 Task: Set priority levels for tasks related to implementing data anonymization measures.
Action: Mouse moved to (109, 464)
Screenshot: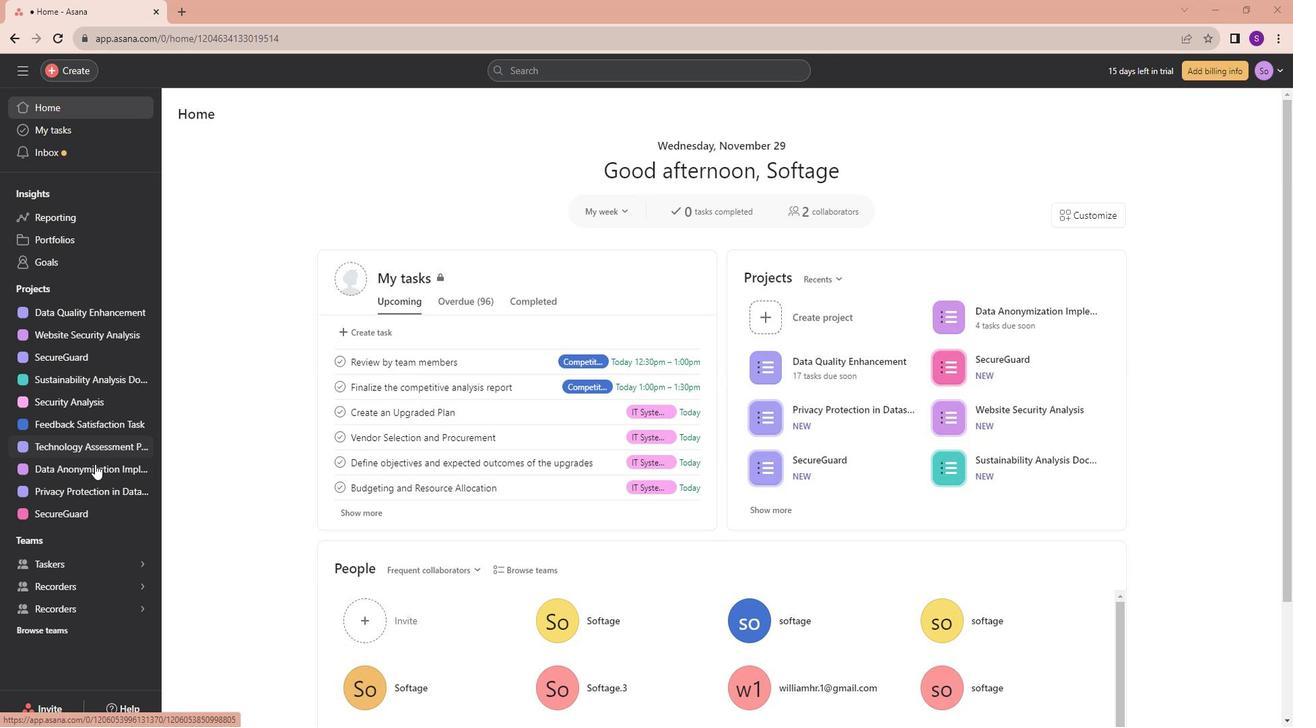 
Action: Mouse pressed left at (109, 464)
Screenshot: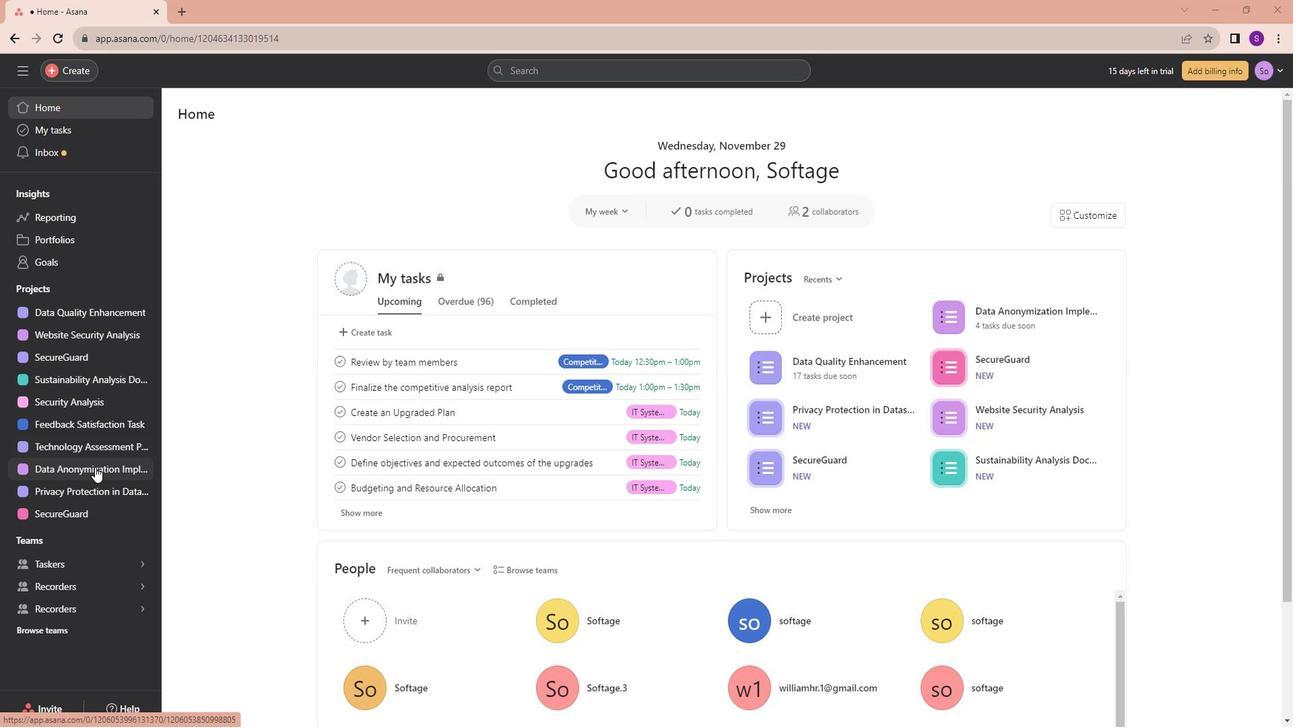 
Action: Mouse moved to (783, 219)
Screenshot: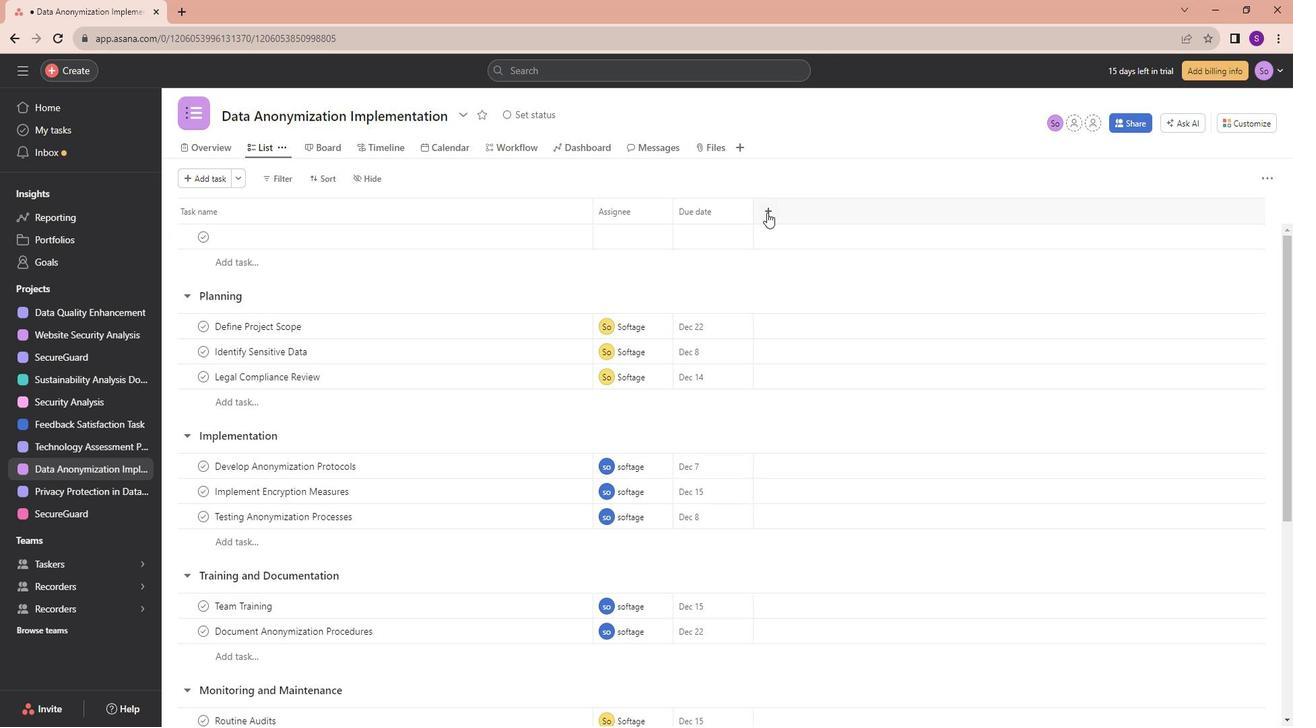 
Action: Mouse pressed left at (783, 219)
Screenshot: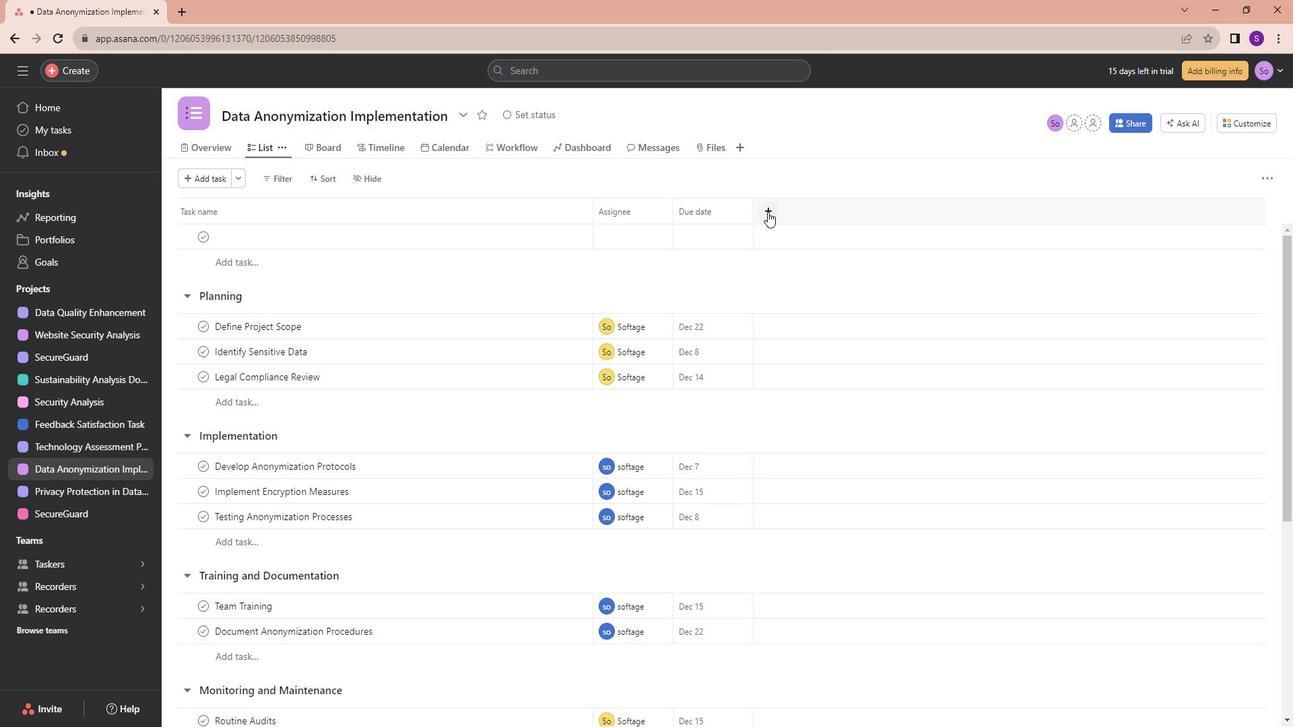 
Action: Mouse moved to (810, 271)
Screenshot: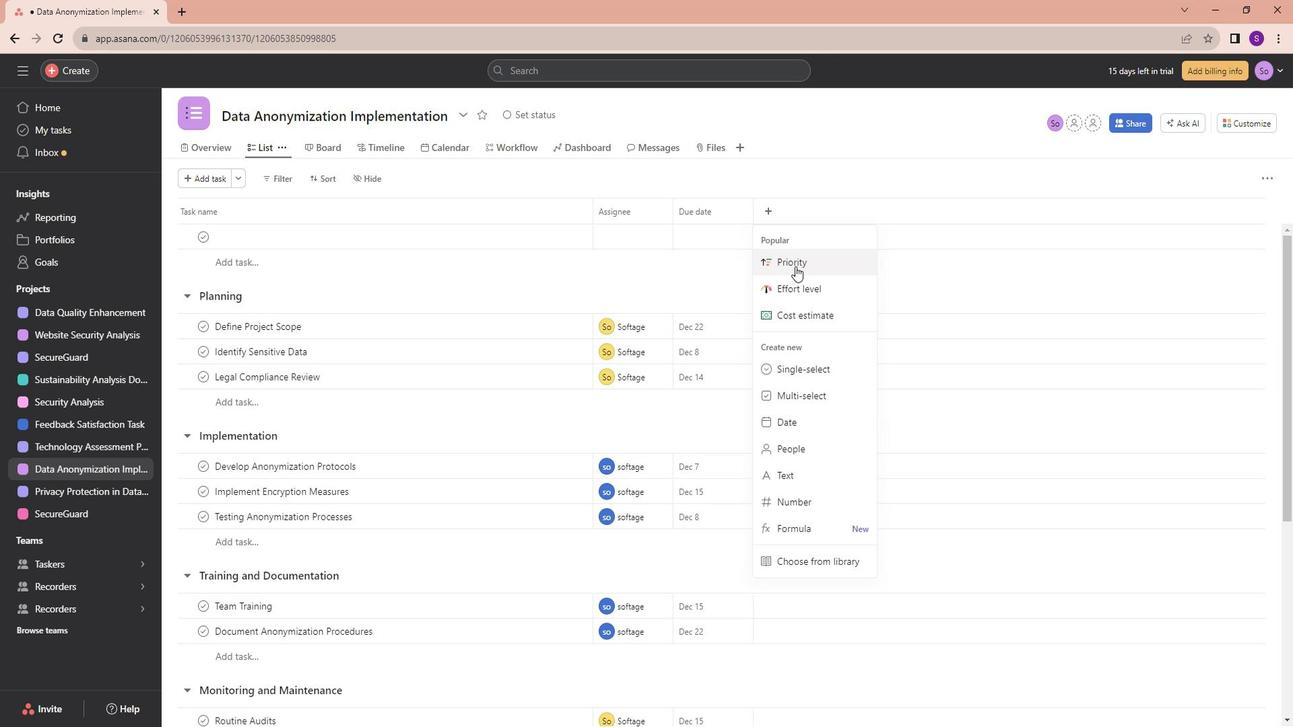 
Action: Mouse pressed left at (810, 271)
Screenshot: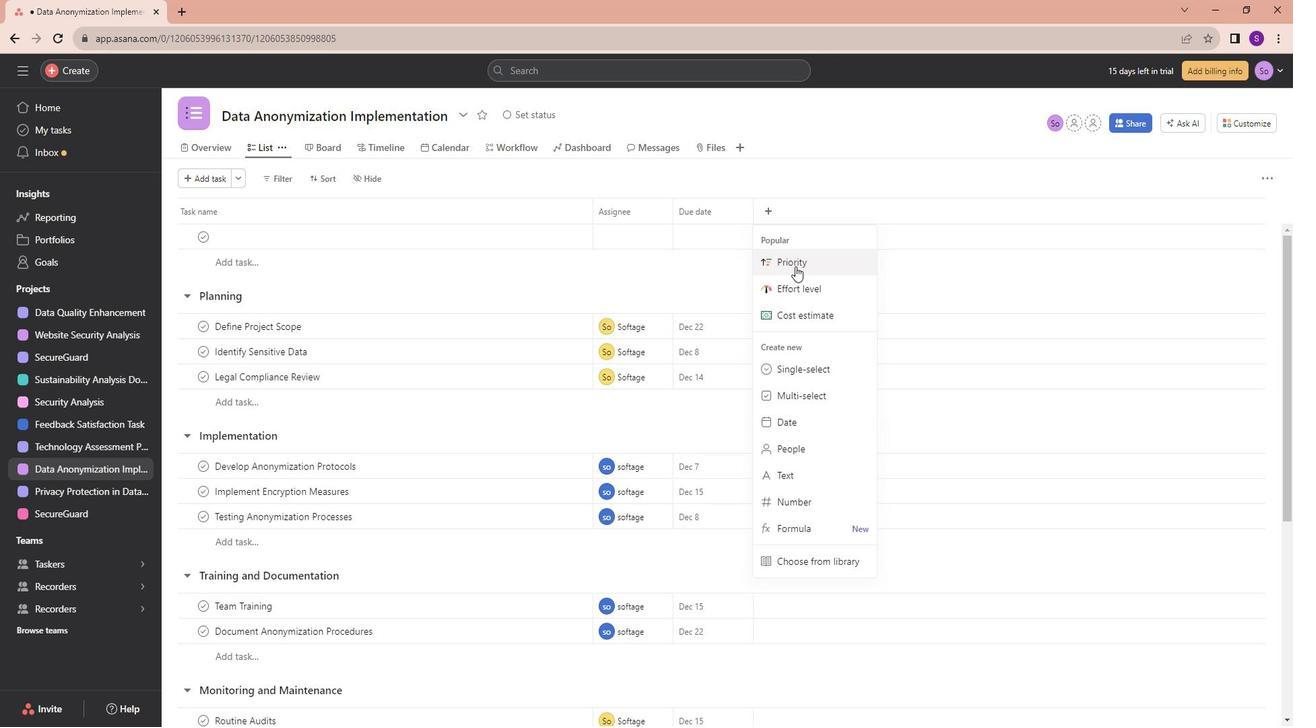 
Action: Mouse moved to (806, 545)
Screenshot: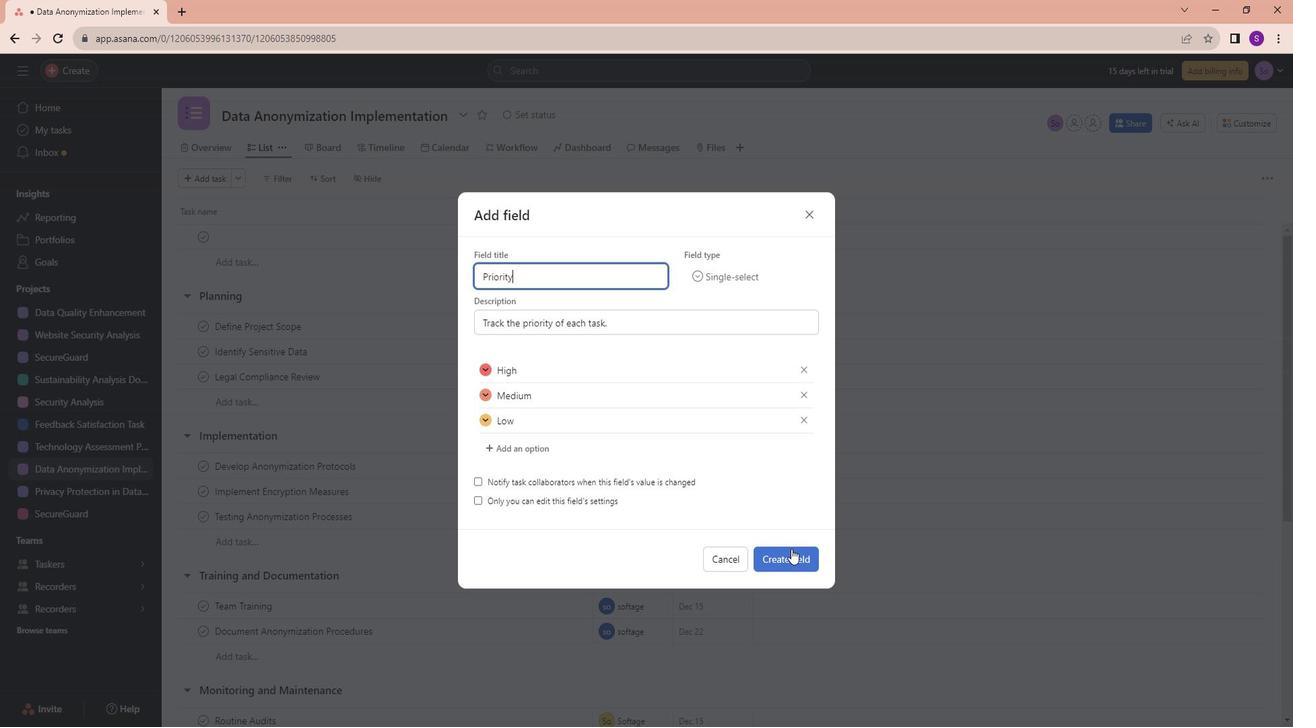 
Action: Mouse pressed left at (806, 545)
Screenshot: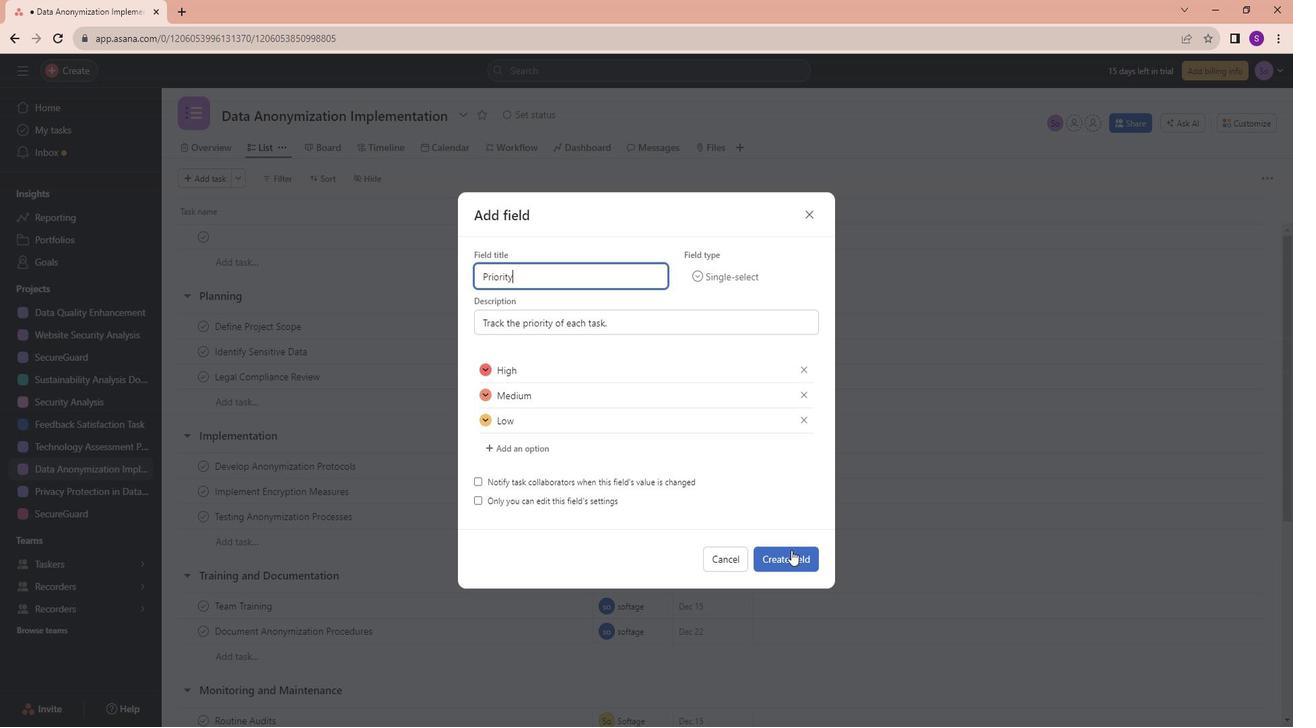 
Action: Mouse moved to (799, 327)
Screenshot: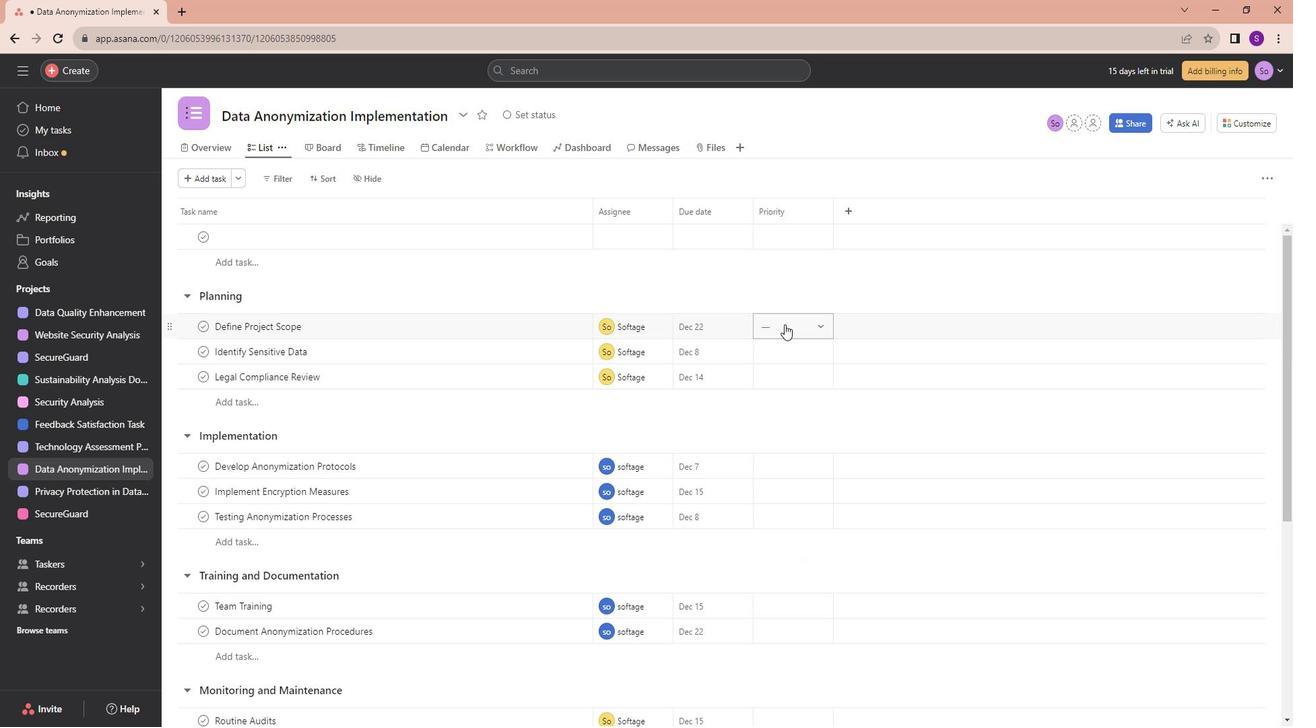 
Action: Mouse pressed left at (799, 327)
Screenshot: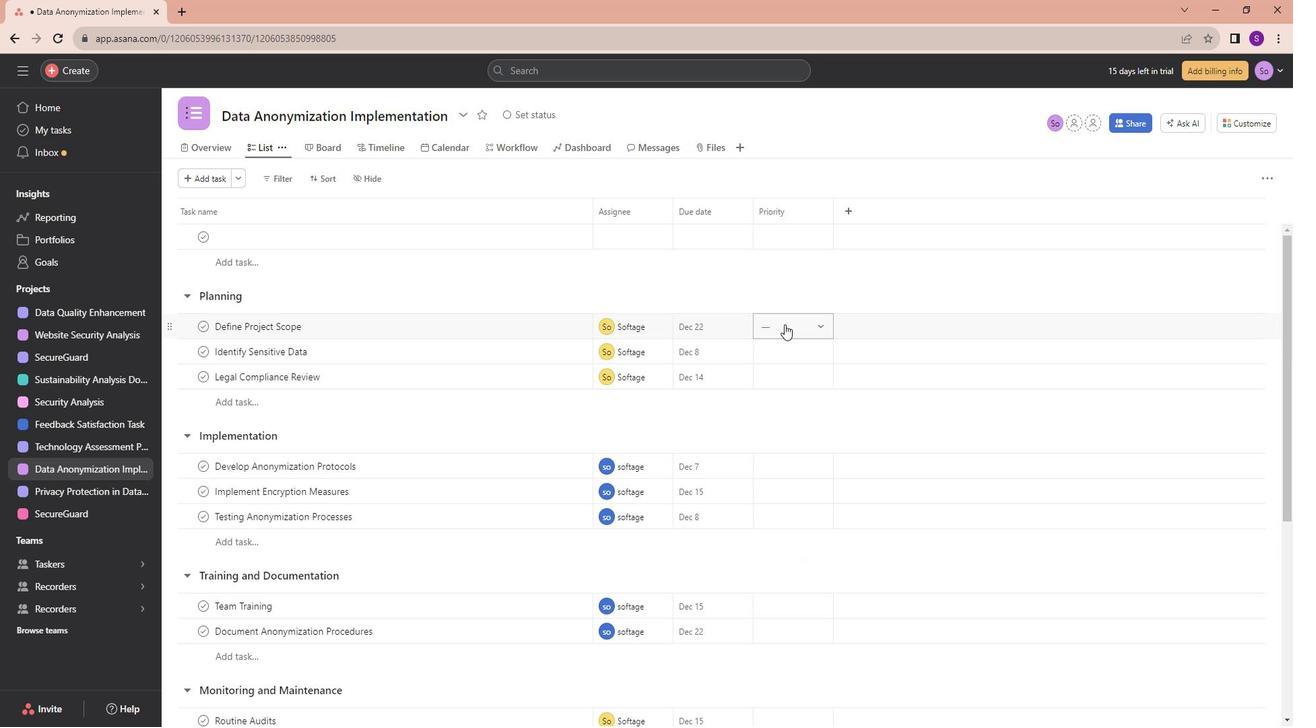 
Action: Mouse moved to (802, 392)
Screenshot: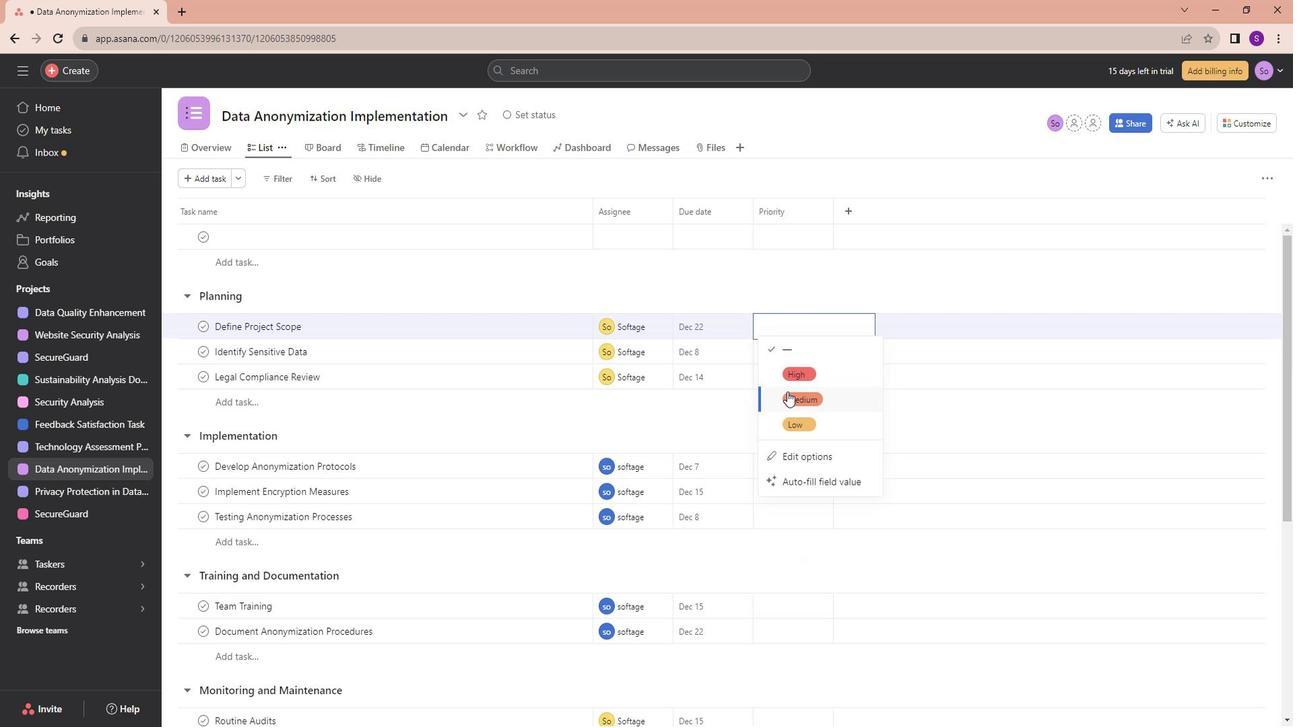 
Action: Mouse pressed left at (802, 392)
Screenshot: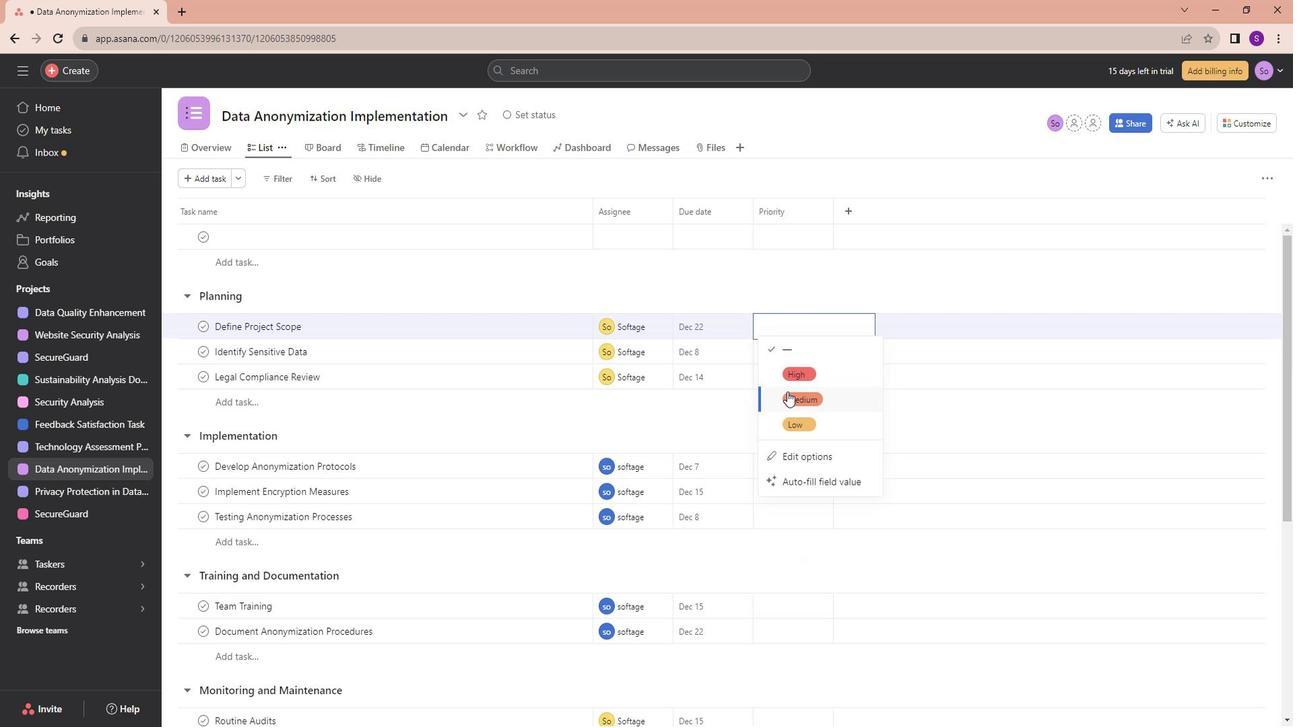 
Action: Mouse moved to (802, 352)
Screenshot: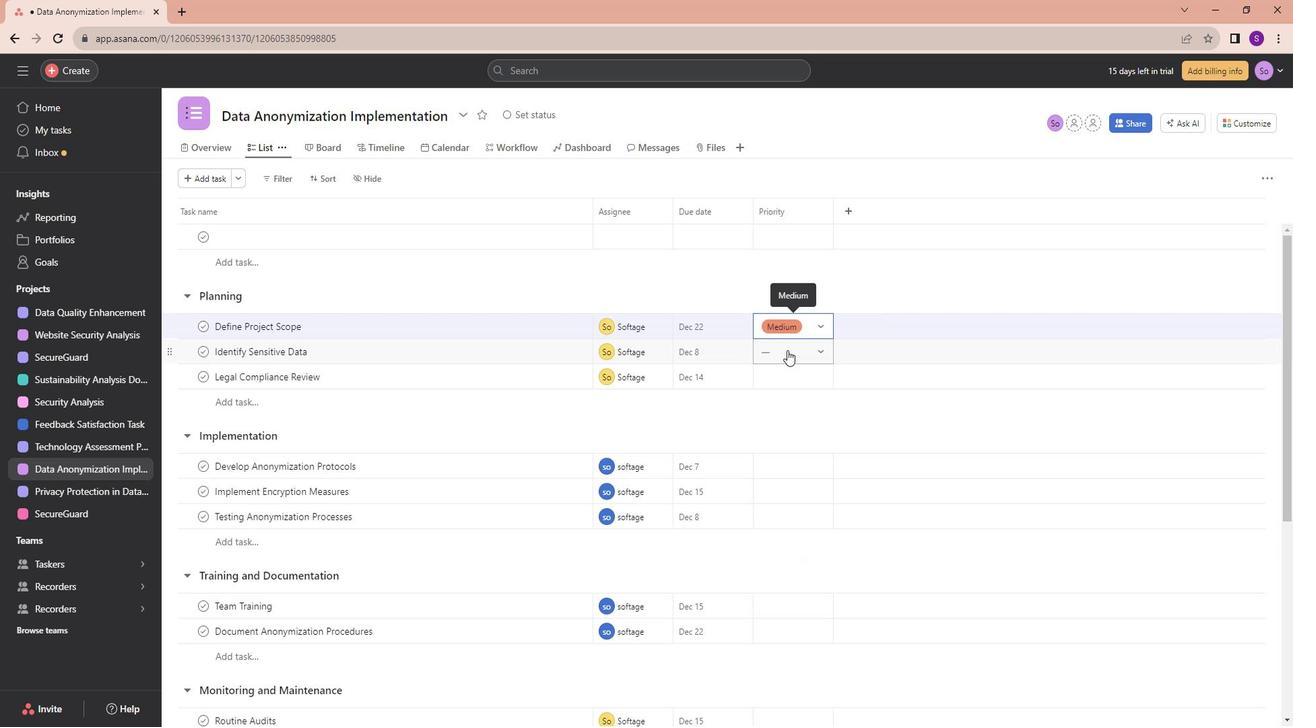 
Action: Mouse pressed left at (802, 352)
Screenshot: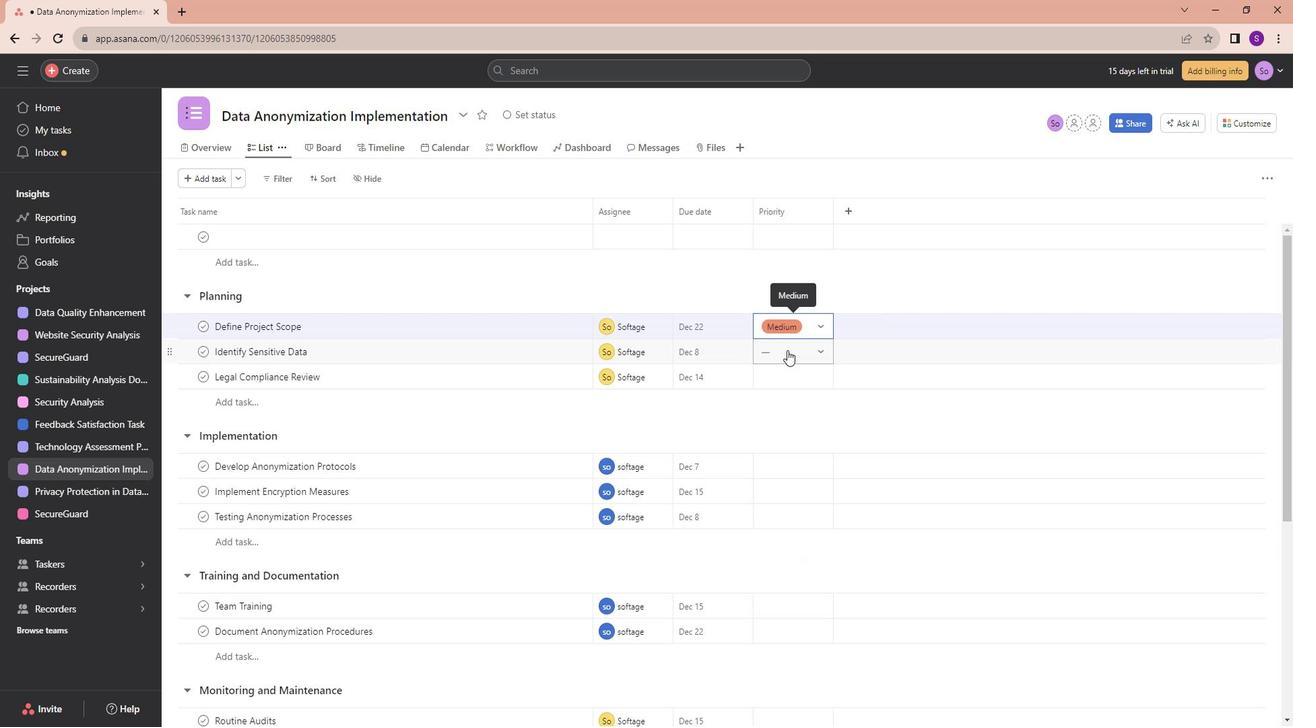 
Action: Mouse moved to (807, 397)
Screenshot: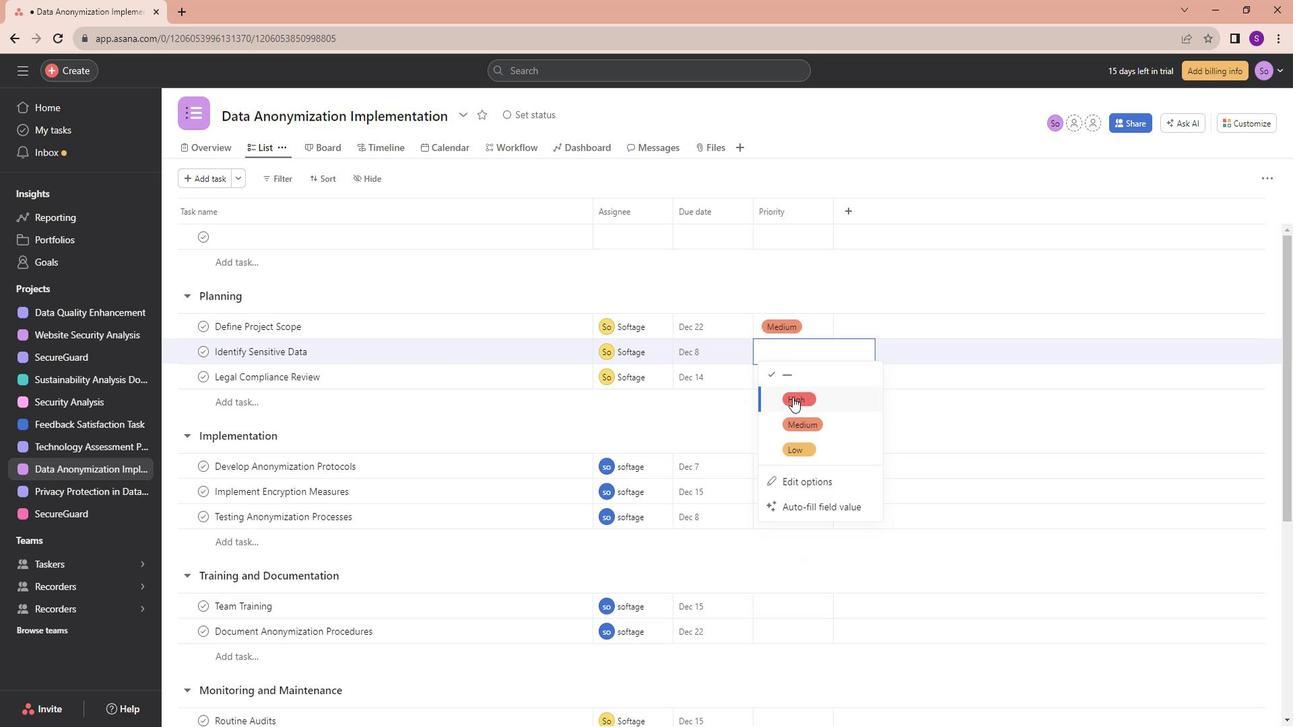 
Action: Mouse pressed left at (807, 397)
Screenshot: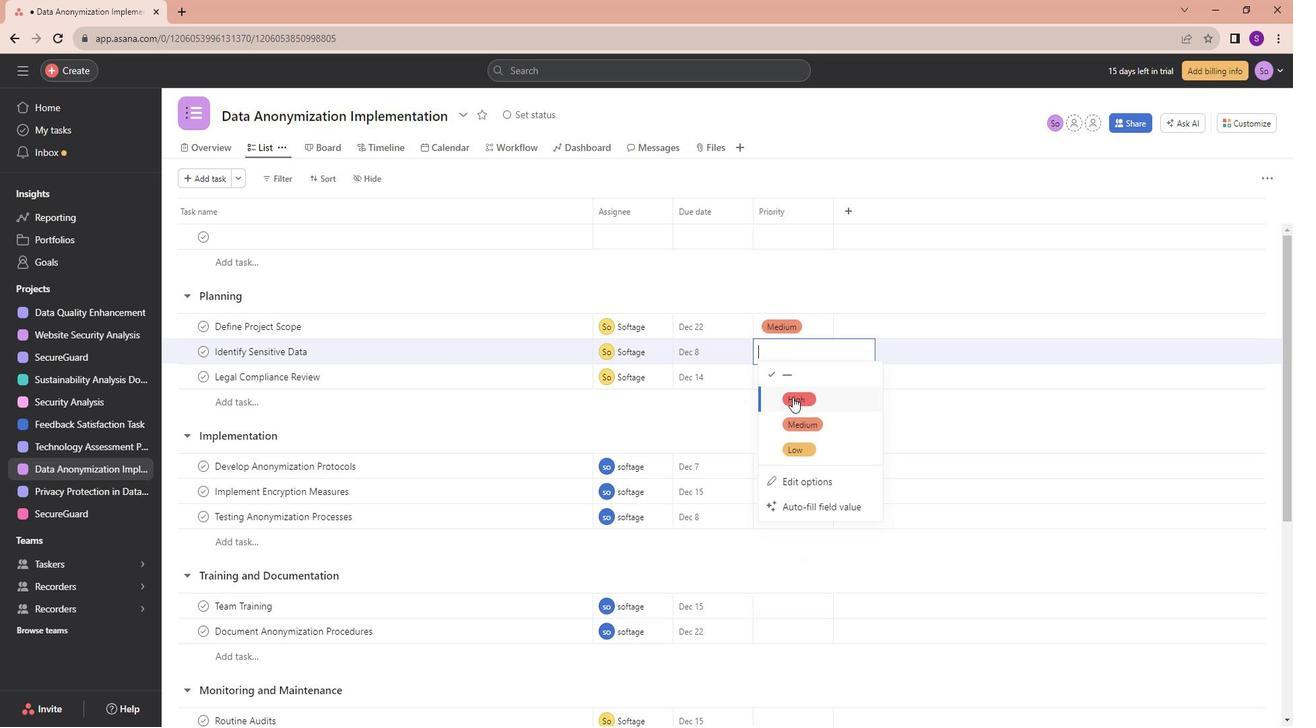 
Action: Mouse moved to (809, 371)
Screenshot: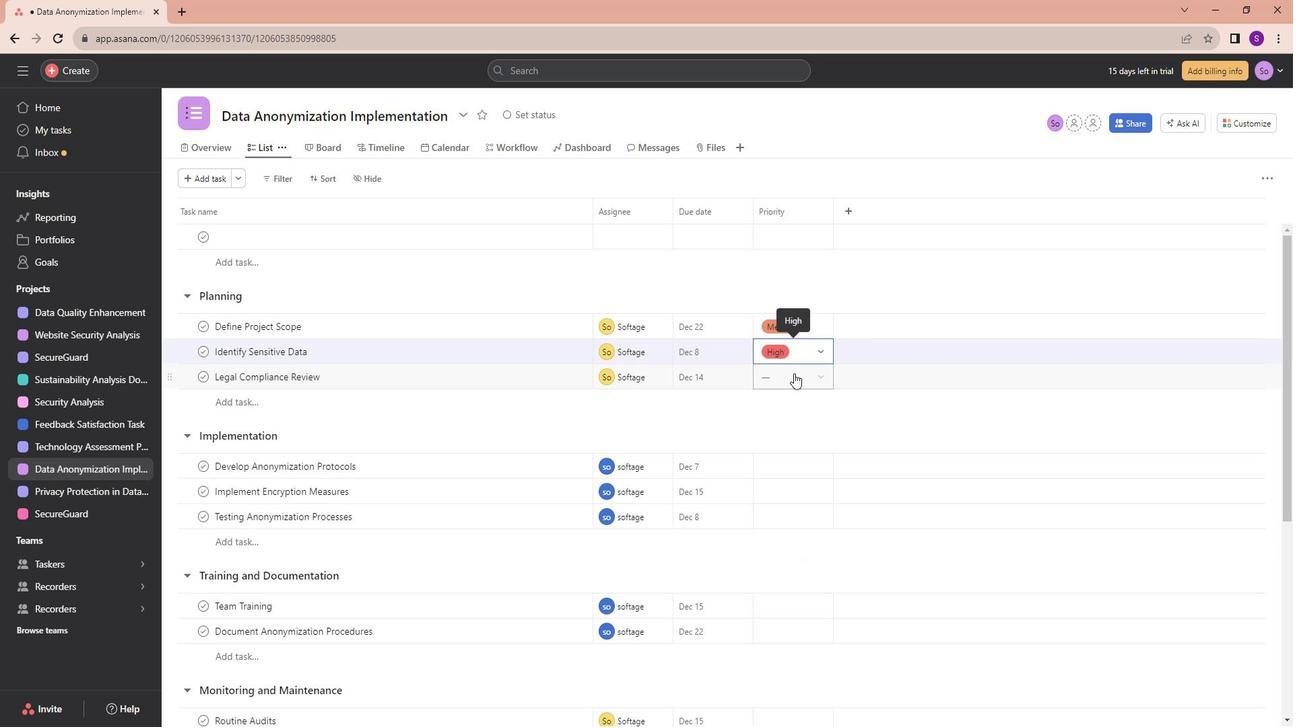 
Action: Mouse pressed left at (809, 371)
Screenshot: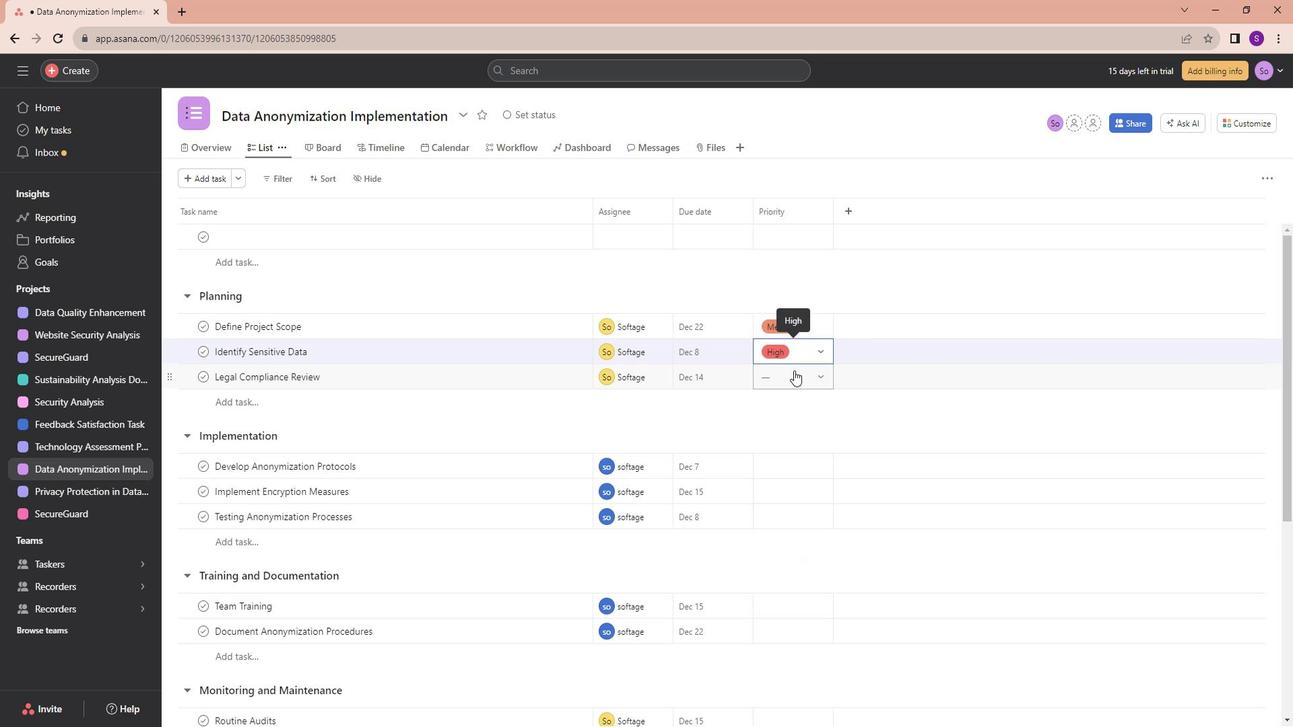
Action: Mouse moved to (817, 466)
Screenshot: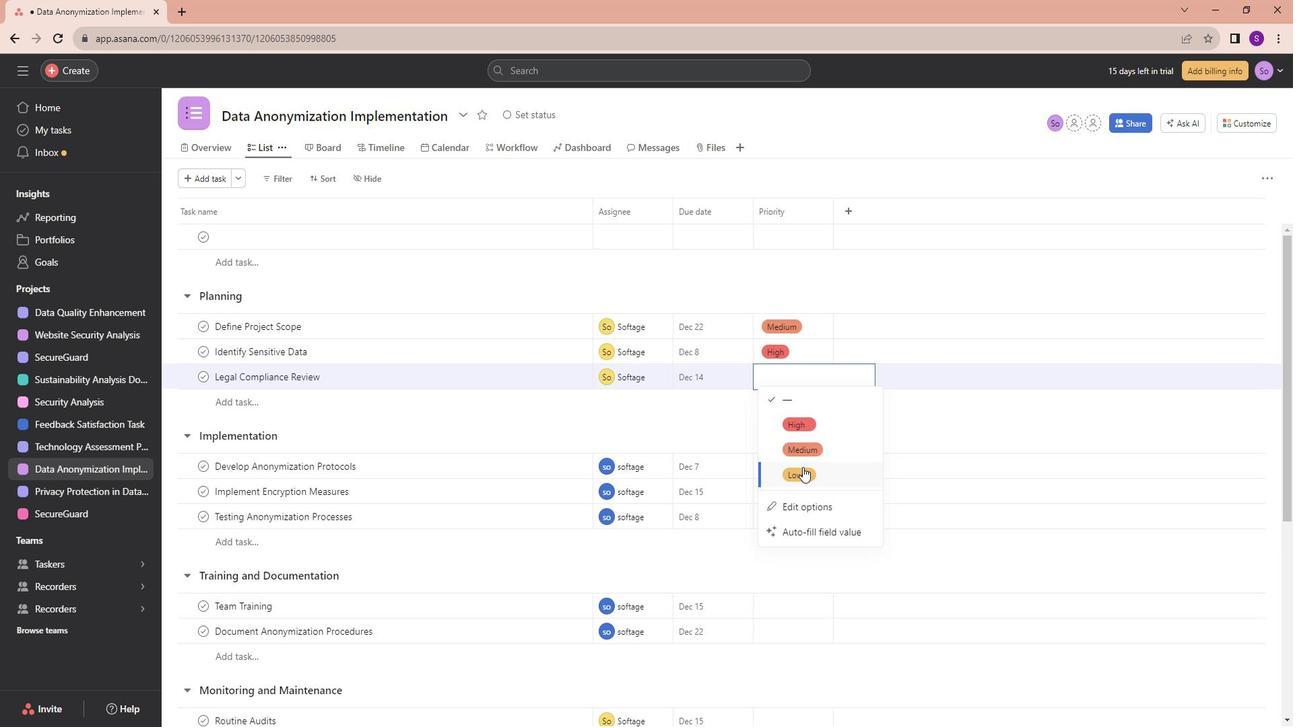 
Action: Mouse pressed left at (817, 466)
Screenshot: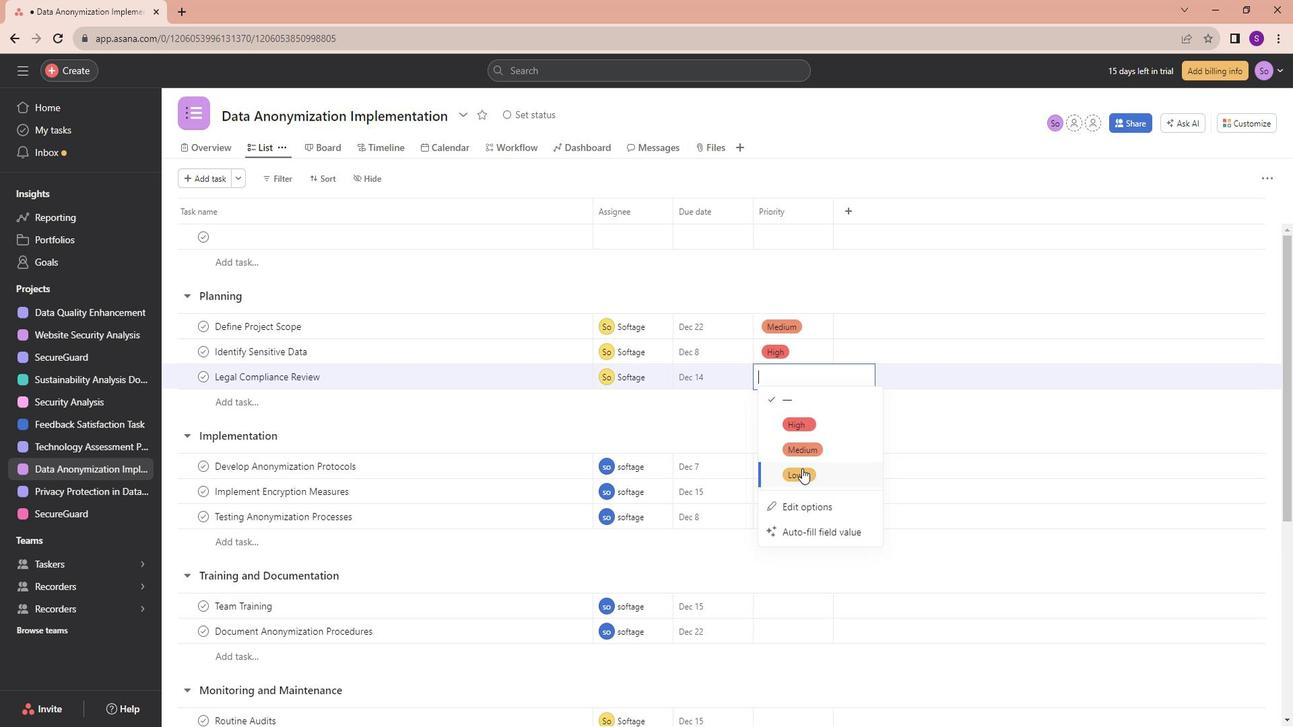 
Action: Mouse moved to (812, 442)
Screenshot: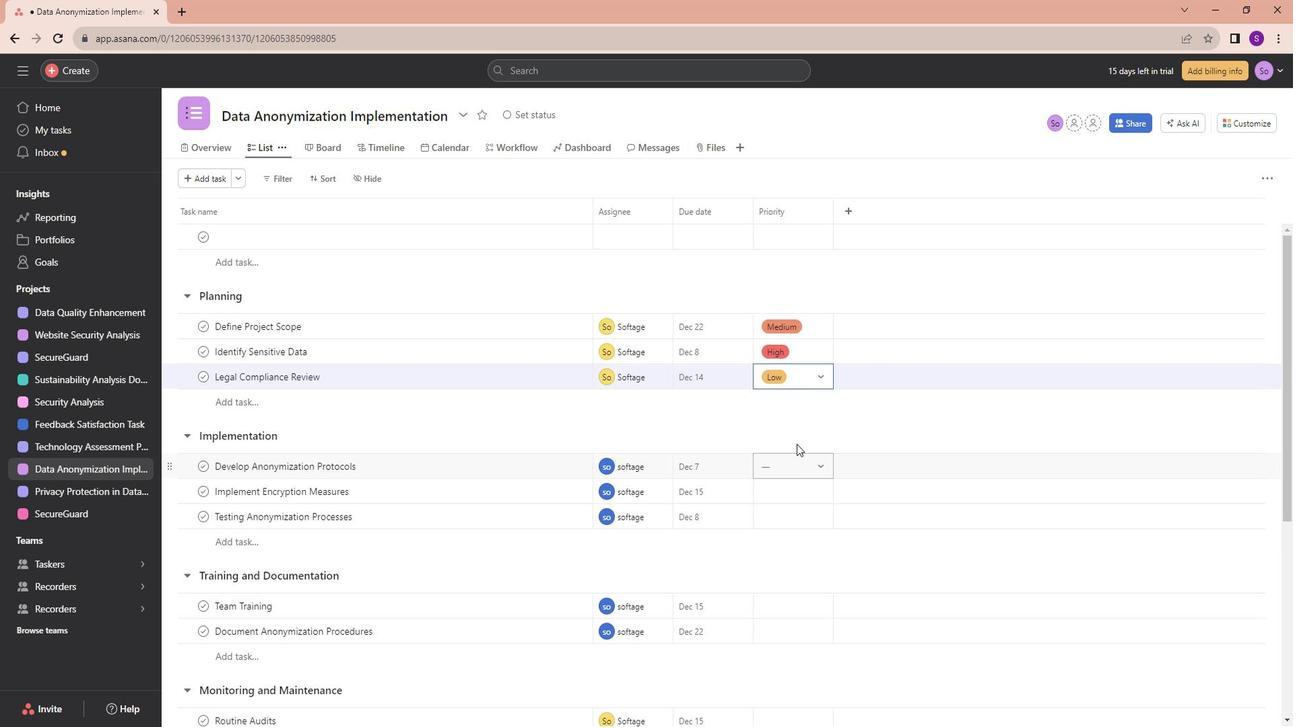 
Action: Mouse scrolled (812, 442) with delta (0, 0)
Screenshot: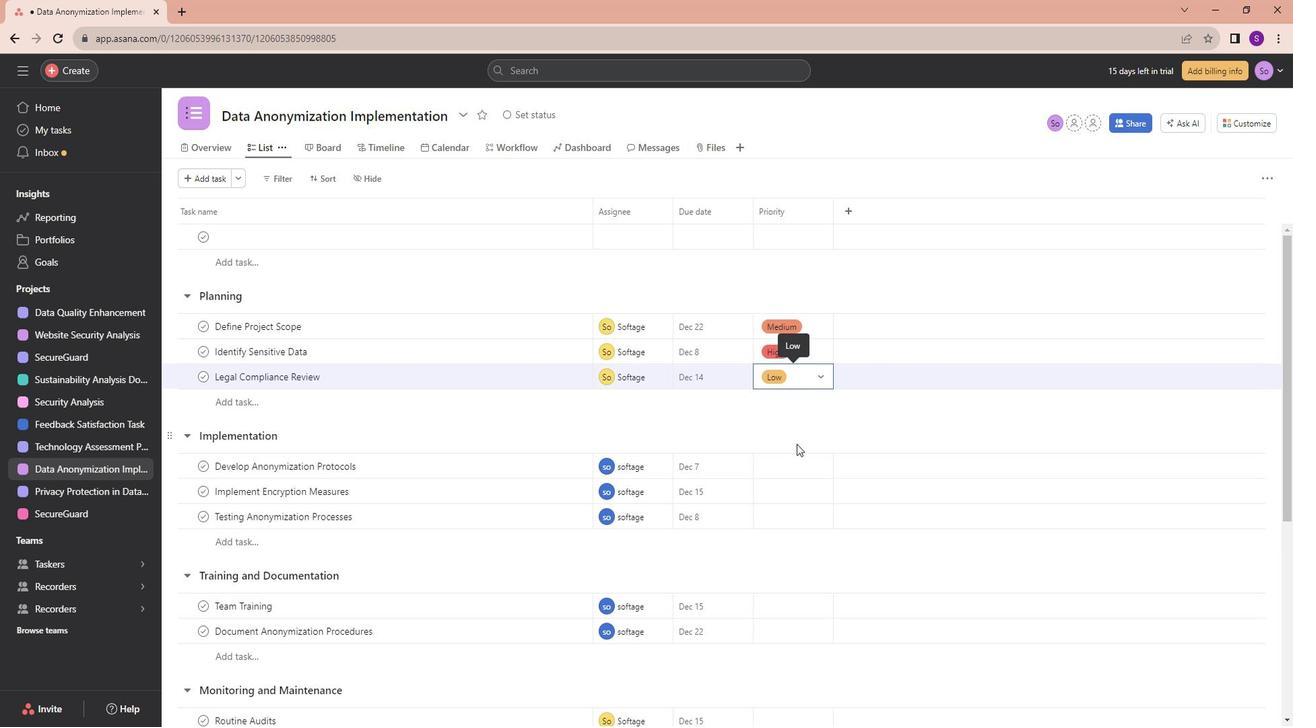 
Action: Mouse scrolled (812, 442) with delta (0, 0)
Screenshot: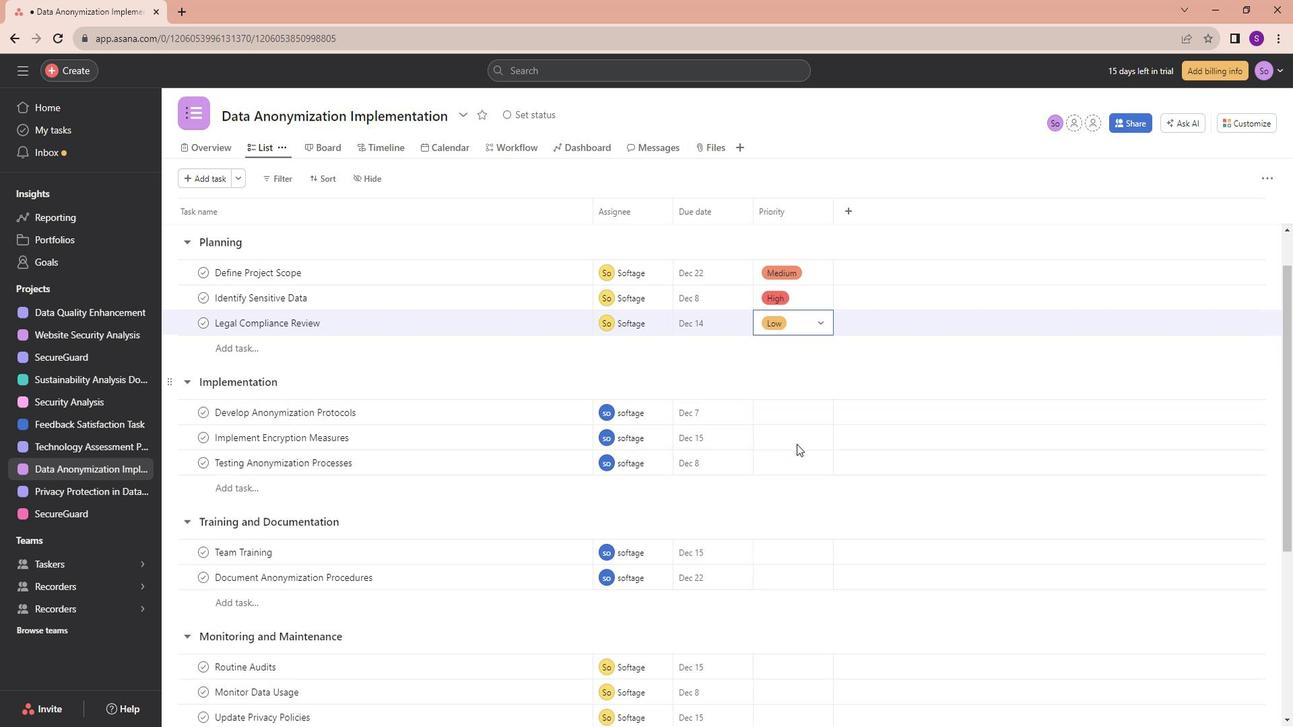 
Action: Mouse moved to (801, 328)
Screenshot: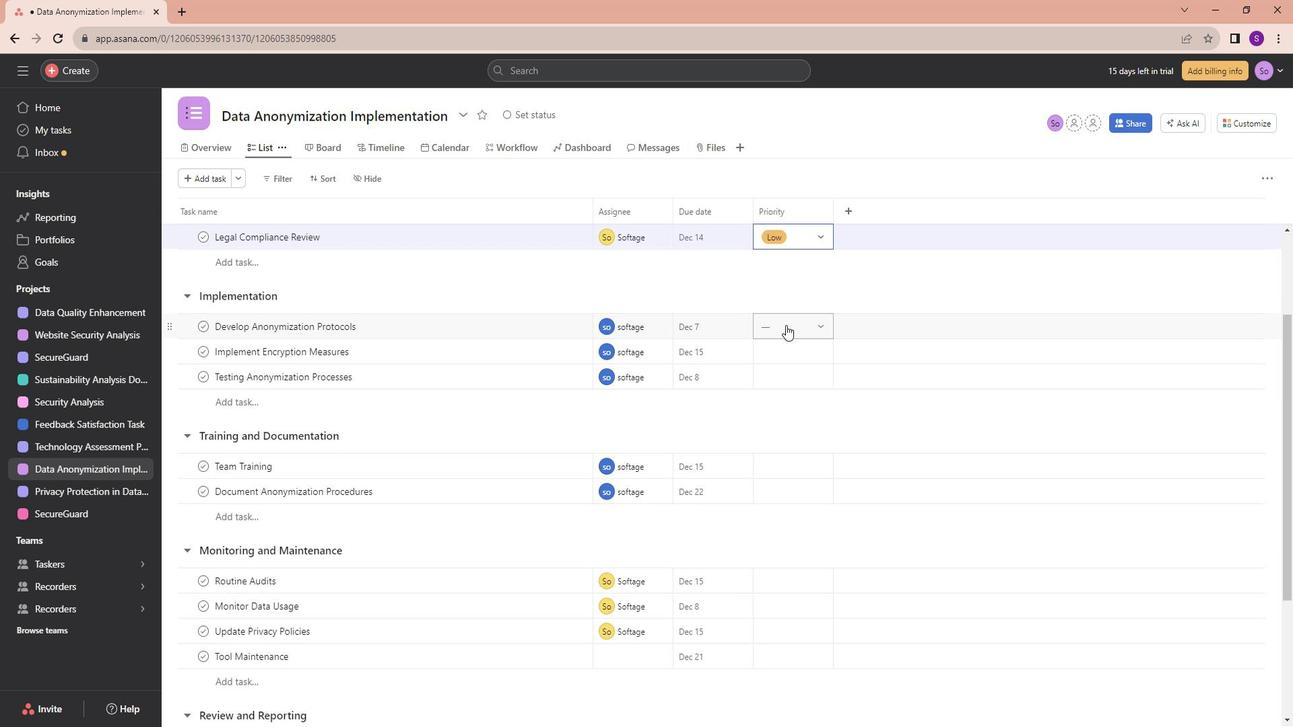 
Action: Mouse pressed left at (801, 328)
Screenshot: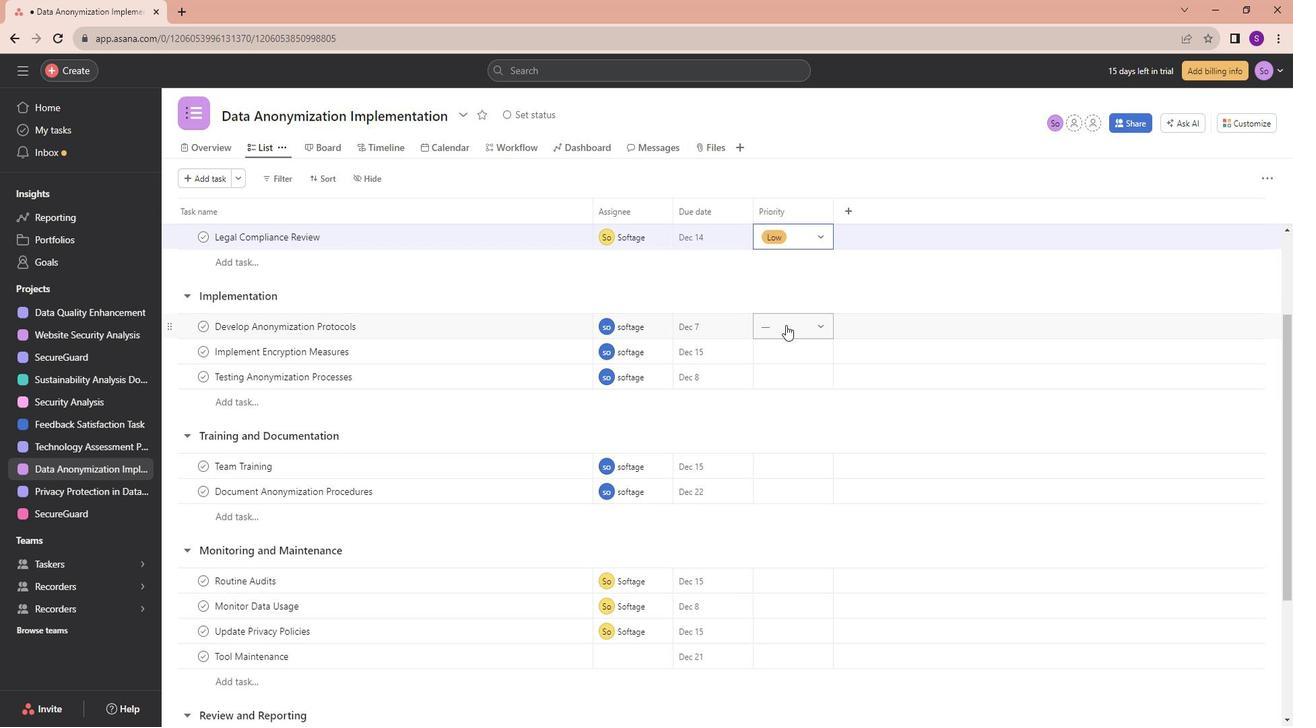 
Action: Mouse moved to (806, 376)
Screenshot: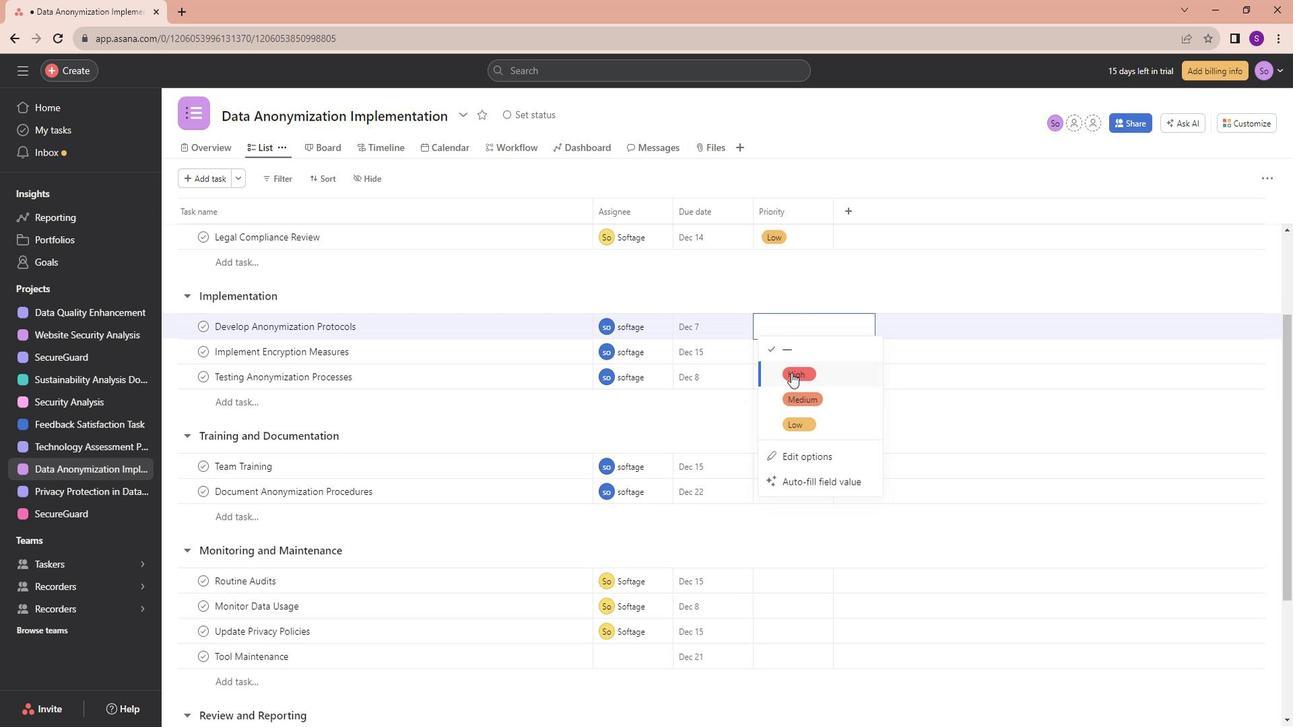 
Action: Mouse pressed left at (806, 376)
Screenshot: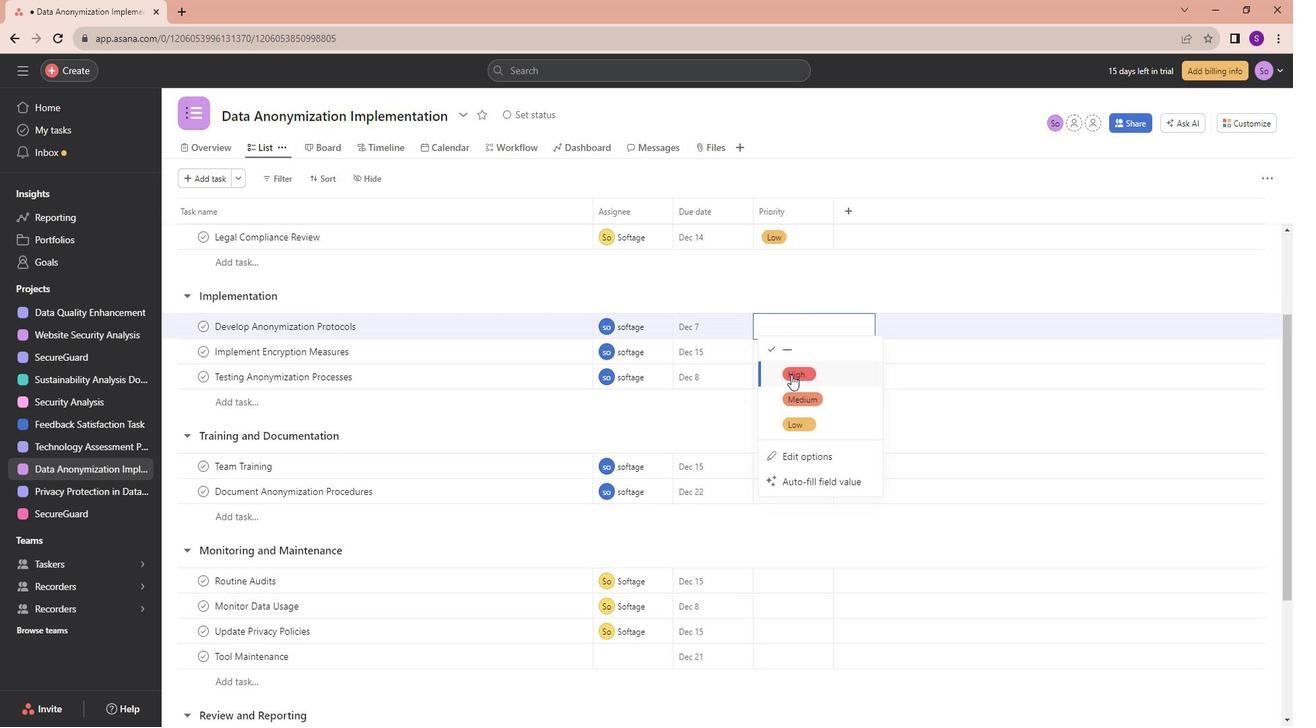 
Action: Mouse moved to (813, 351)
Screenshot: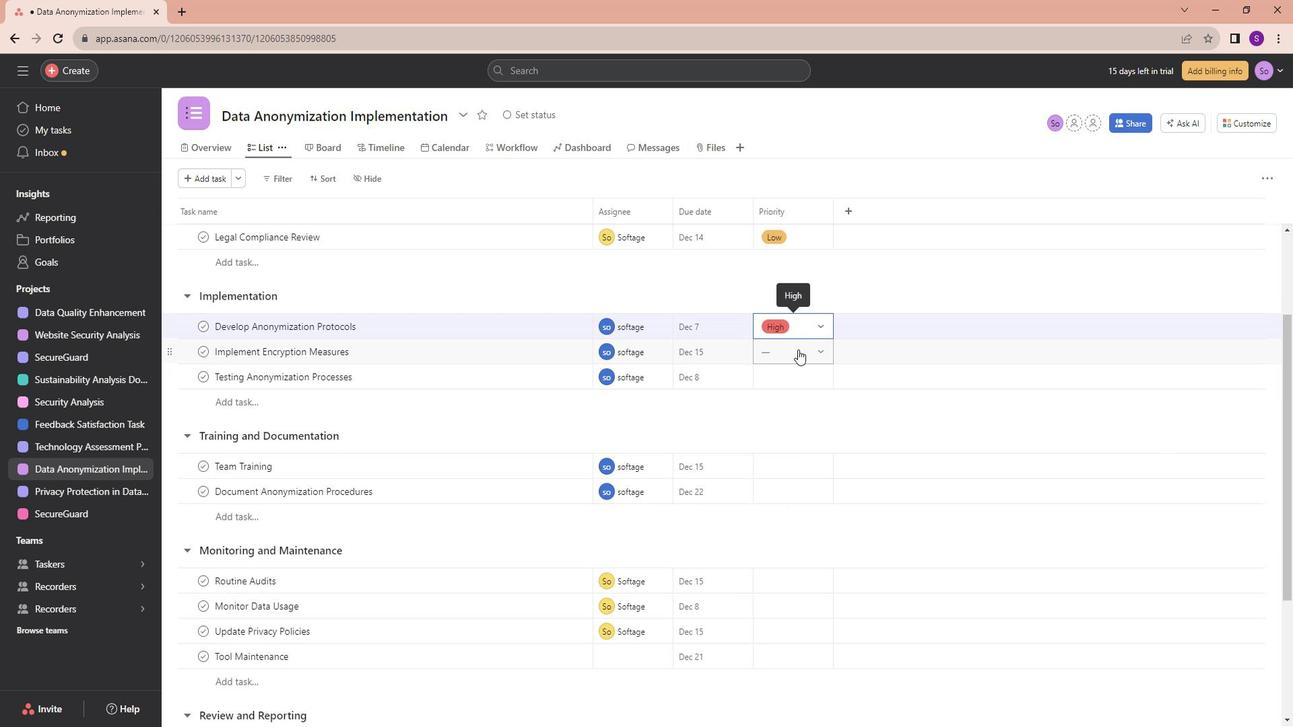
Action: Mouse pressed left at (813, 351)
Screenshot: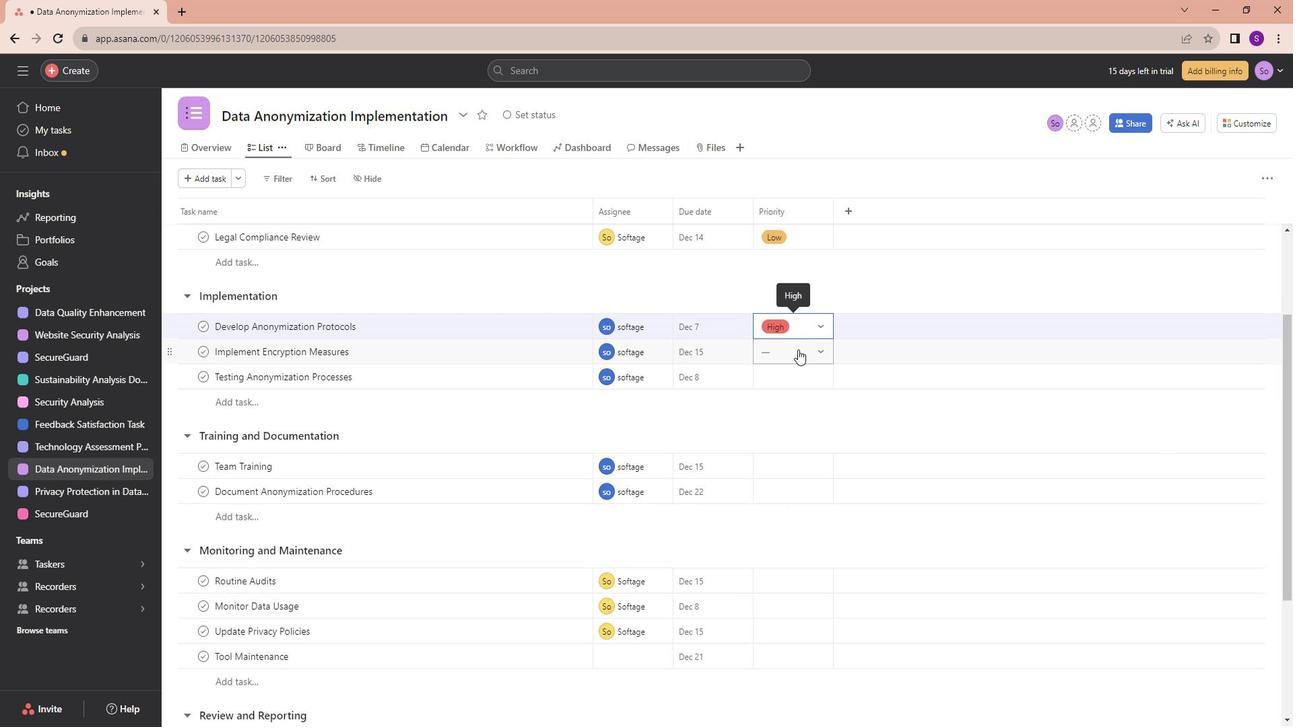 
Action: Mouse moved to (816, 446)
Screenshot: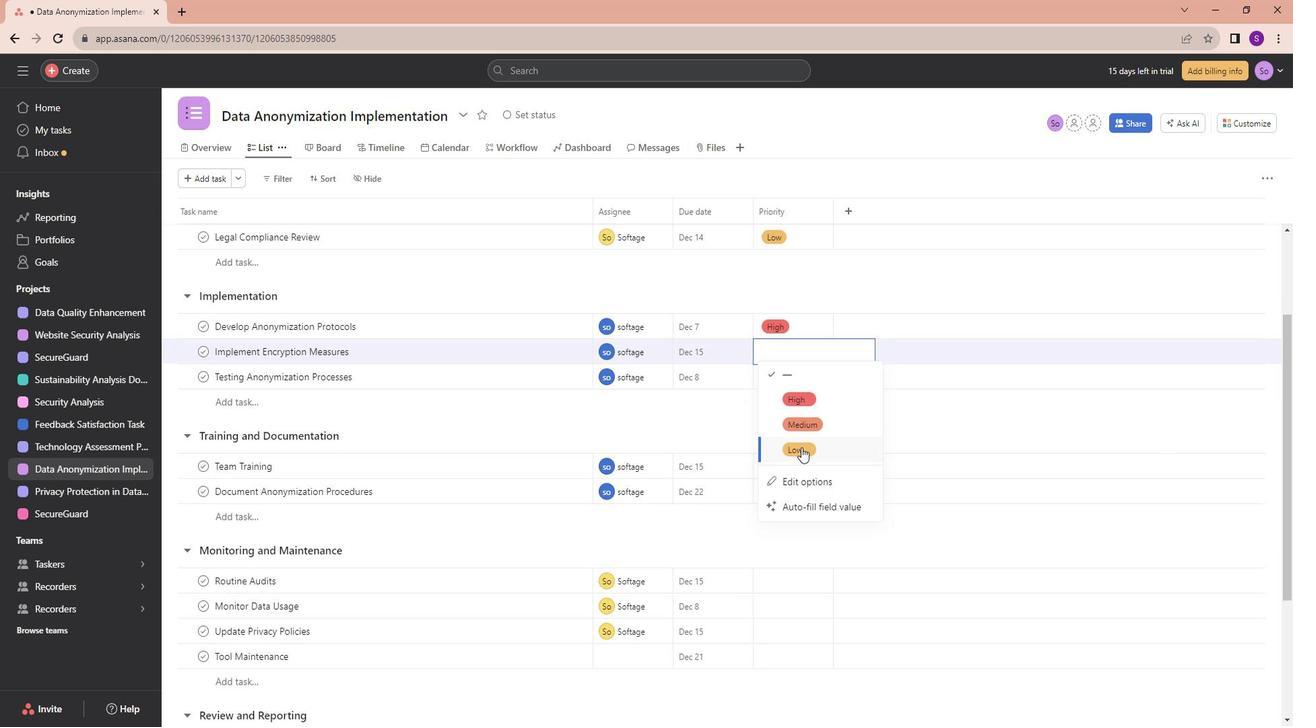 
Action: Mouse pressed left at (816, 446)
Screenshot: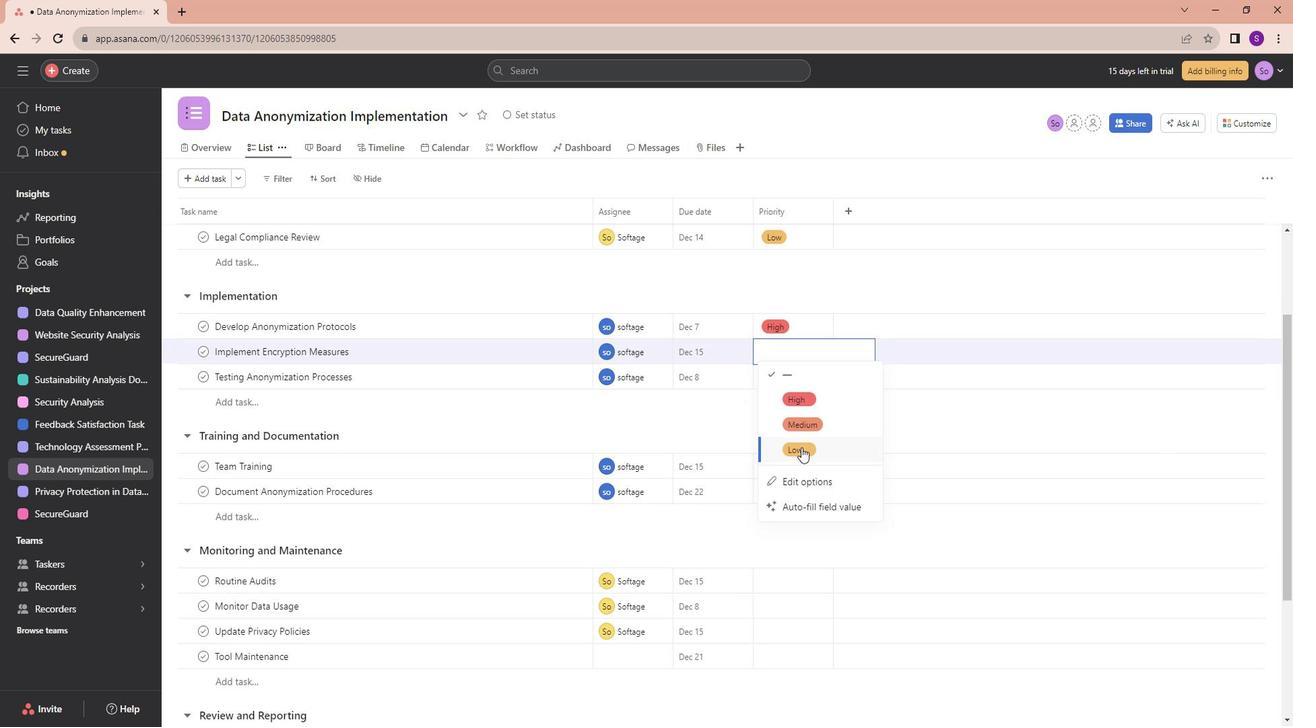 
Action: Mouse moved to (808, 382)
Screenshot: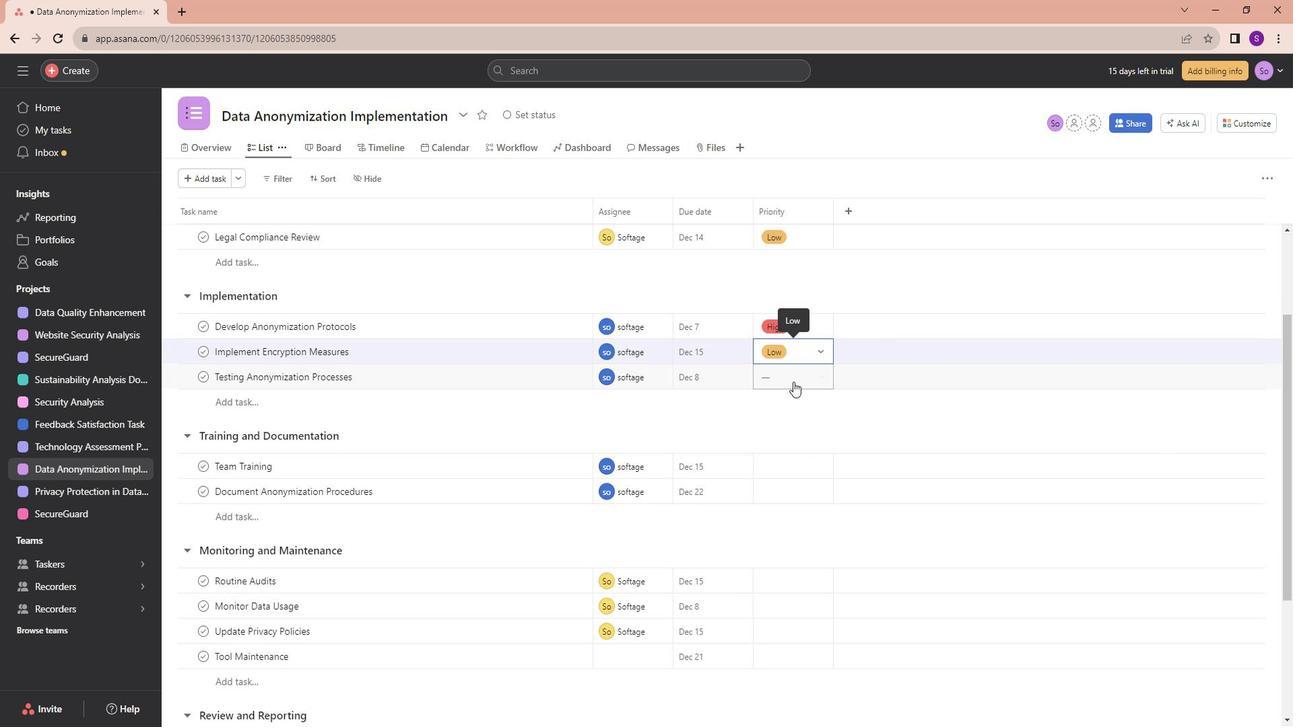 
Action: Mouse pressed left at (808, 382)
Screenshot: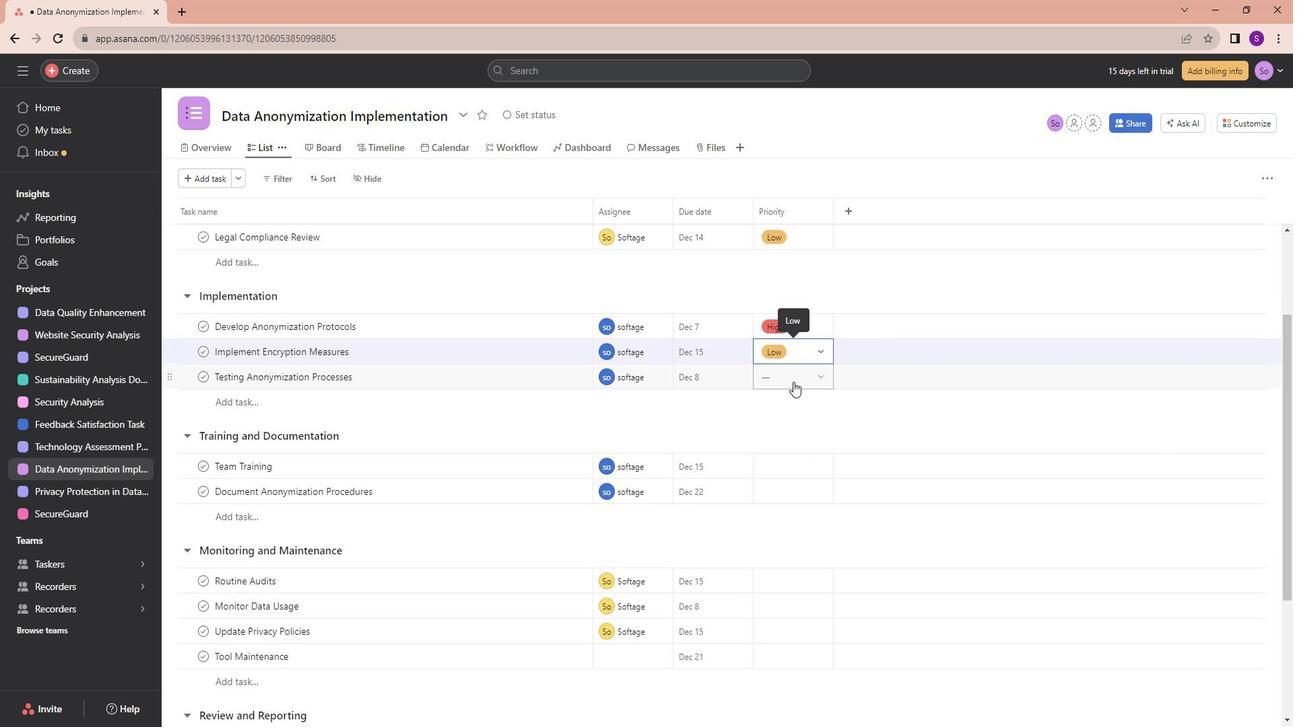 
Action: Mouse moved to (802, 467)
Screenshot: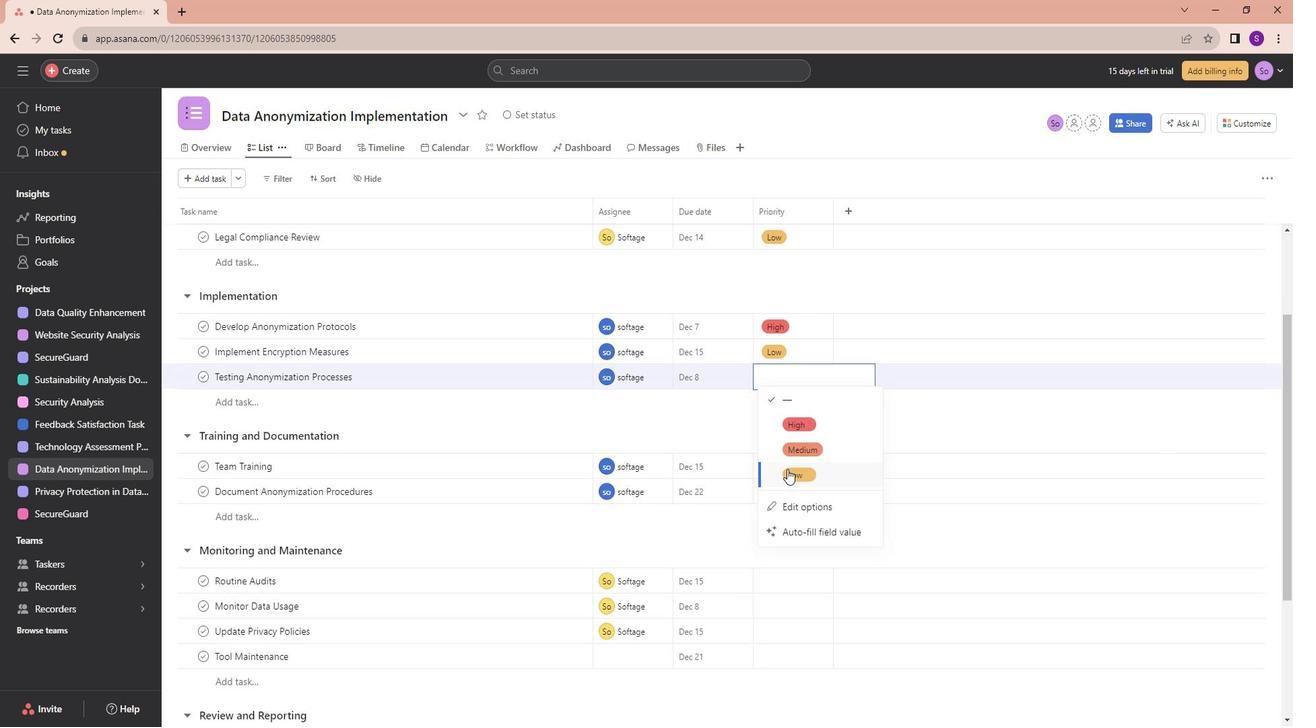 
Action: Mouse pressed left at (802, 467)
Screenshot: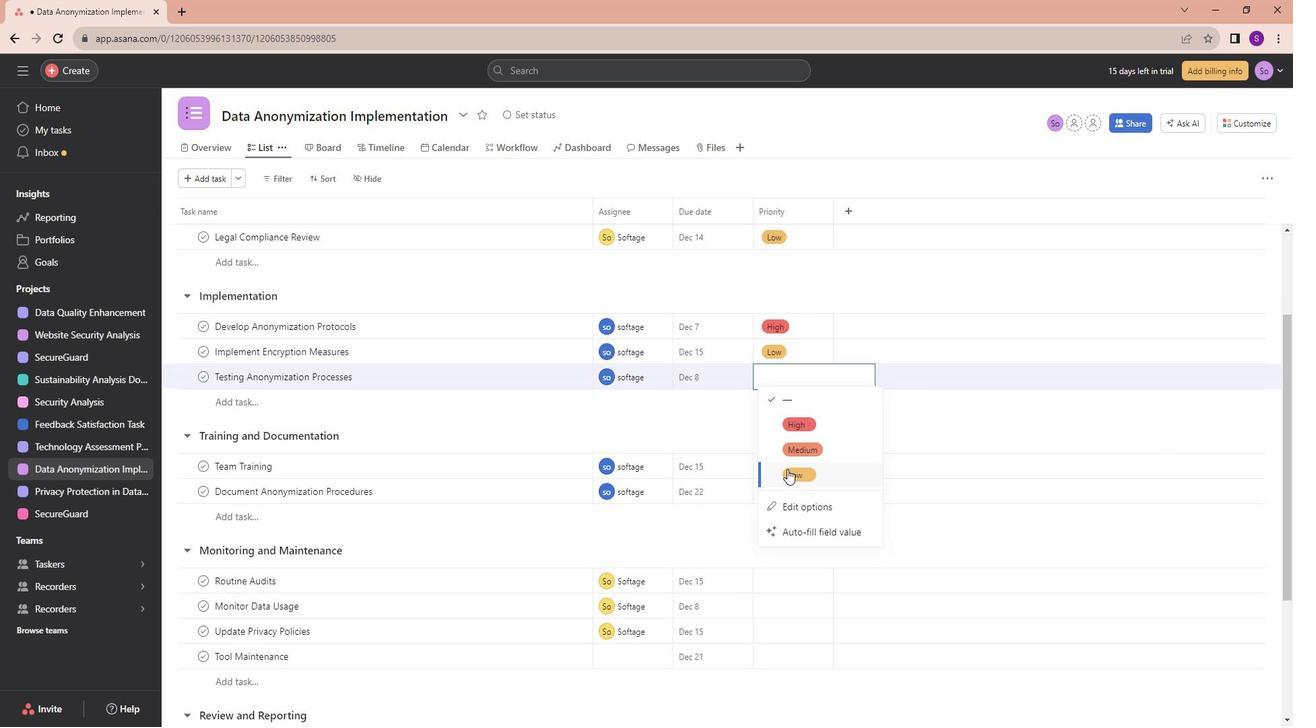 
Action: Mouse moved to (797, 438)
Screenshot: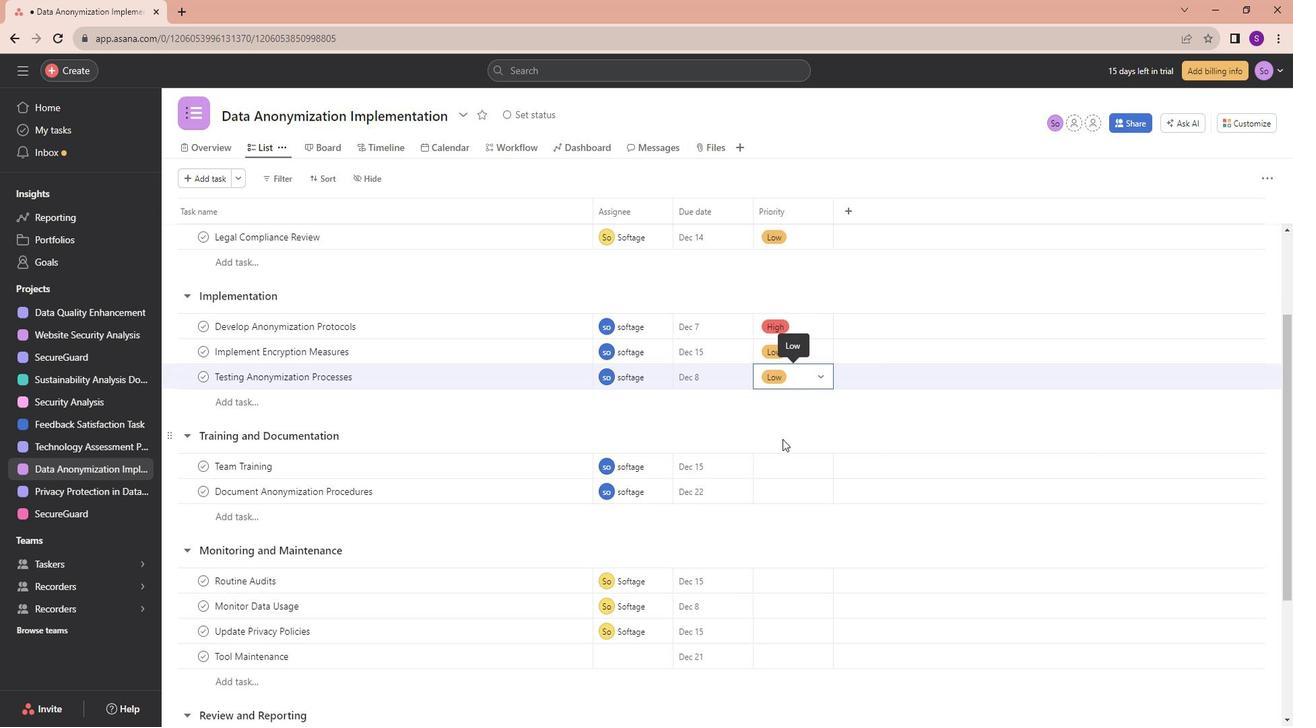 
Action: Mouse scrolled (797, 437) with delta (0, 0)
Screenshot: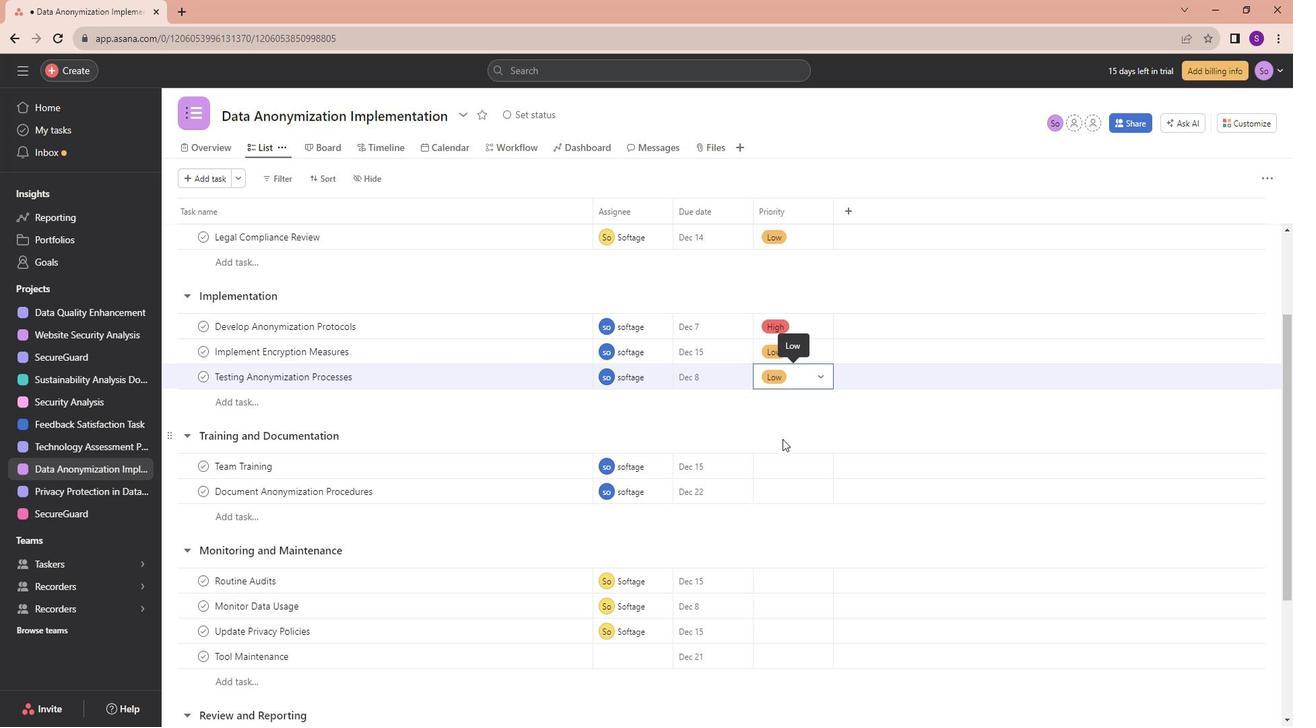 
Action: Mouse moved to (796, 437)
Screenshot: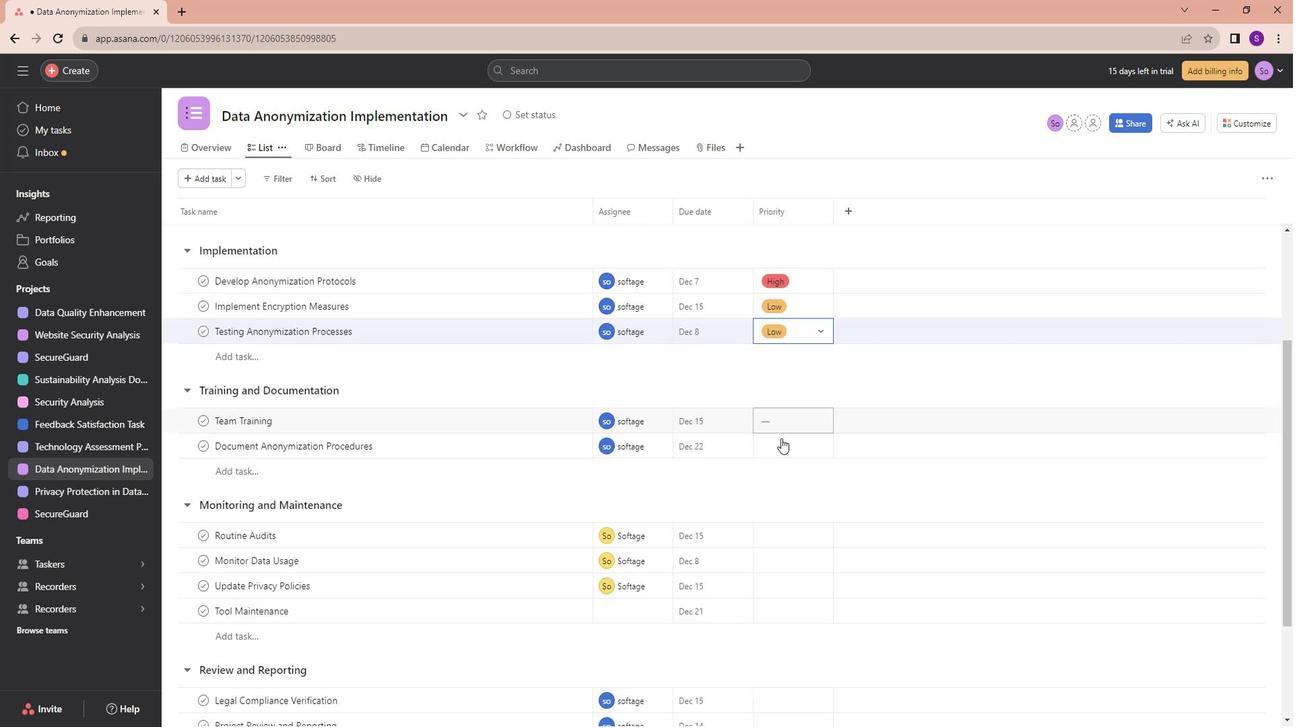
Action: Mouse scrolled (796, 436) with delta (0, 0)
Screenshot: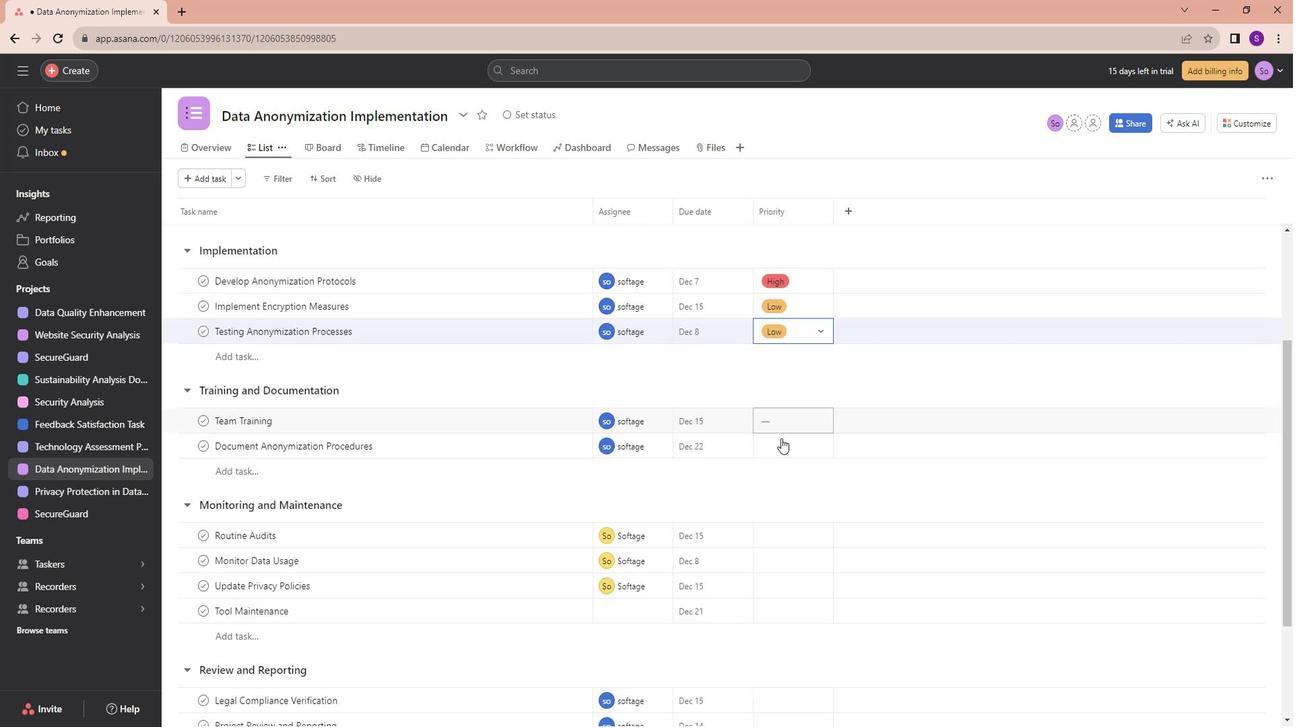 
Action: Mouse moved to (813, 328)
Screenshot: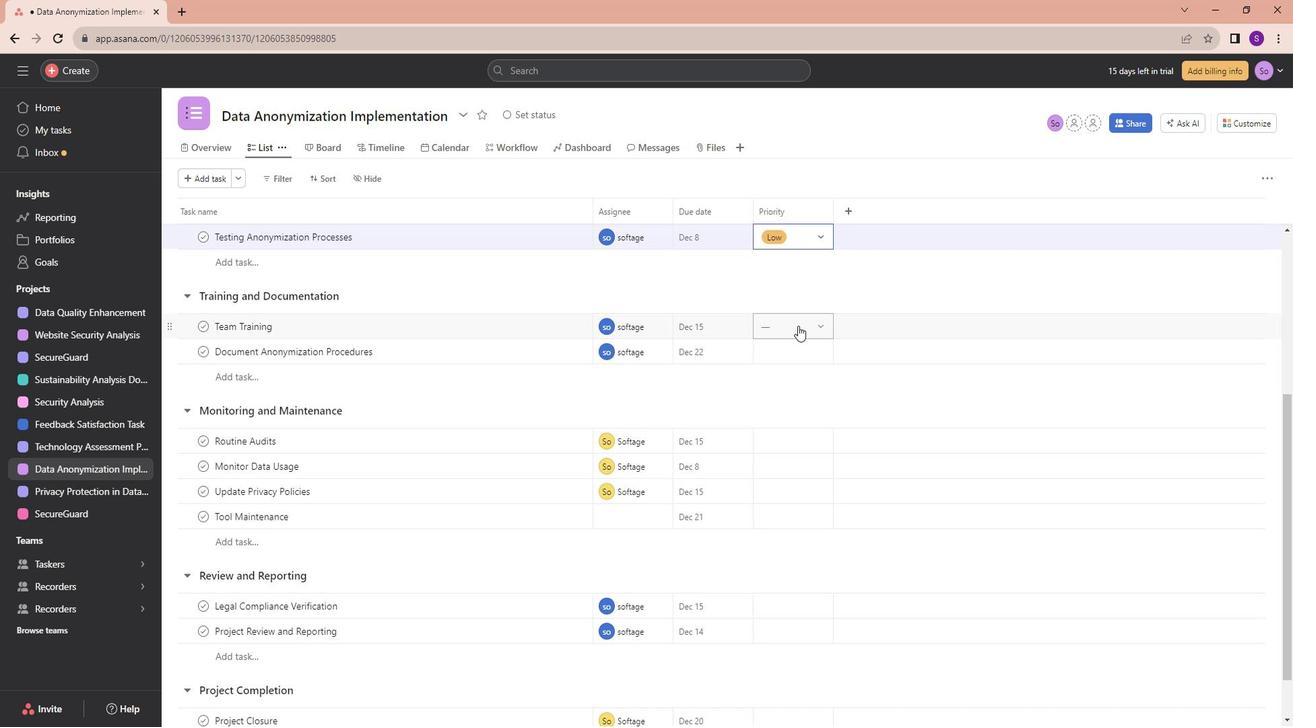 
Action: Mouse pressed left at (813, 328)
Screenshot: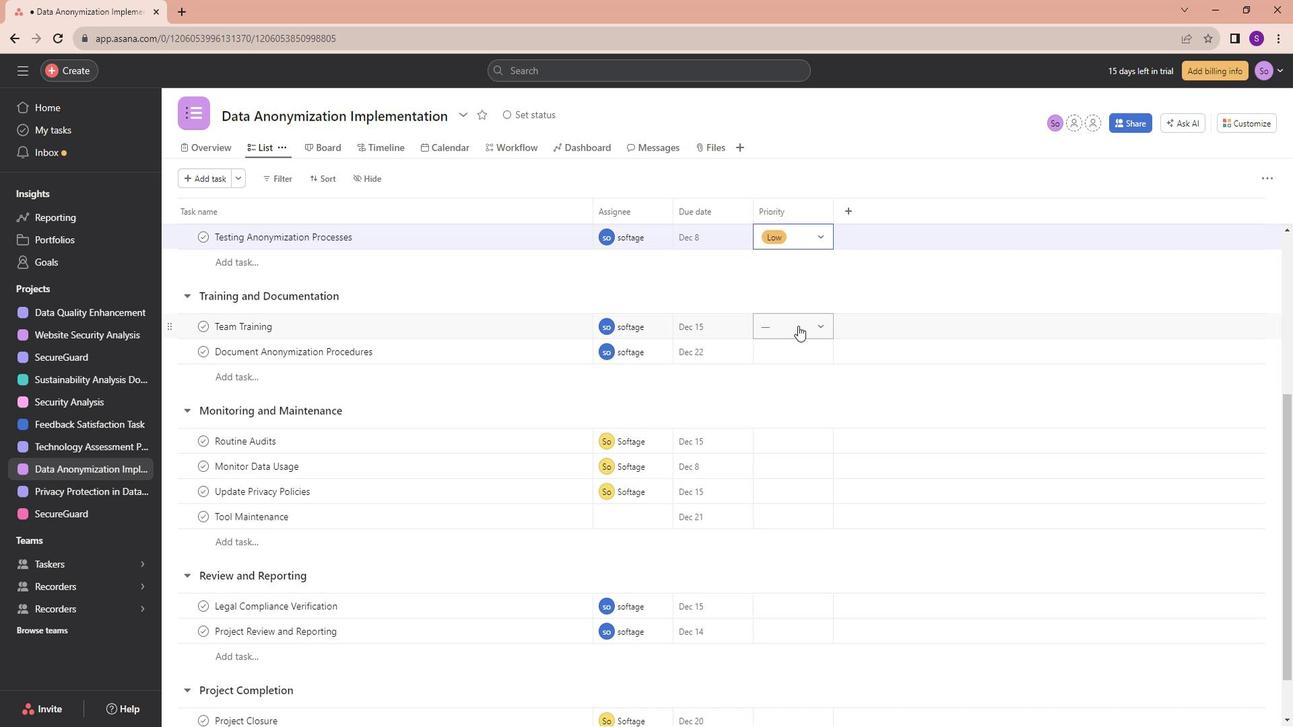 
Action: Mouse moved to (820, 375)
Screenshot: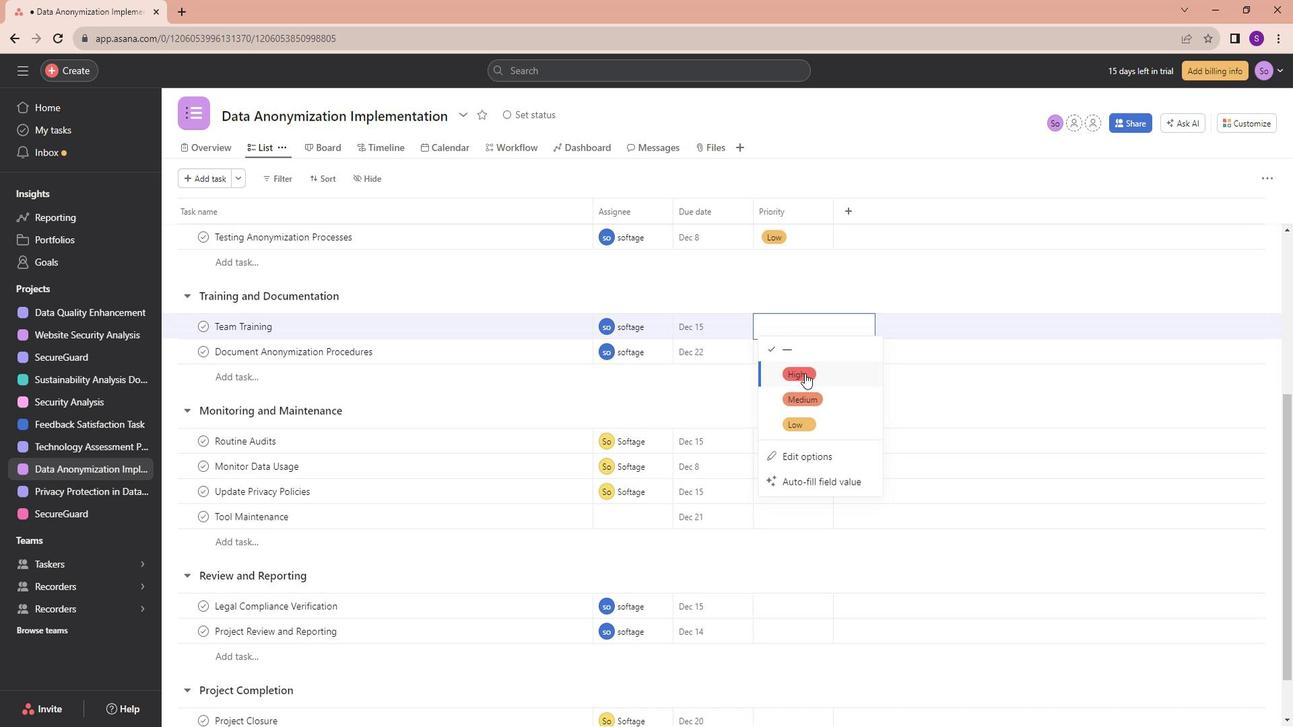 
Action: Mouse pressed left at (820, 375)
Screenshot: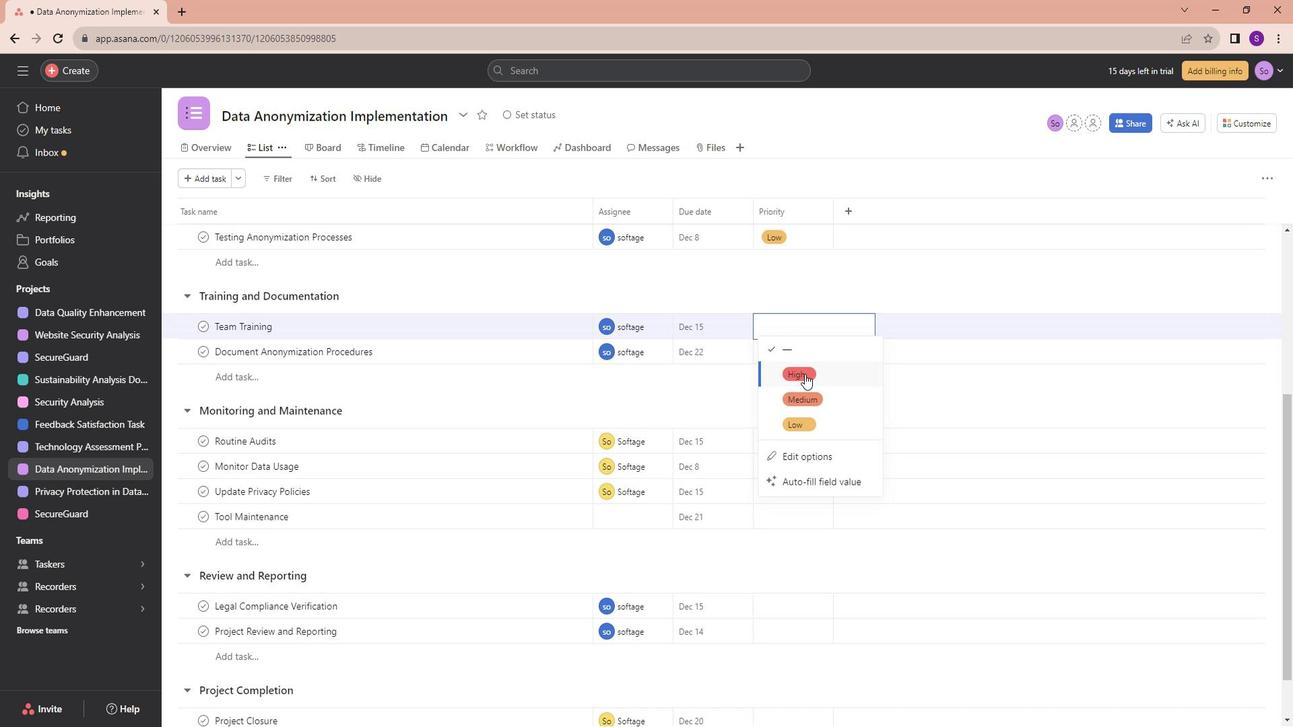 
Action: Mouse moved to (817, 358)
Screenshot: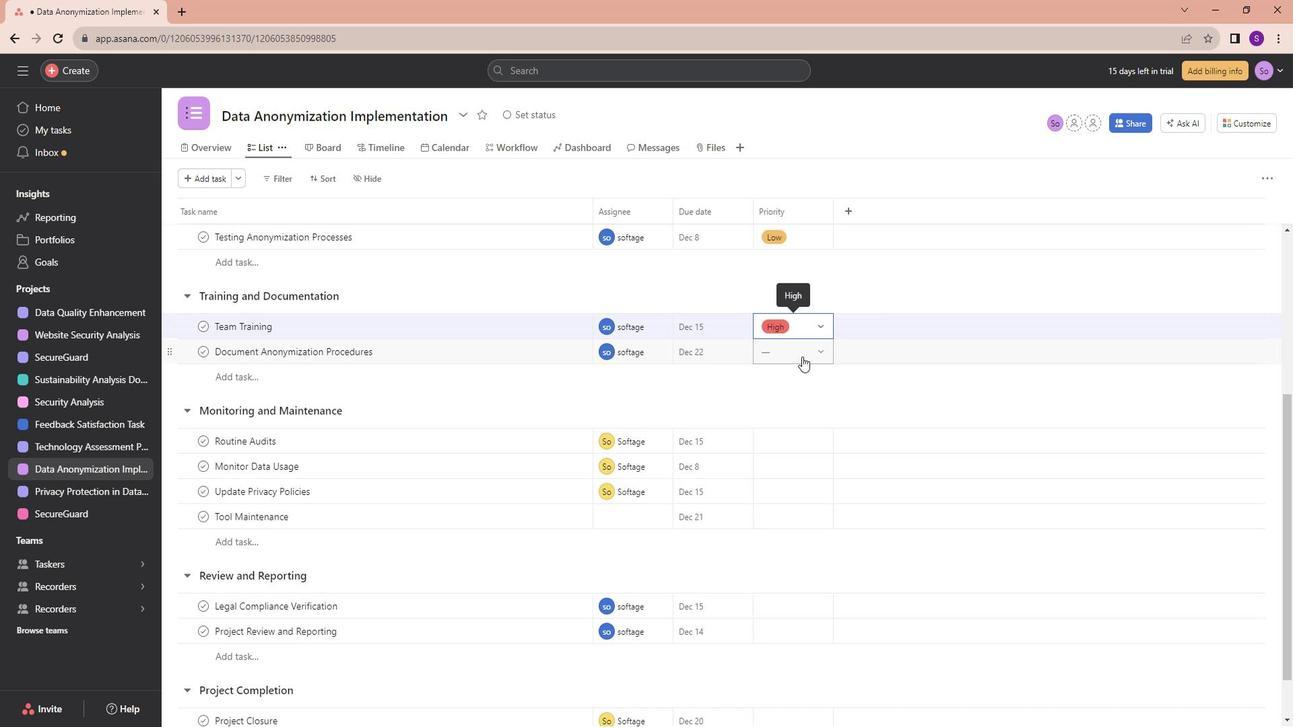 
Action: Mouse pressed left at (817, 358)
Screenshot: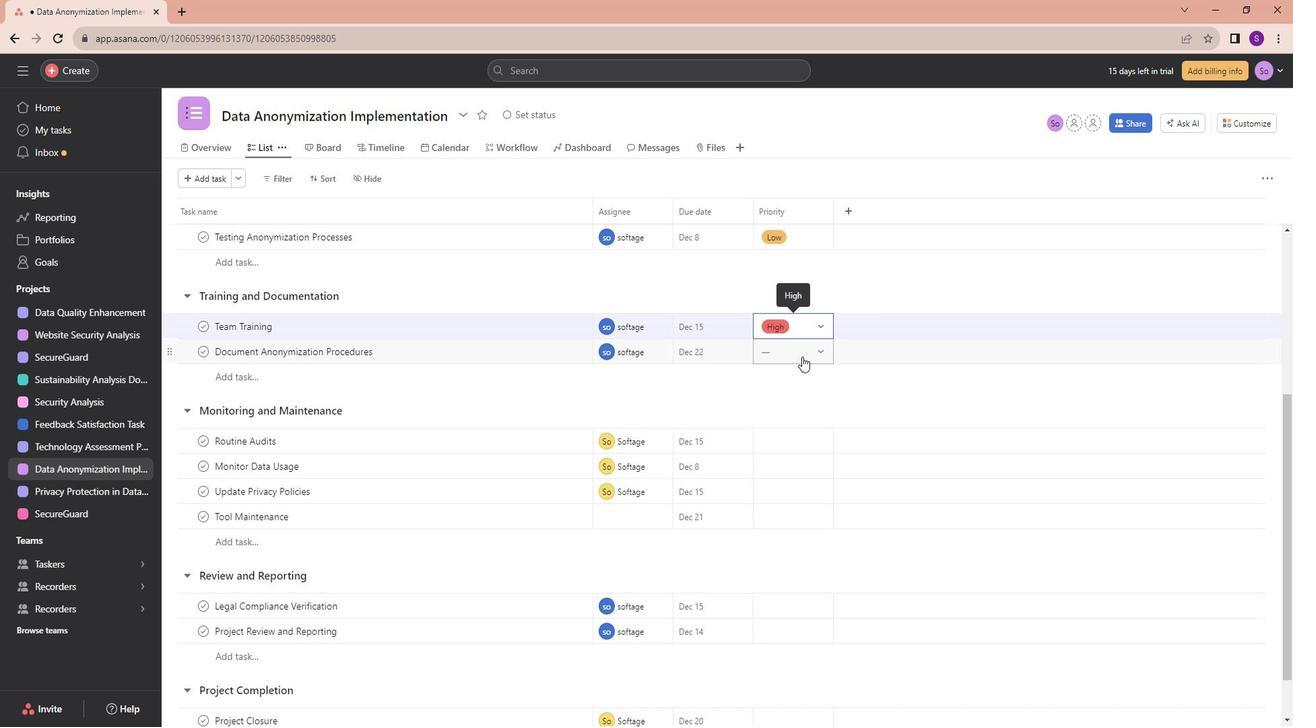 
Action: Mouse moved to (816, 440)
Screenshot: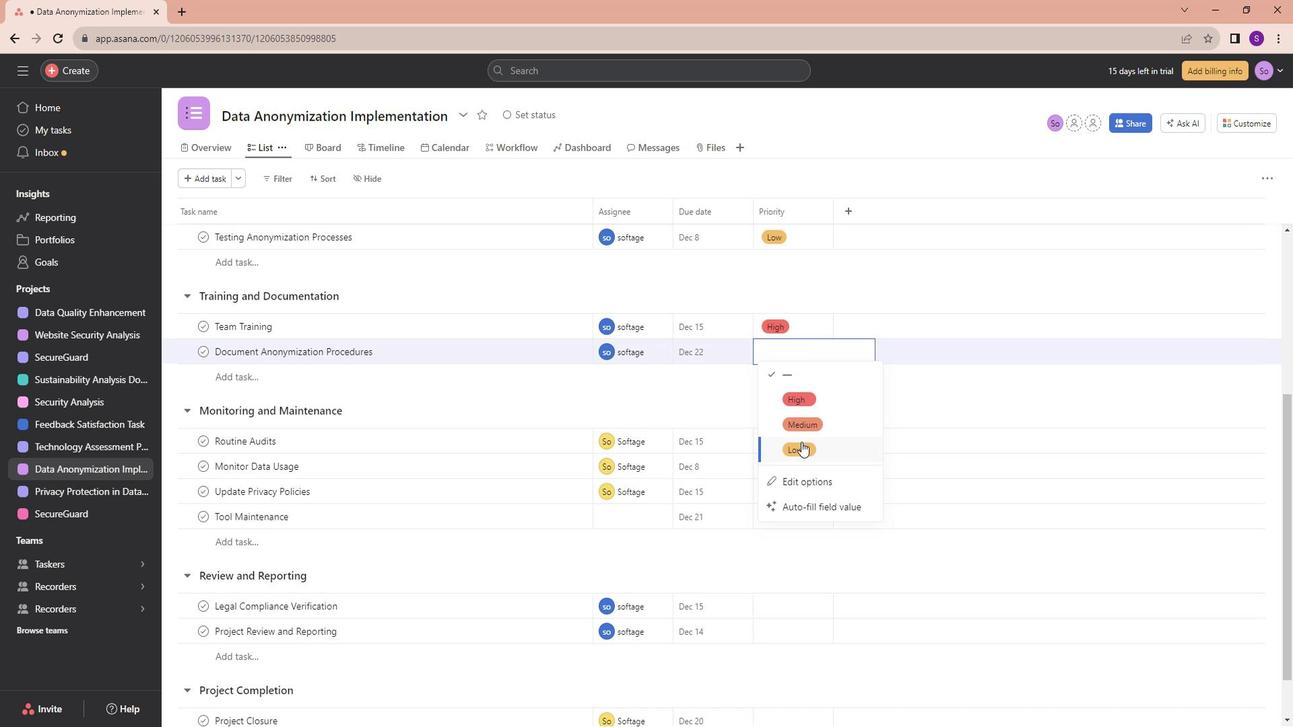 
Action: Mouse pressed left at (816, 440)
Screenshot: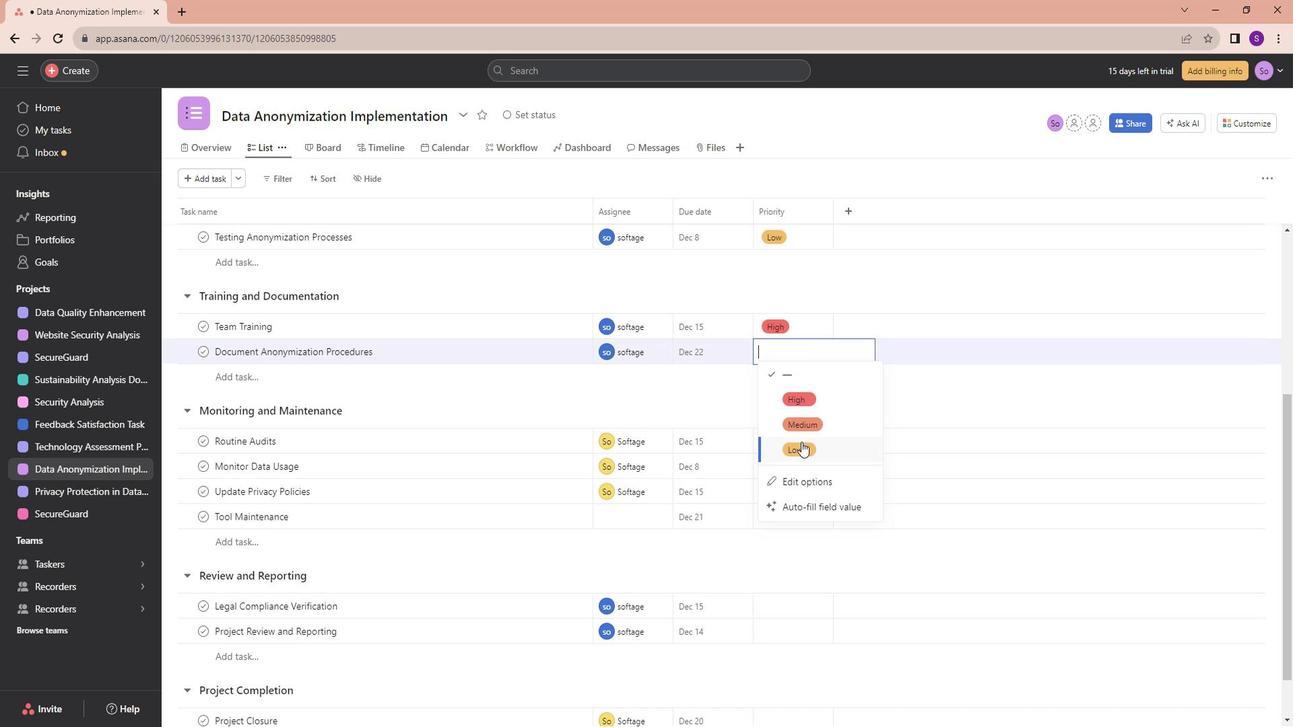 
Action: Mouse moved to (793, 379)
Screenshot: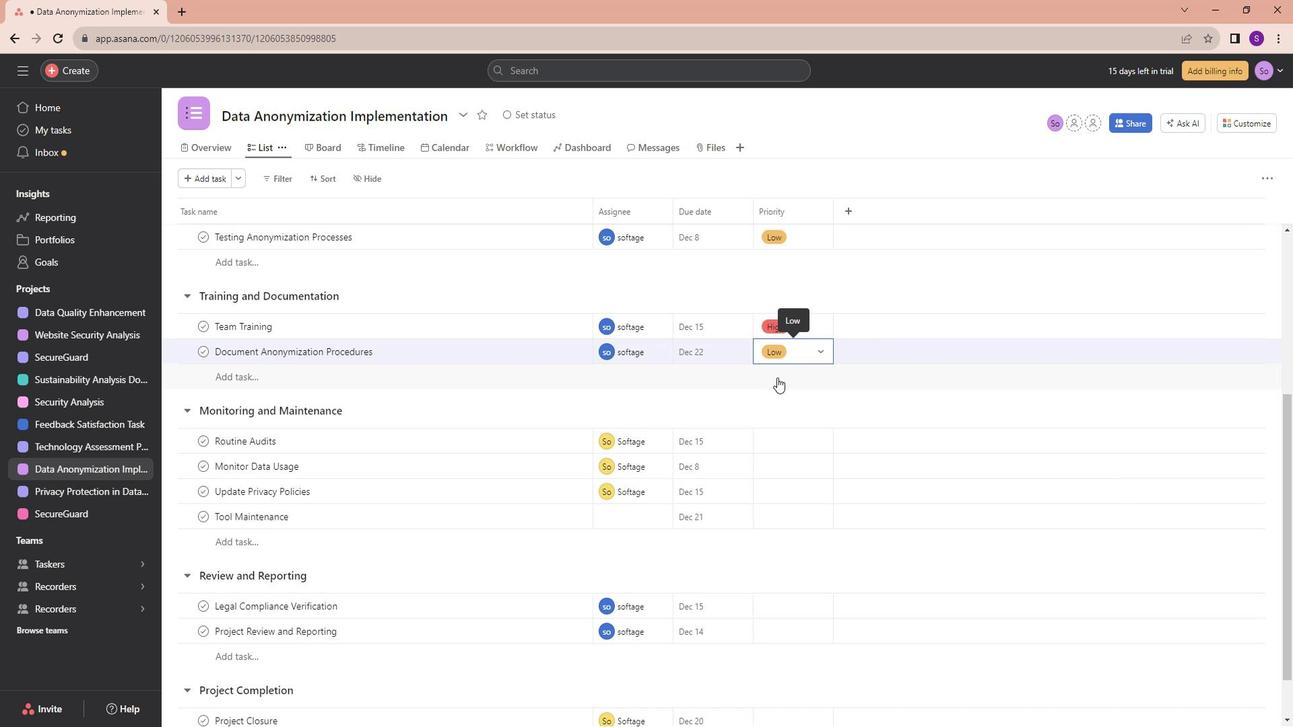 
Action: Mouse scrolled (793, 378) with delta (0, 0)
Screenshot: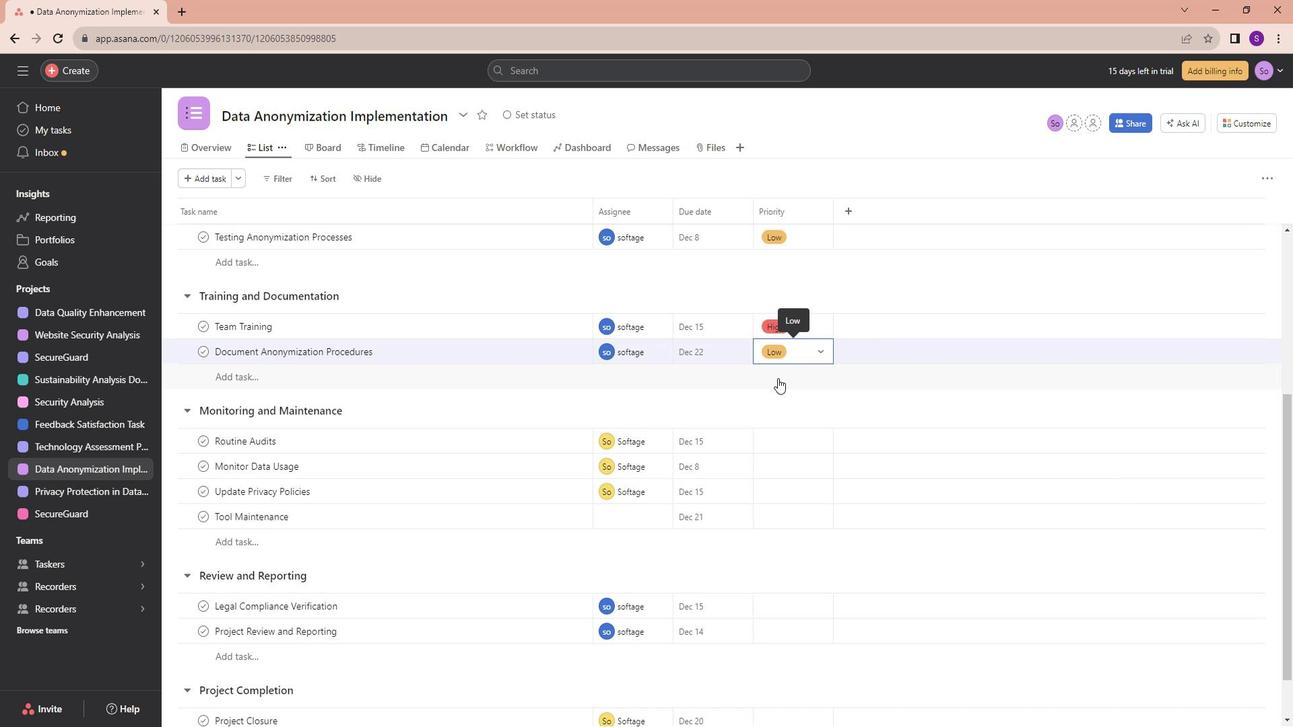 
Action: Mouse moved to (795, 379)
Screenshot: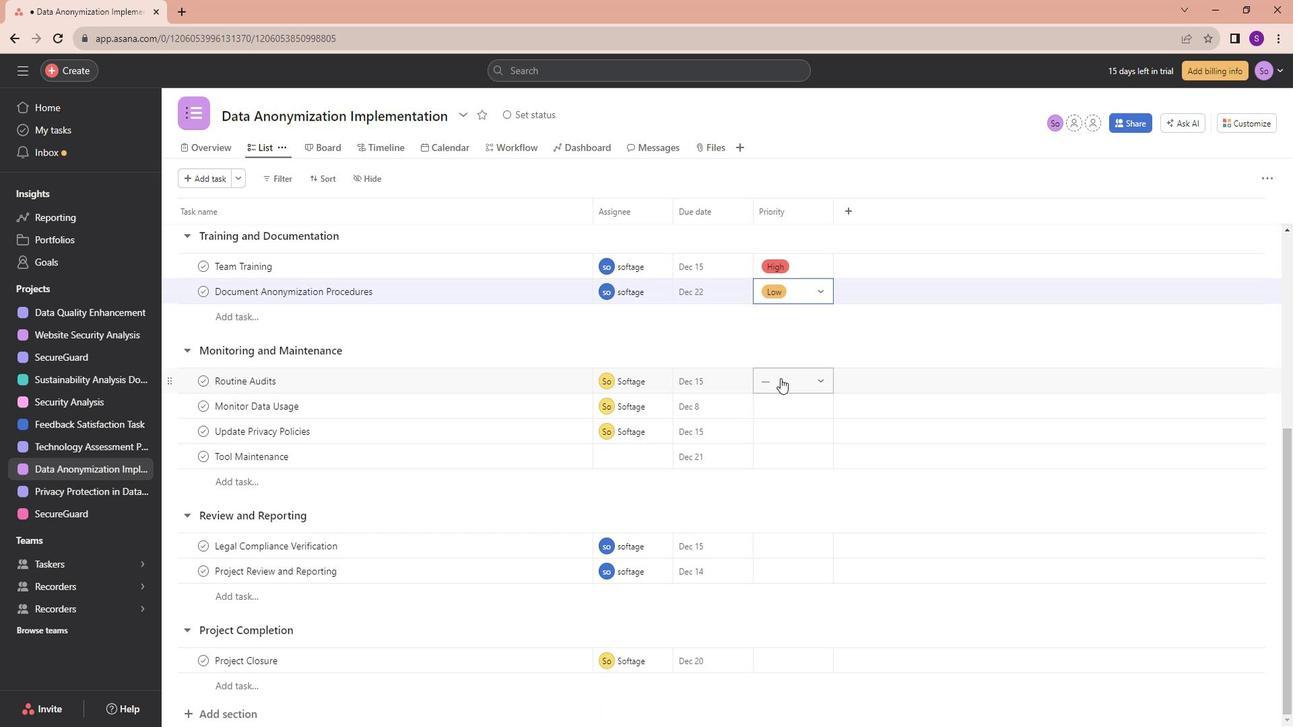 
Action: Mouse pressed left at (795, 379)
Screenshot: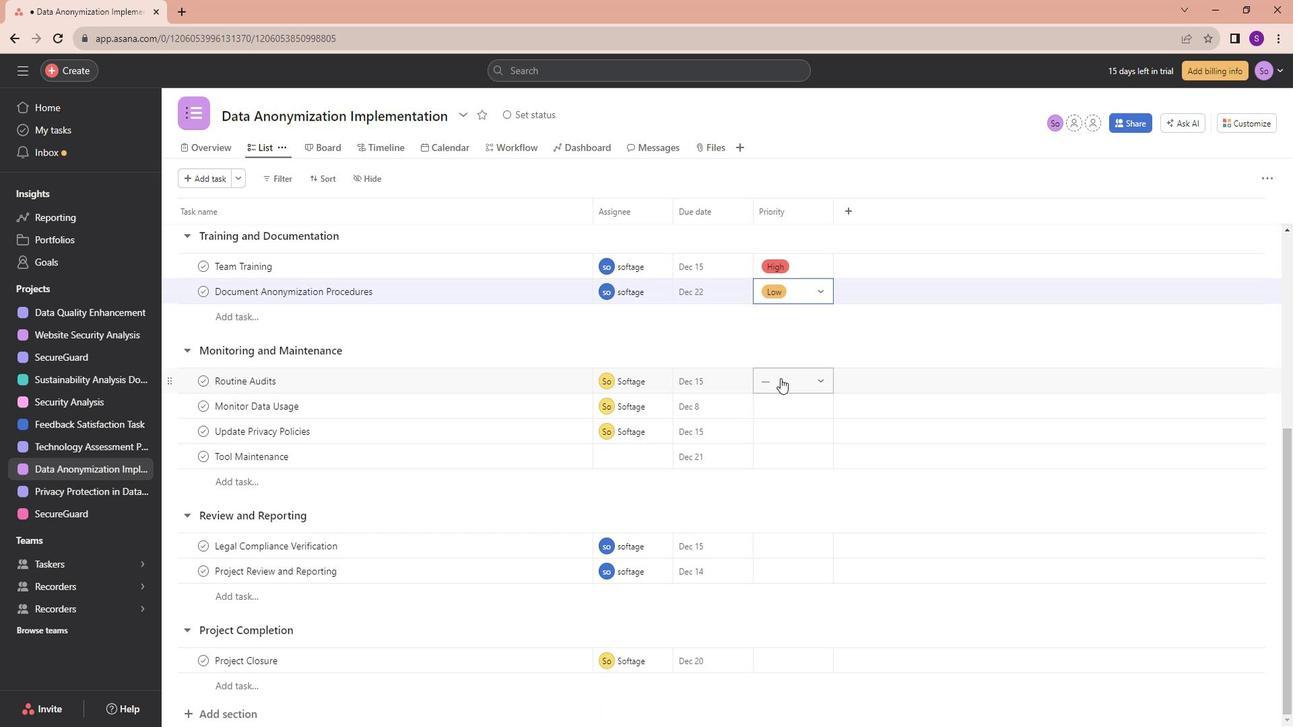 
Action: Mouse moved to (809, 427)
Screenshot: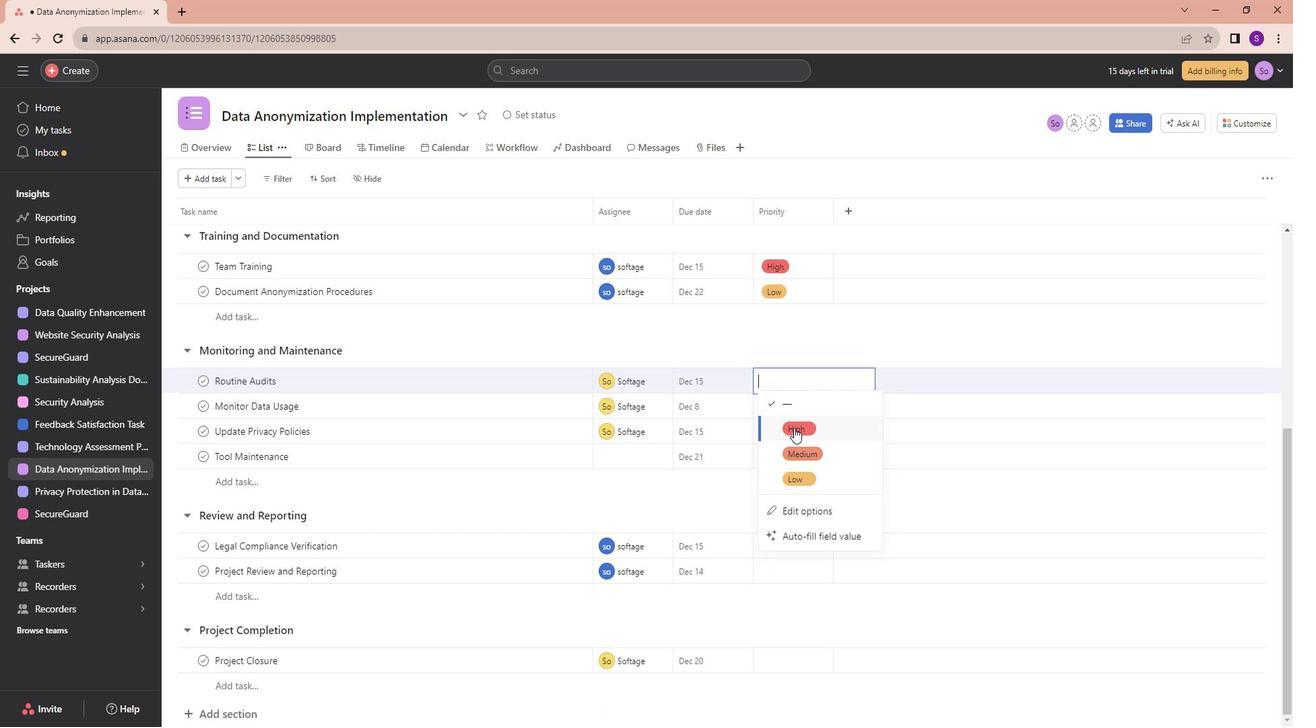 
Action: Mouse pressed left at (809, 427)
Screenshot: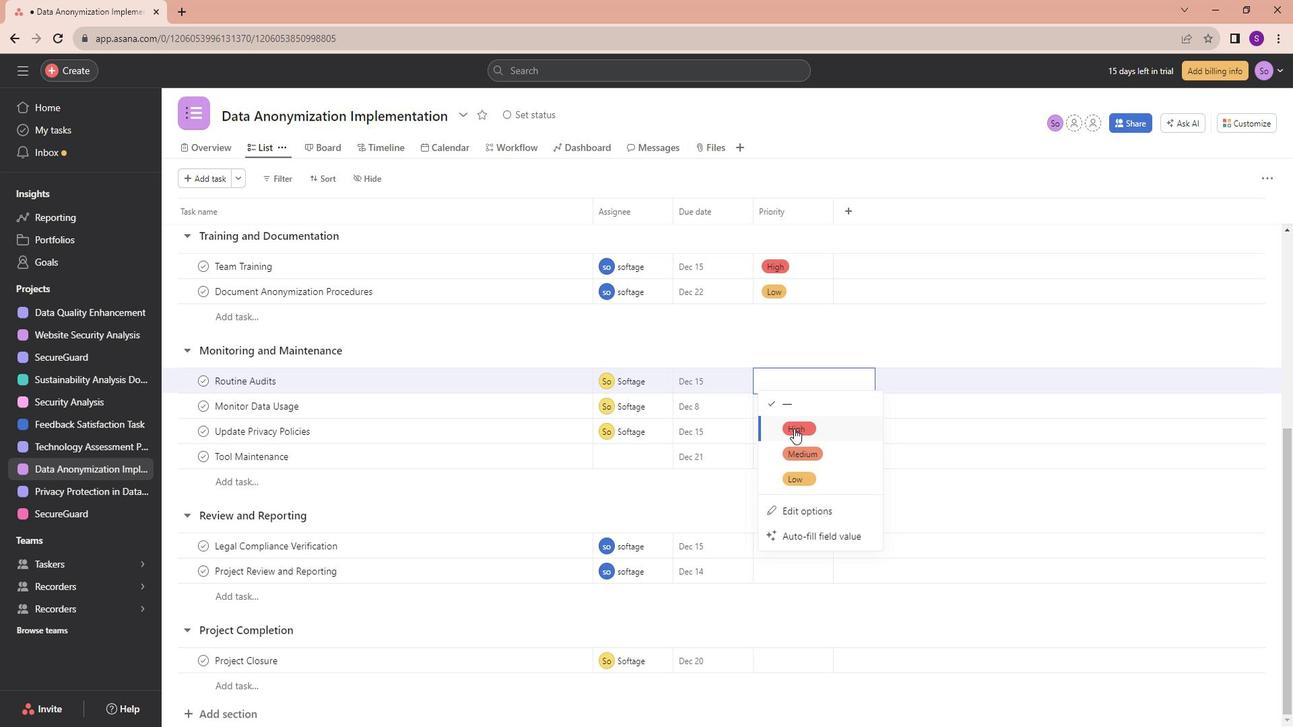 
Action: Mouse moved to (805, 405)
Screenshot: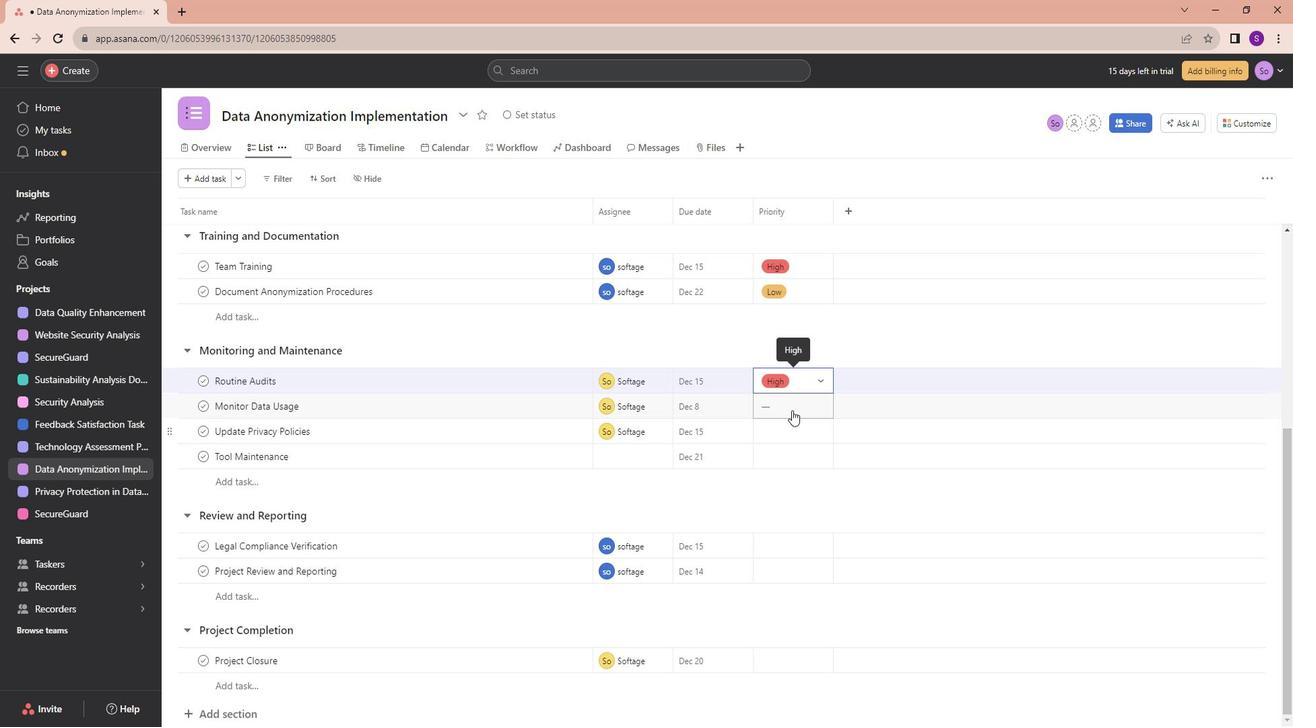 
Action: Mouse pressed left at (805, 405)
Screenshot: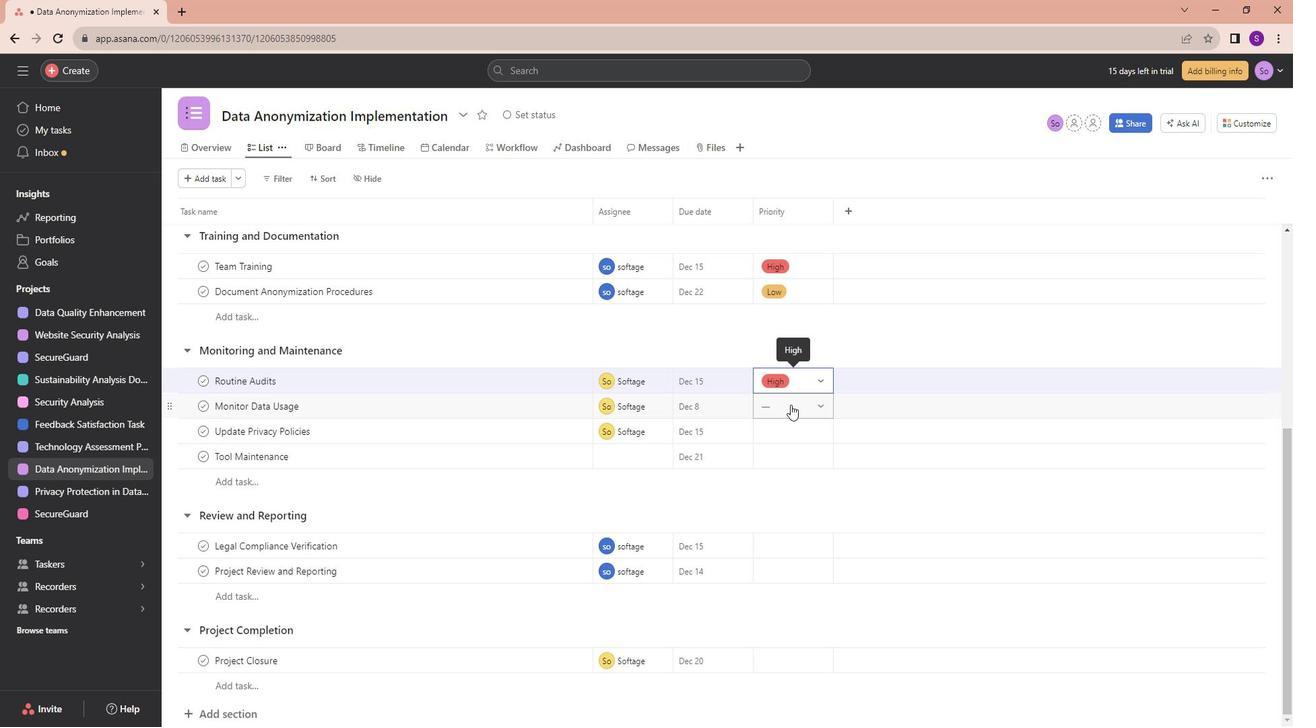 
Action: Mouse moved to (811, 448)
Screenshot: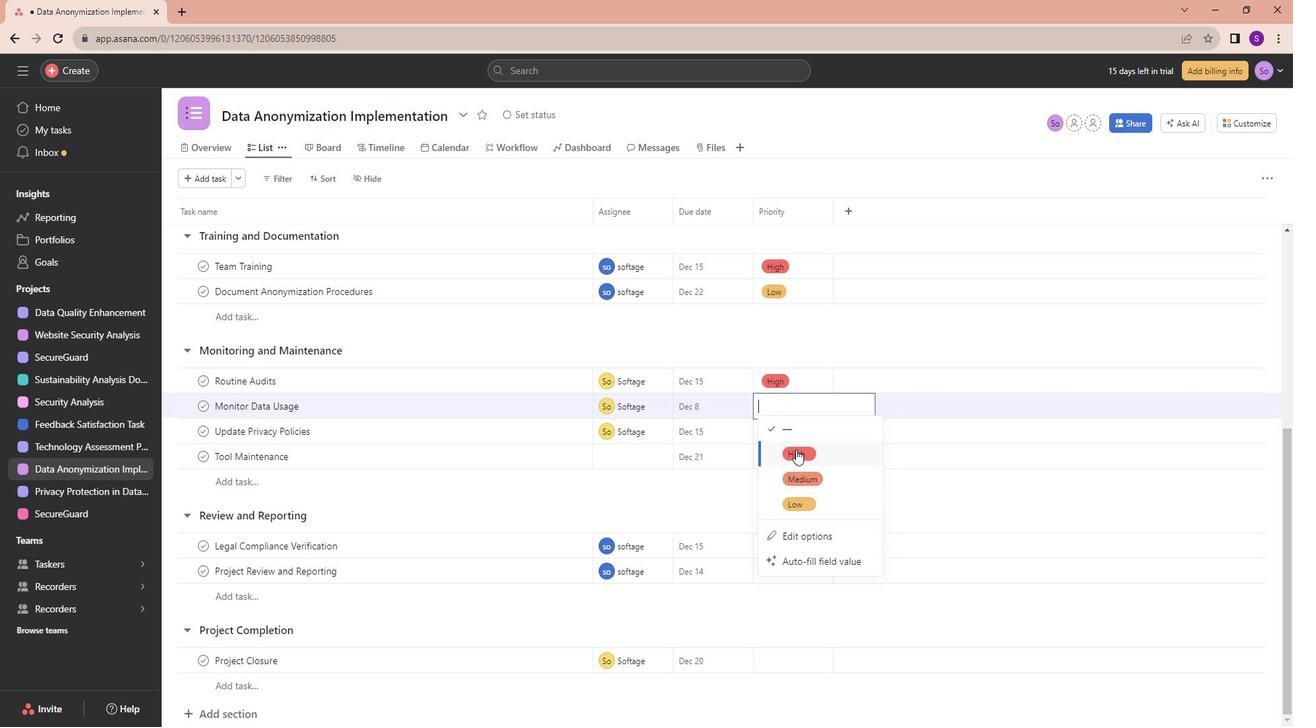 
Action: Mouse pressed left at (811, 448)
Screenshot: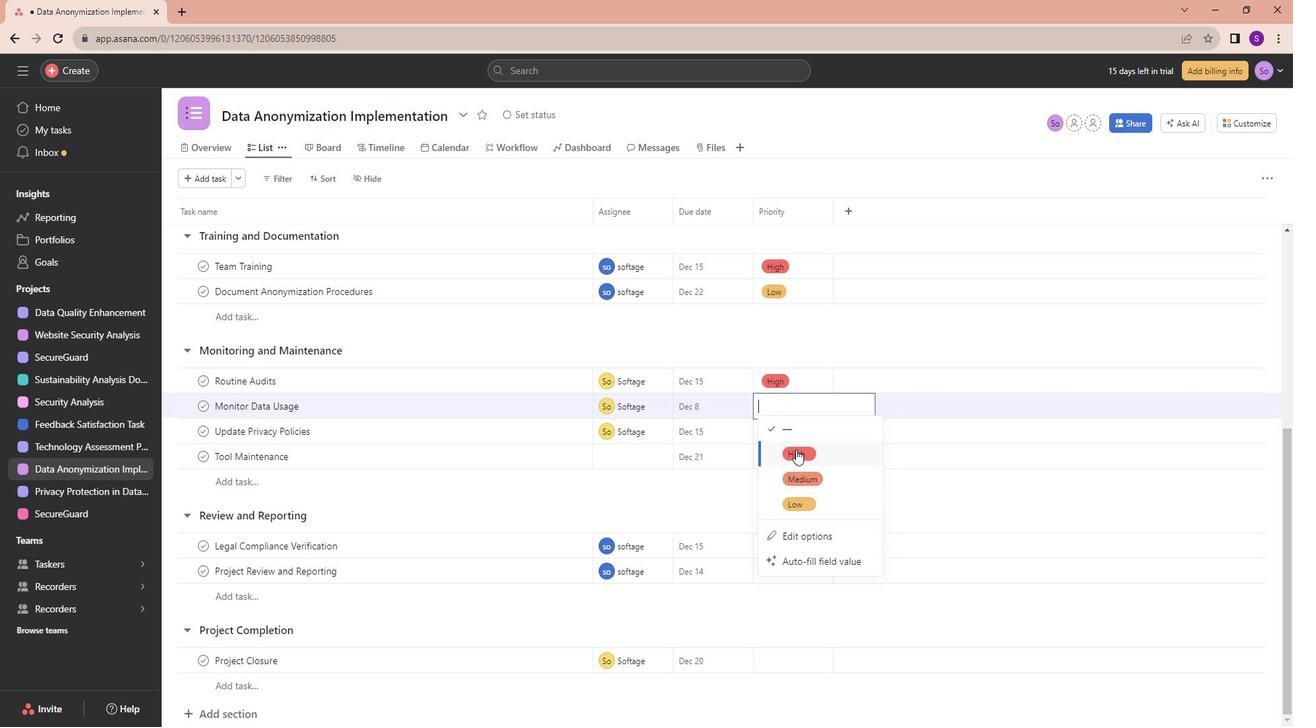 
Action: Mouse moved to (800, 426)
Screenshot: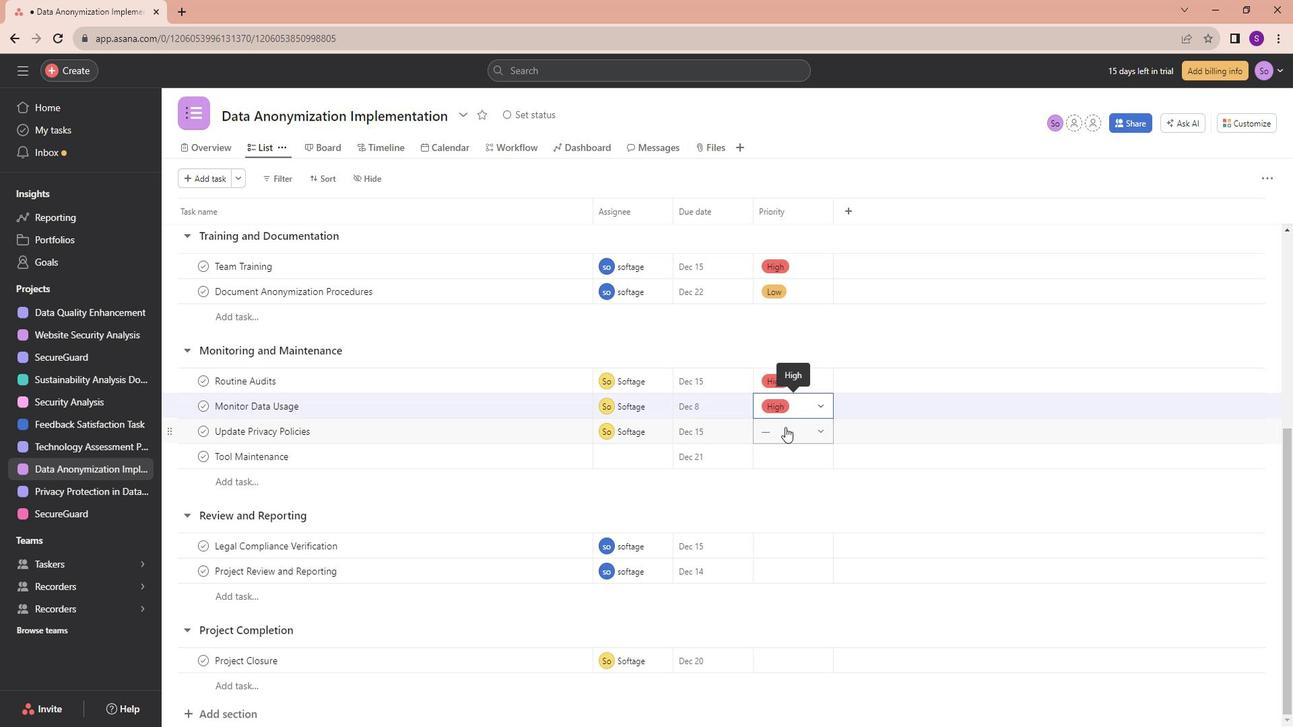 
Action: Mouse pressed left at (800, 426)
Screenshot: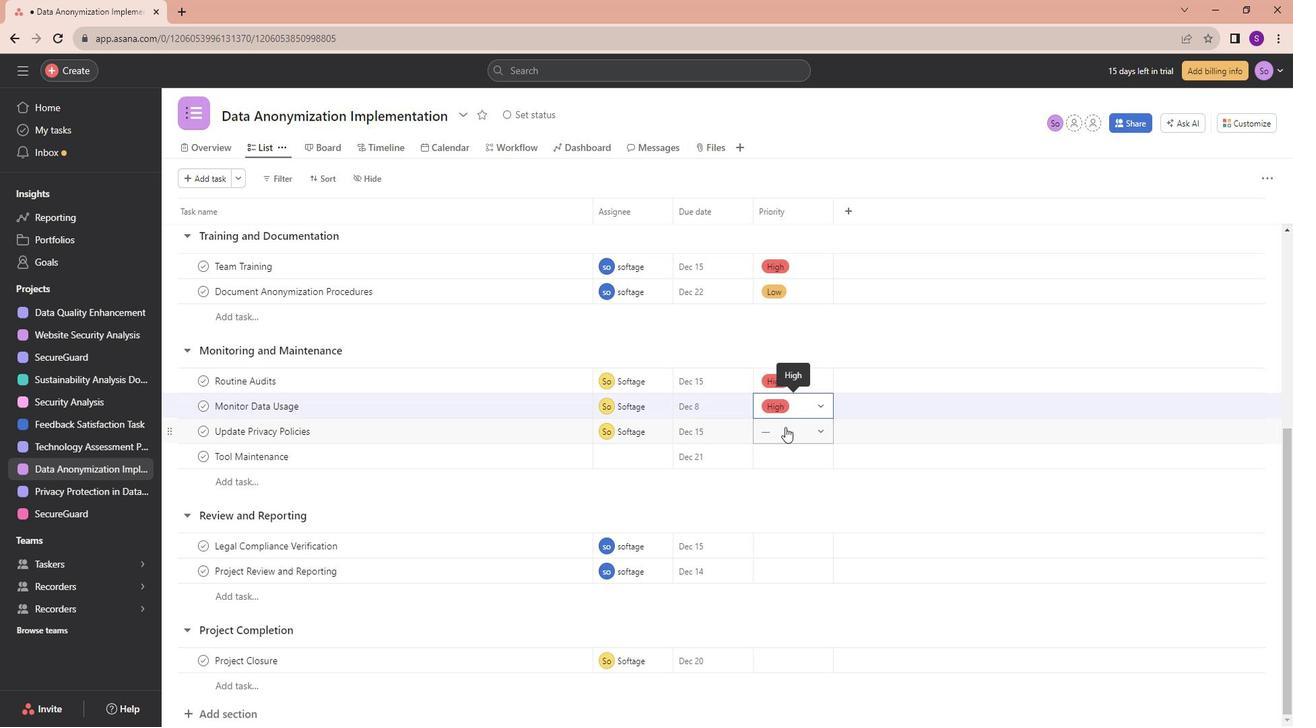 
Action: Mouse moved to (817, 517)
Screenshot: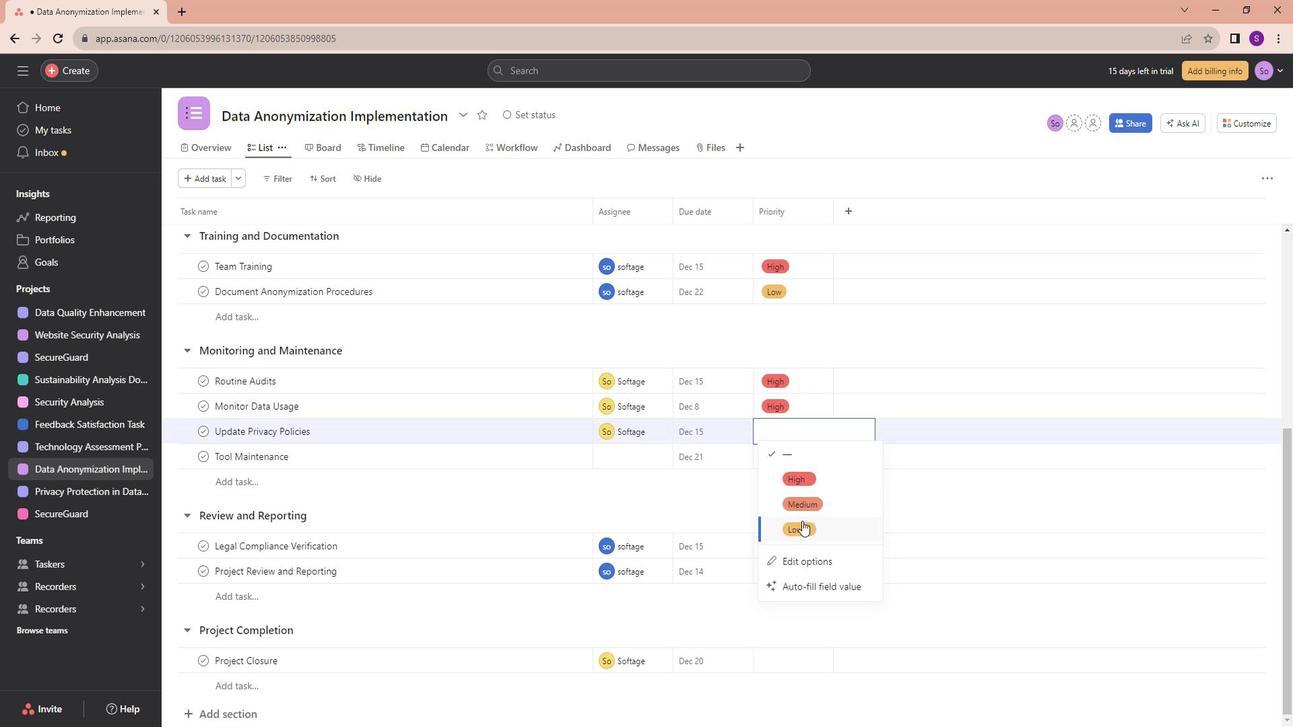 
Action: Mouse pressed left at (817, 517)
Screenshot: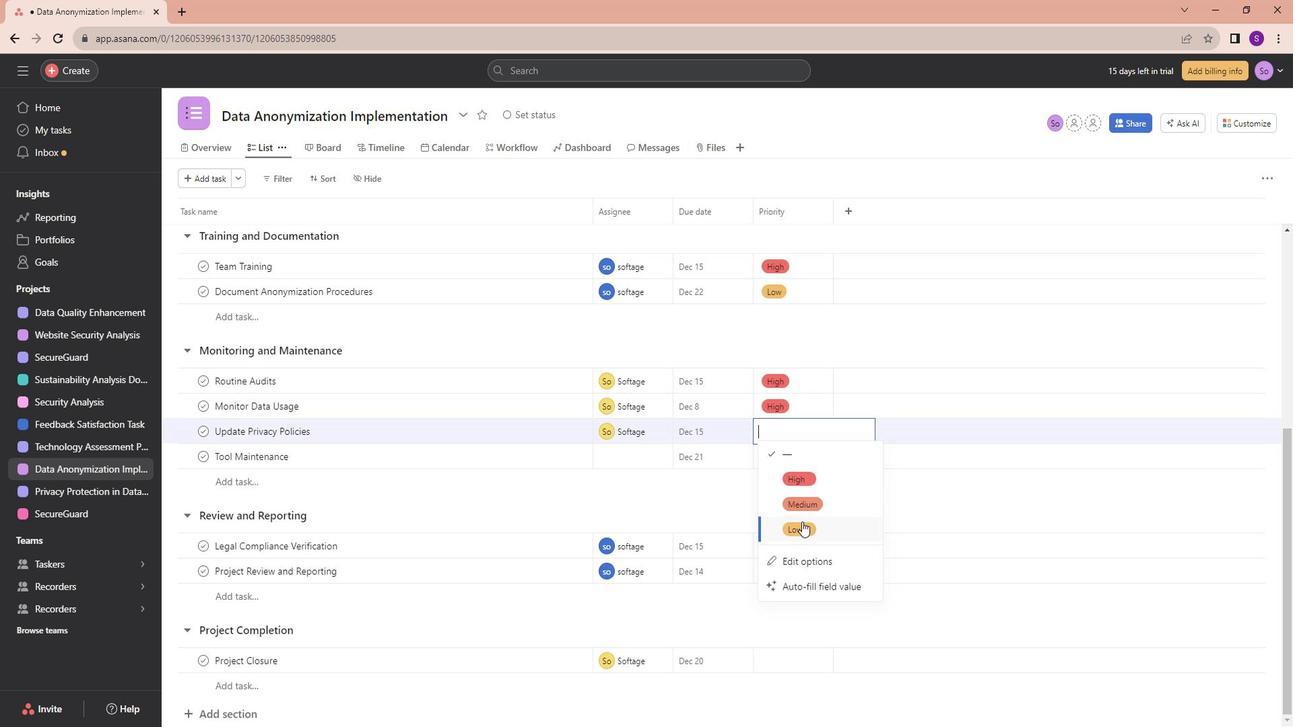 
Action: Mouse moved to (783, 489)
Screenshot: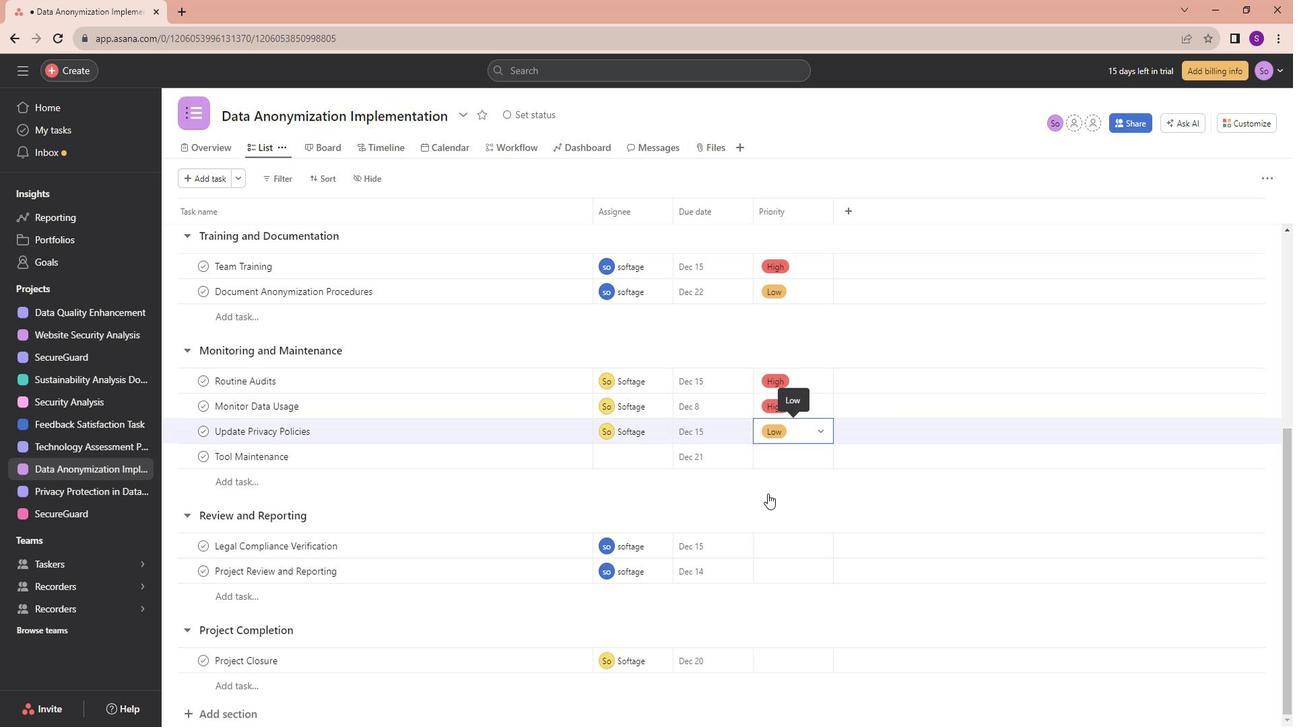 
Action: Mouse scrolled (783, 489) with delta (0, 0)
Screenshot: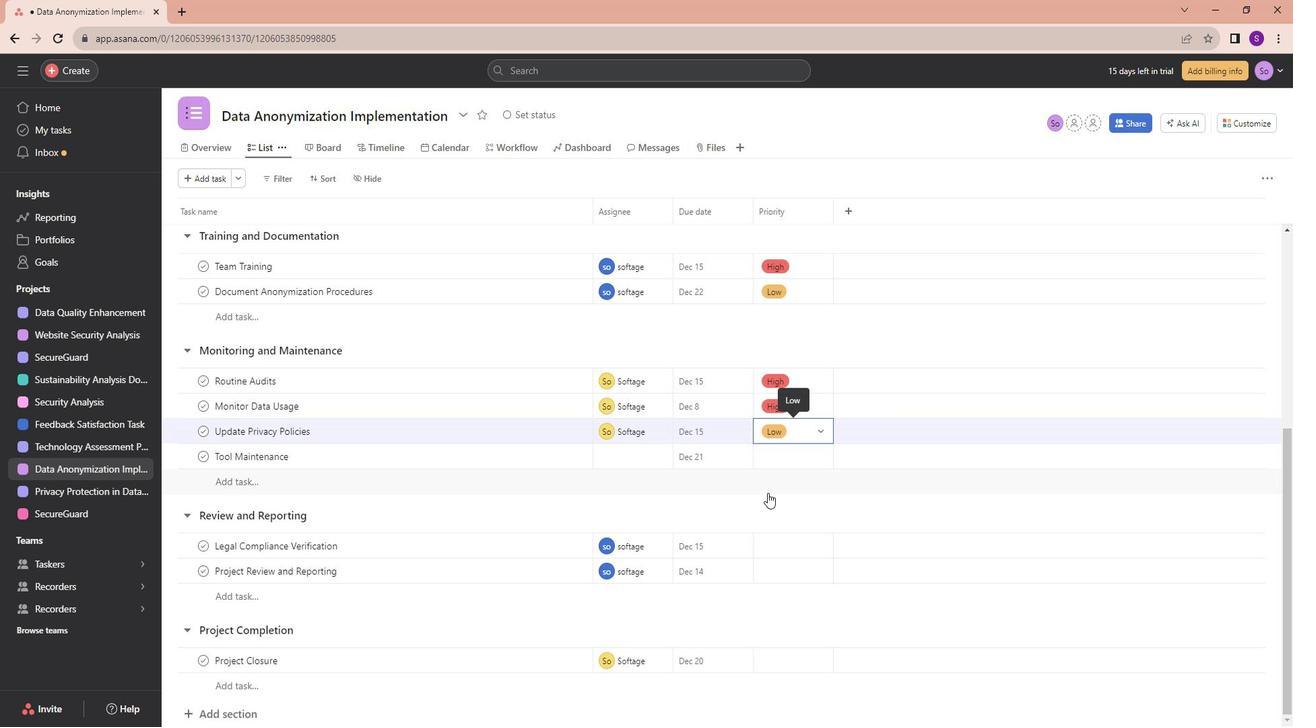 
Action: Mouse moved to (795, 446)
Screenshot: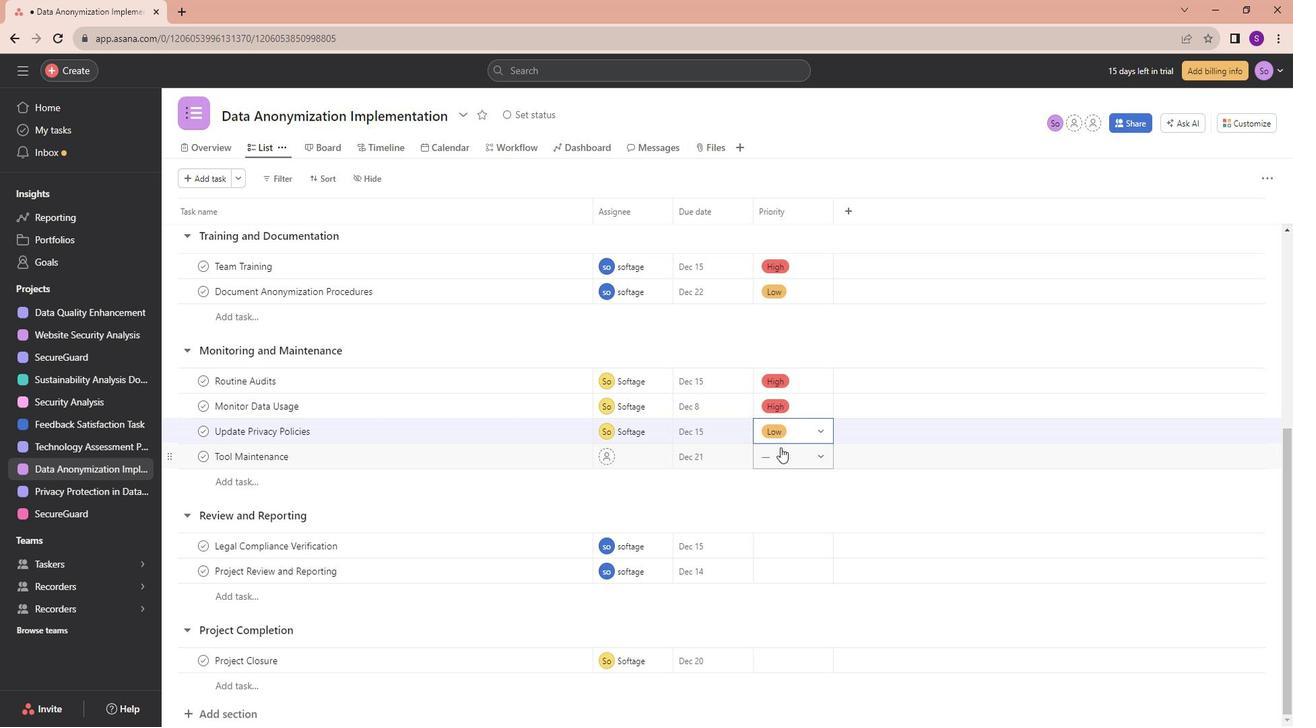 
Action: Mouse pressed left at (795, 446)
Screenshot: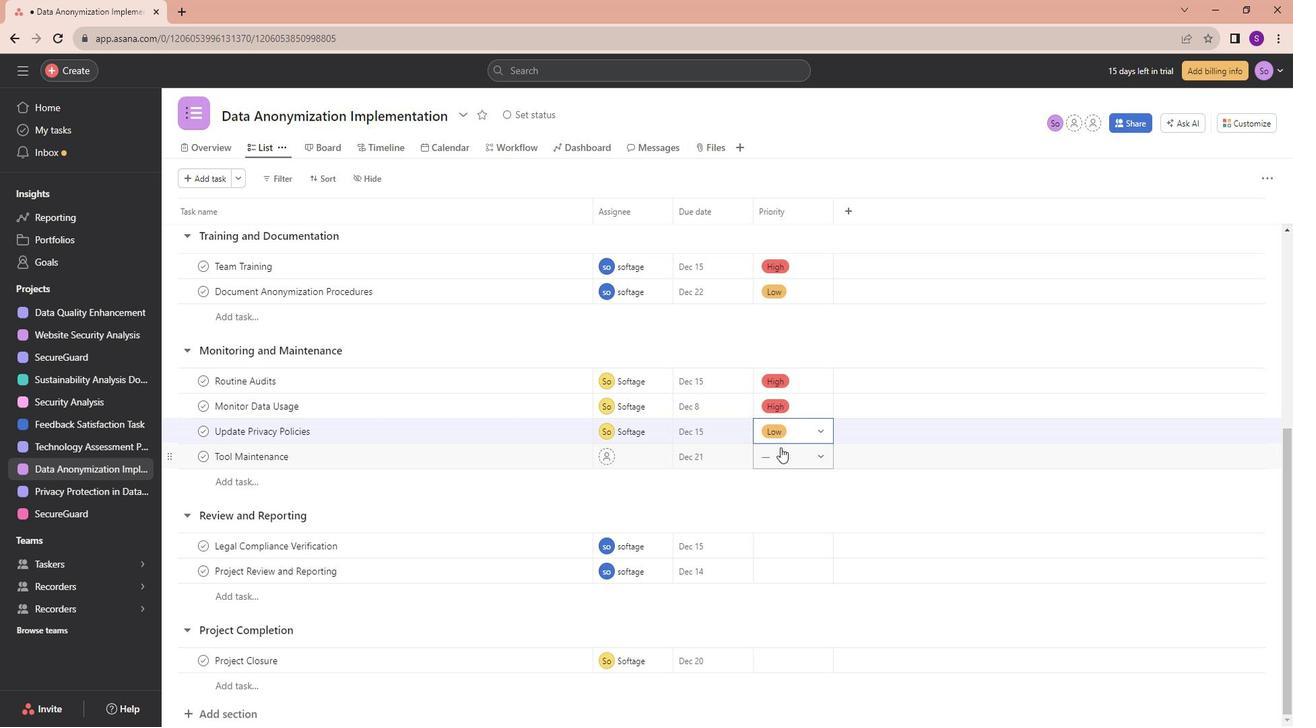 
Action: Mouse moved to (809, 515)
Screenshot: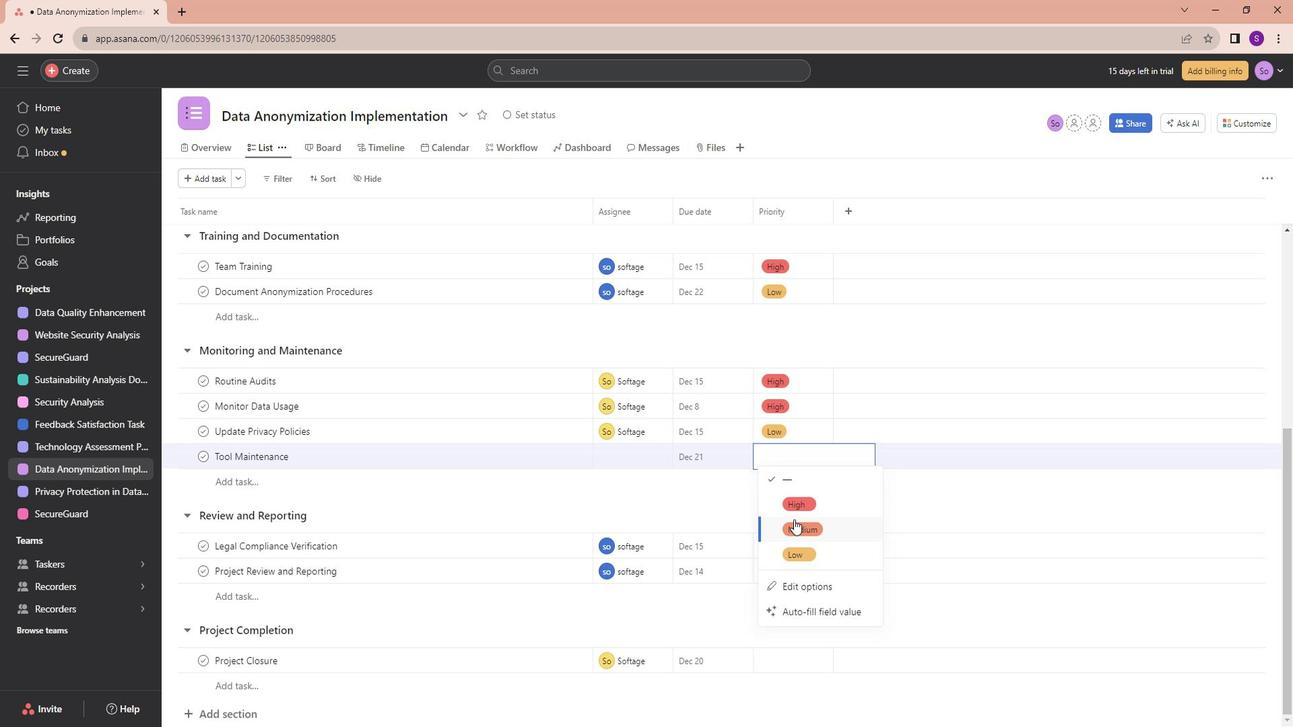 
Action: Mouse pressed left at (809, 515)
Screenshot: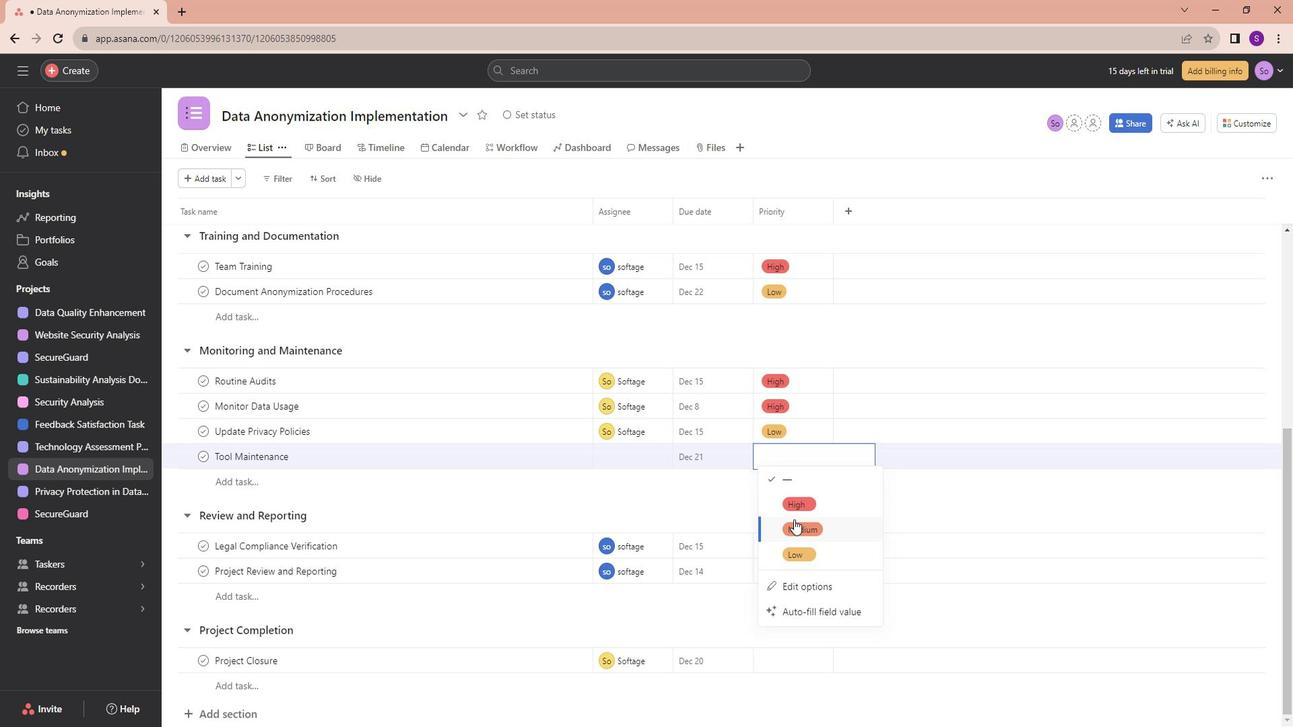 
Action: Mouse moved to (805, 490)
Screenshot: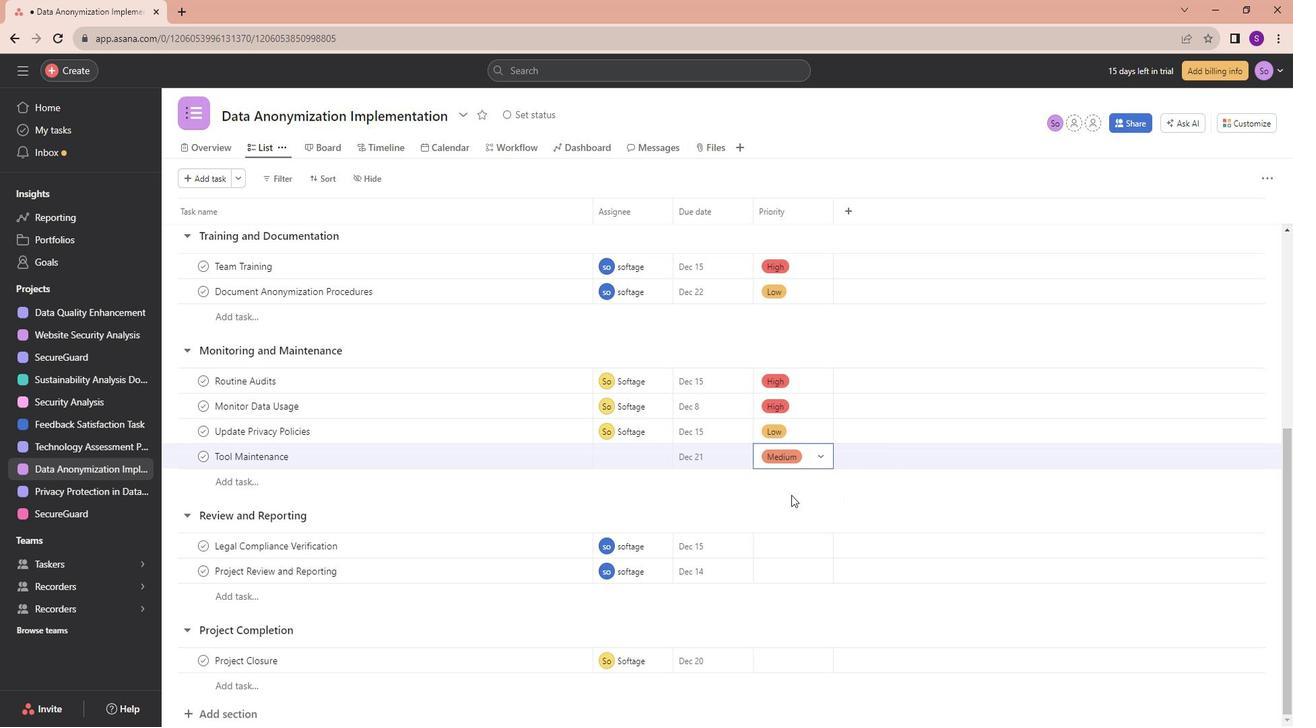 
Action: Mouse scrolled (805, 489) with delta (0, 0)
Screenshot: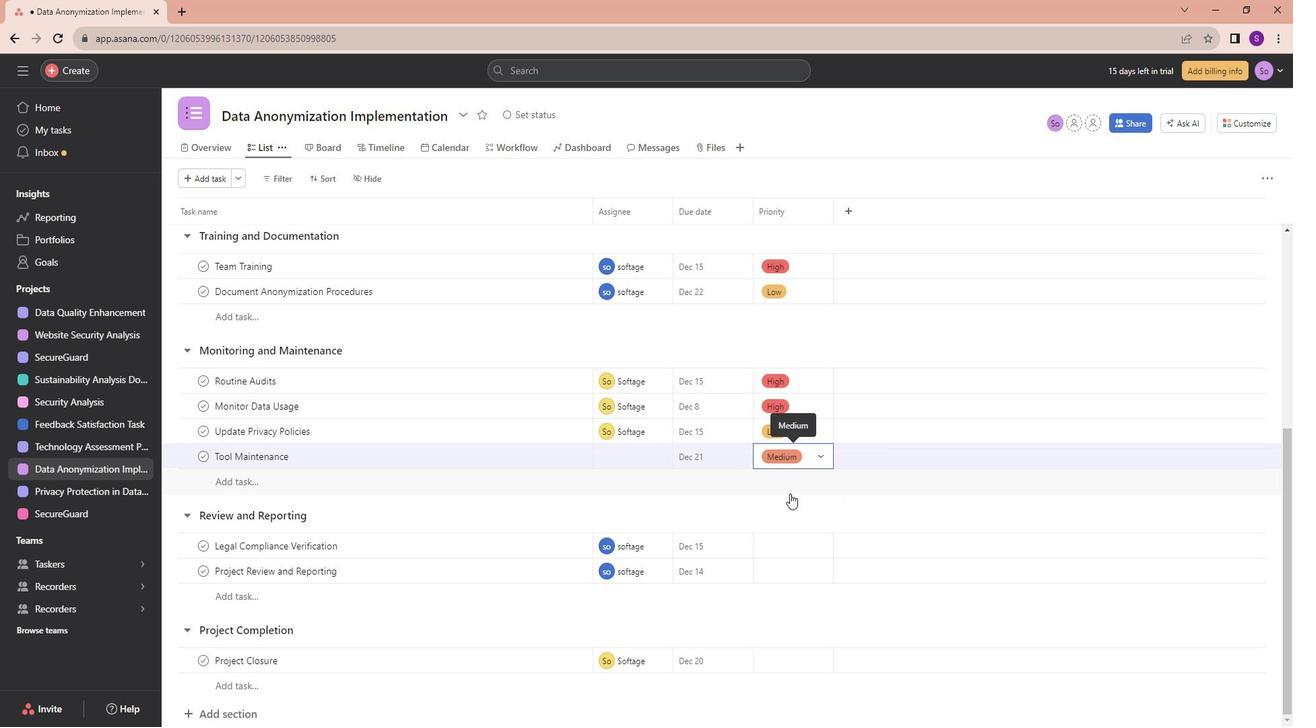 
Action: Mouse scrolled (805, 489) with delta (0, 0)
Screenshot: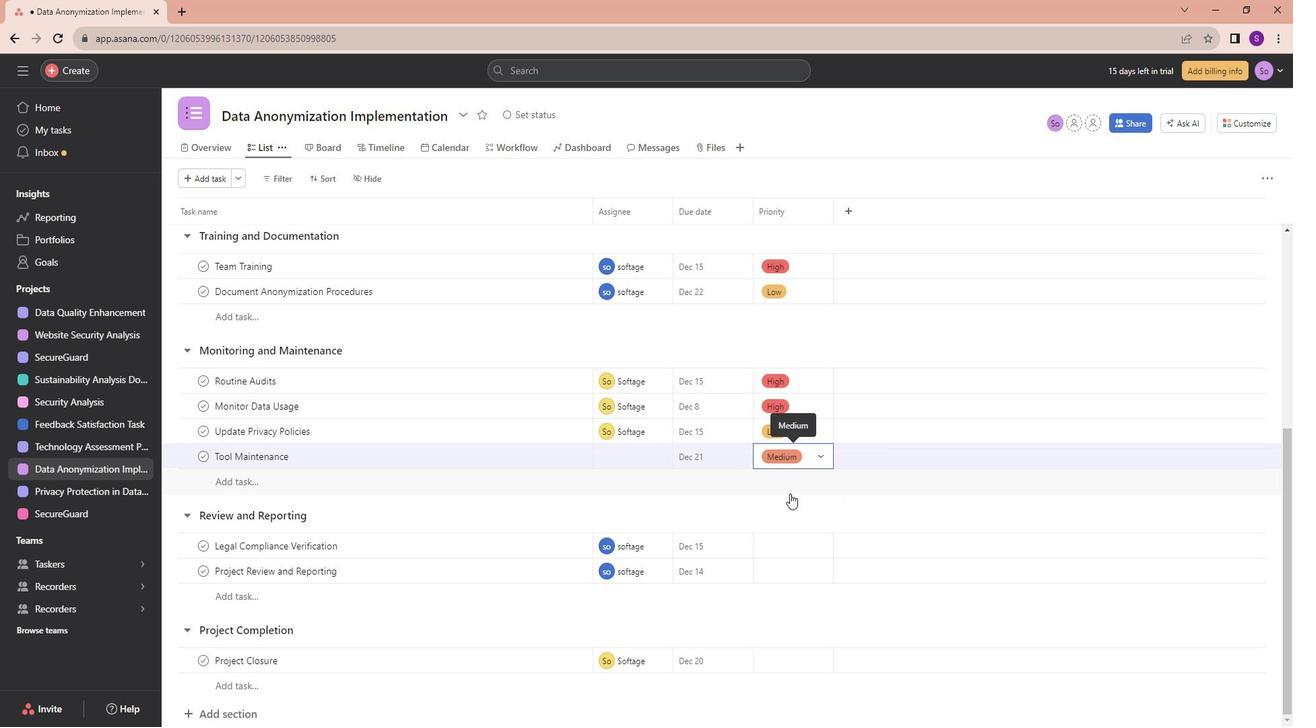 
Action: Mouse moved to (803, 535)
Screenshot: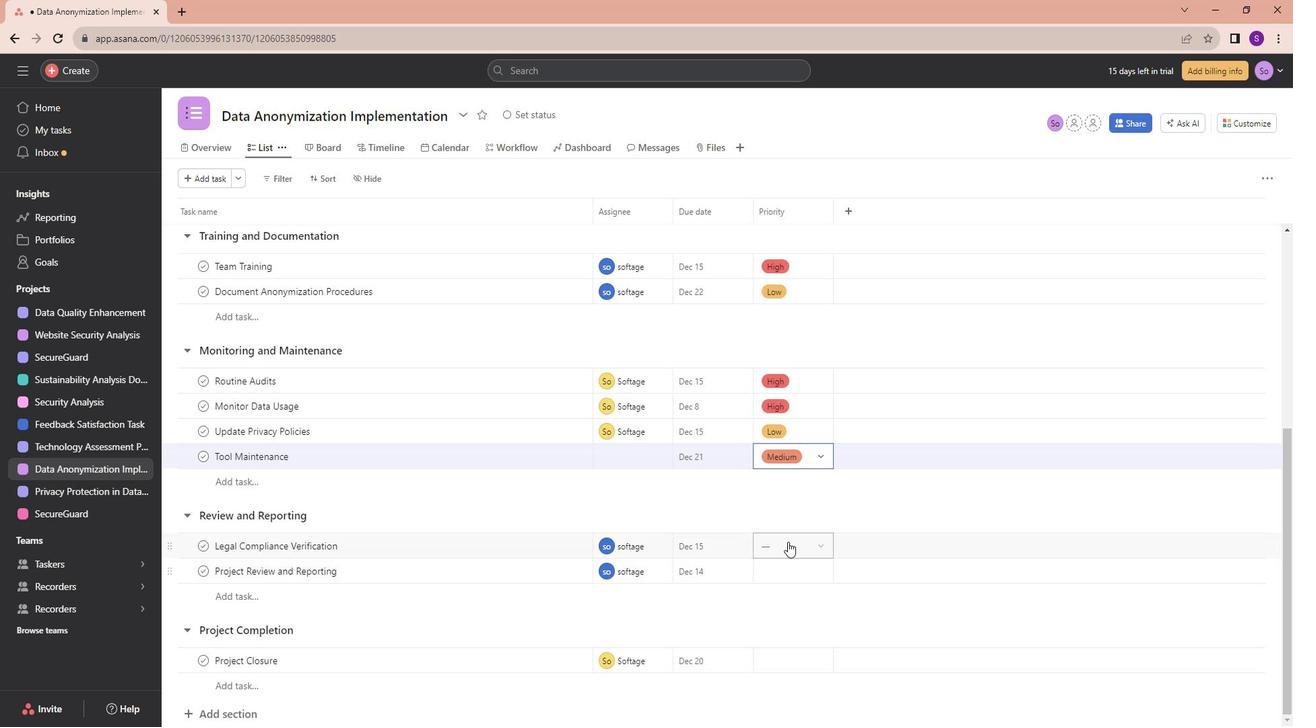
Action: Mouse pressed left at (803, 535)
Screenshot: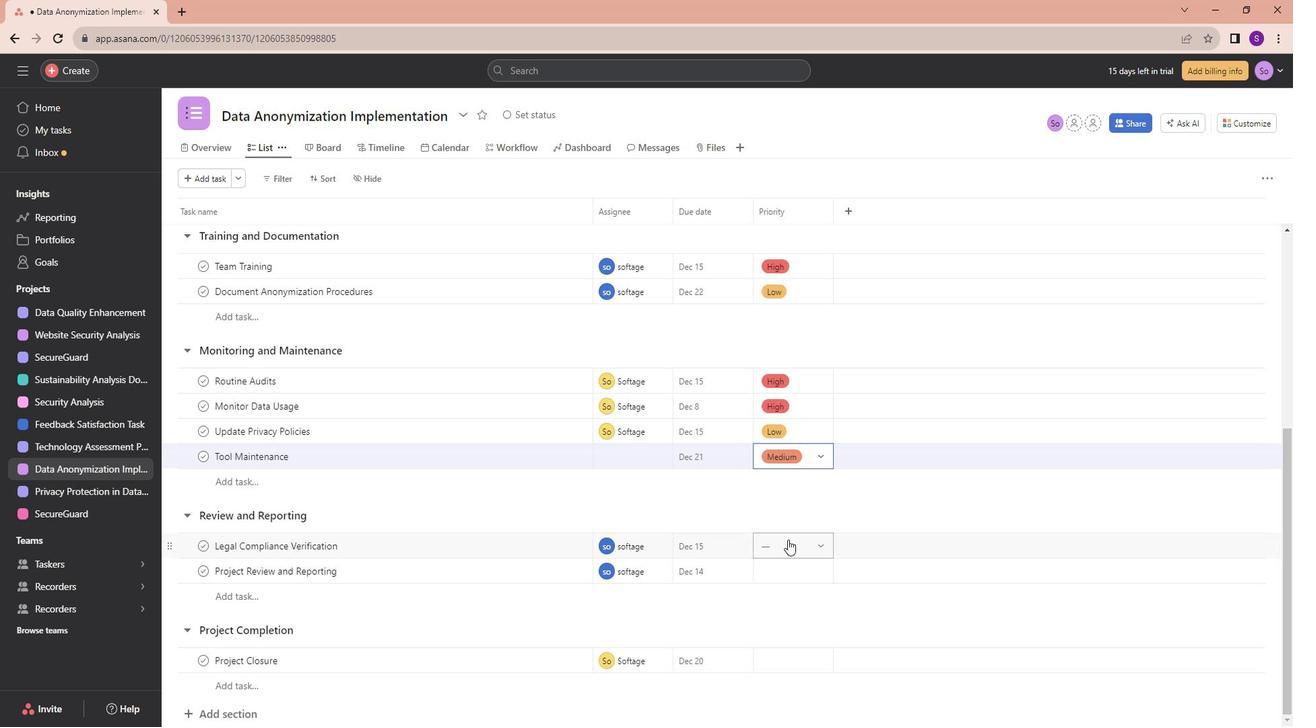 
Action: Mouse moved to (814, 603)
Screenshot: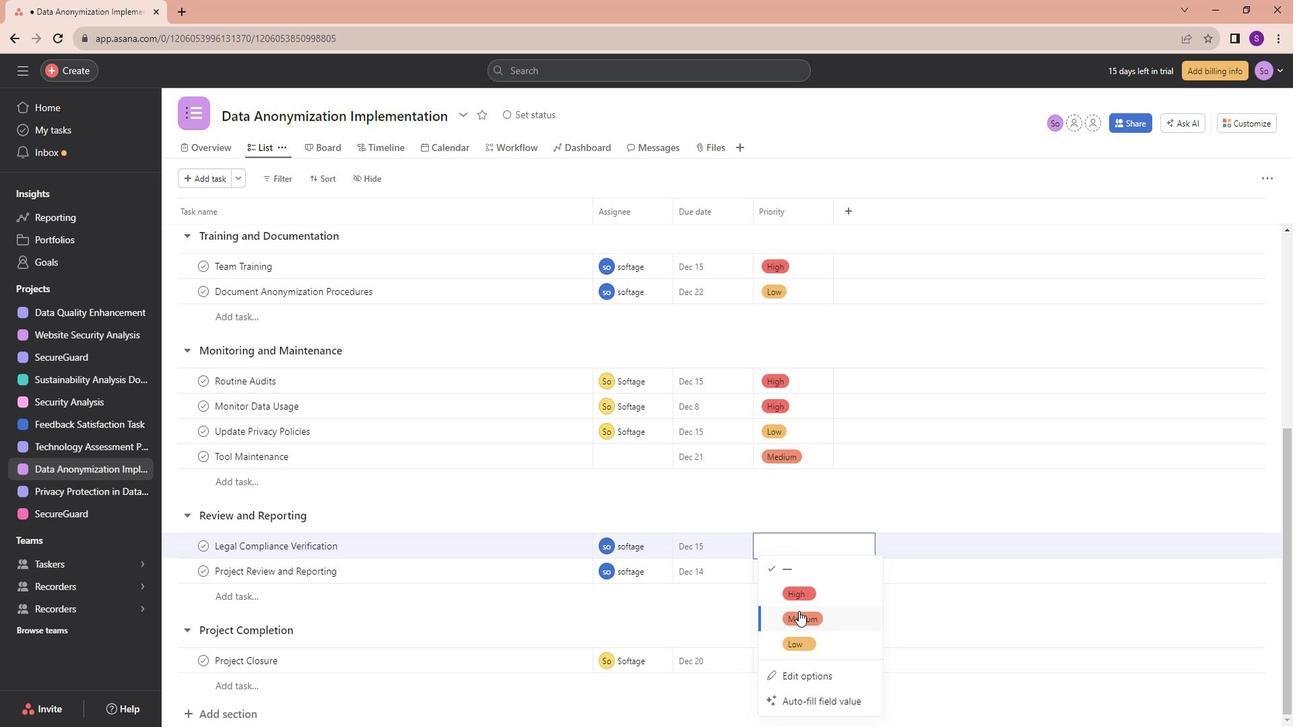 
Action: Mouse pressed left at (814, 603)
Screenshot: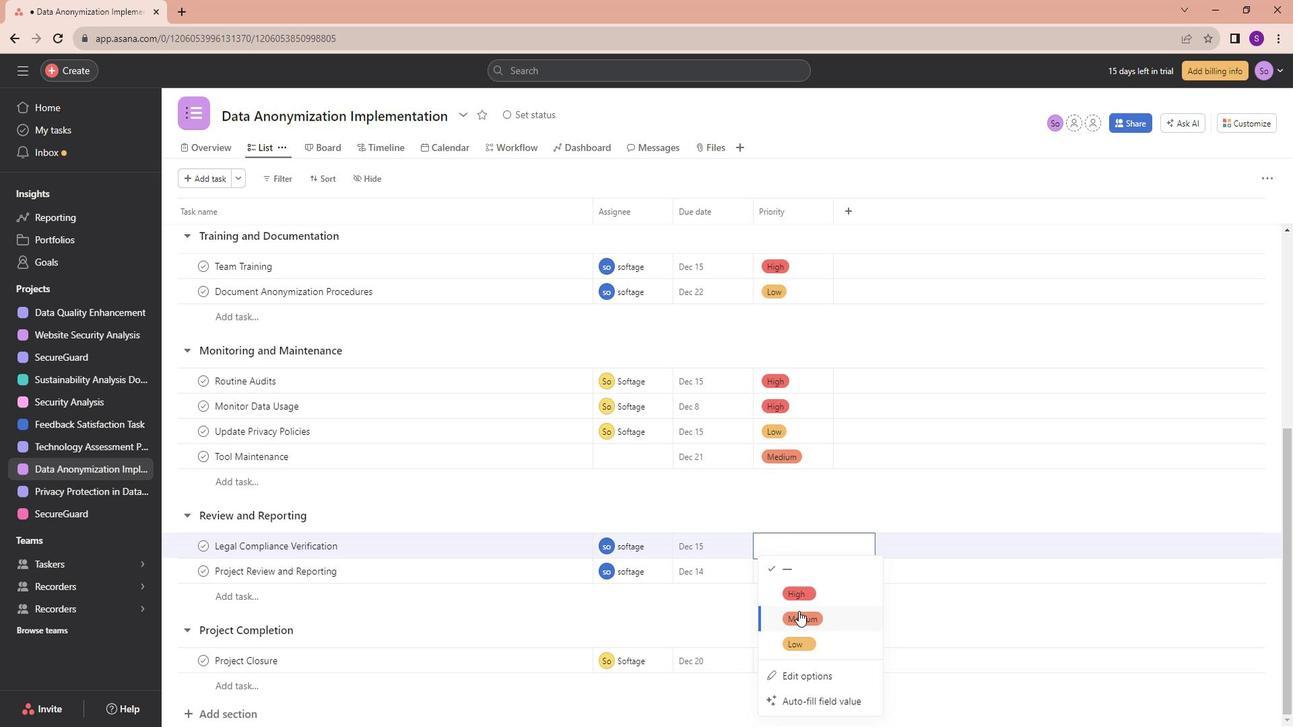 
Action: Mouse moved to (807, 564)
Screenshot: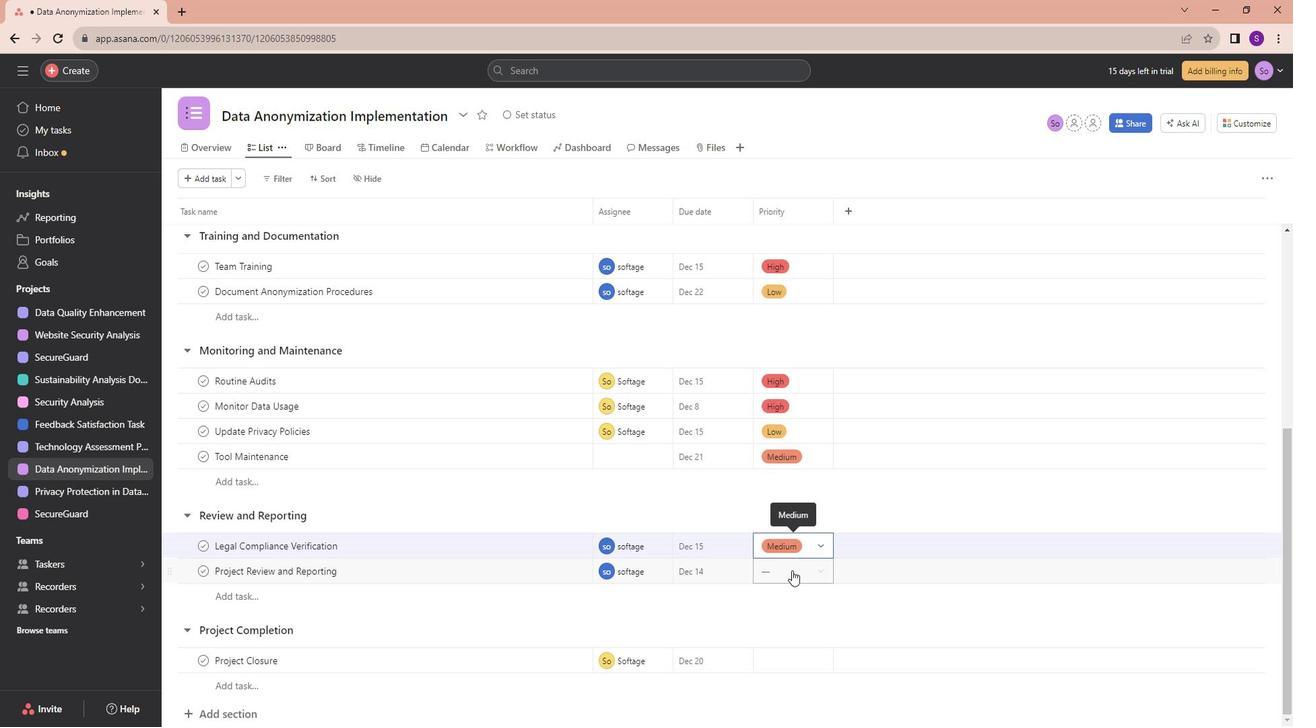 
Action: Mouse pressed left at (807, 564)
Screenshot: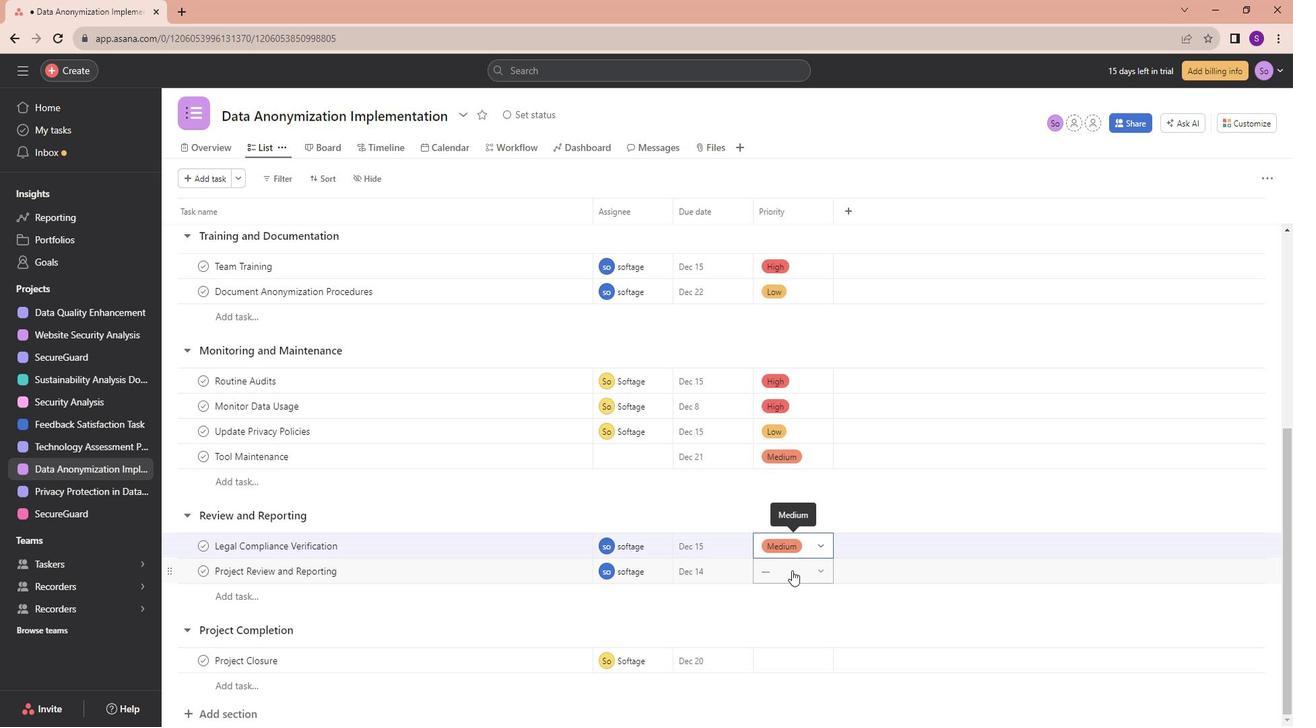 
Action: Mouse moved to (818, 471)
Screenshot: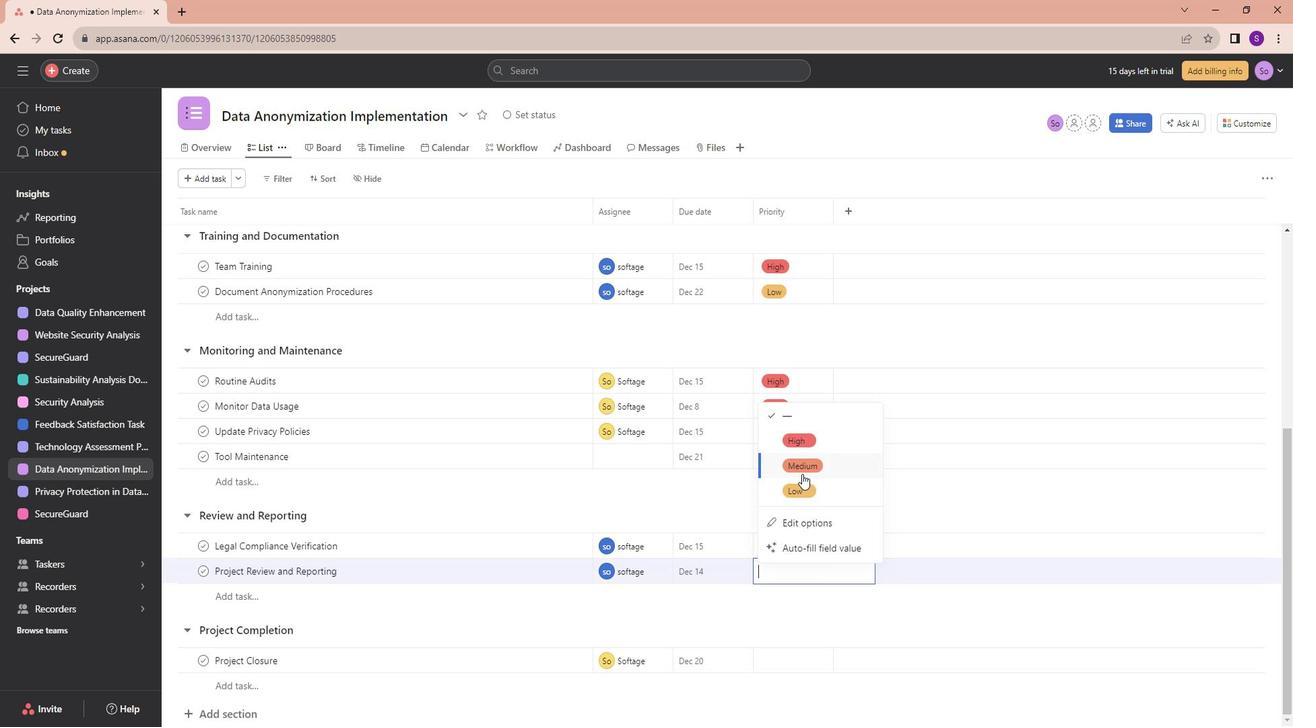 
Action: Mouse pressed left at (818, 471)
Screenshot: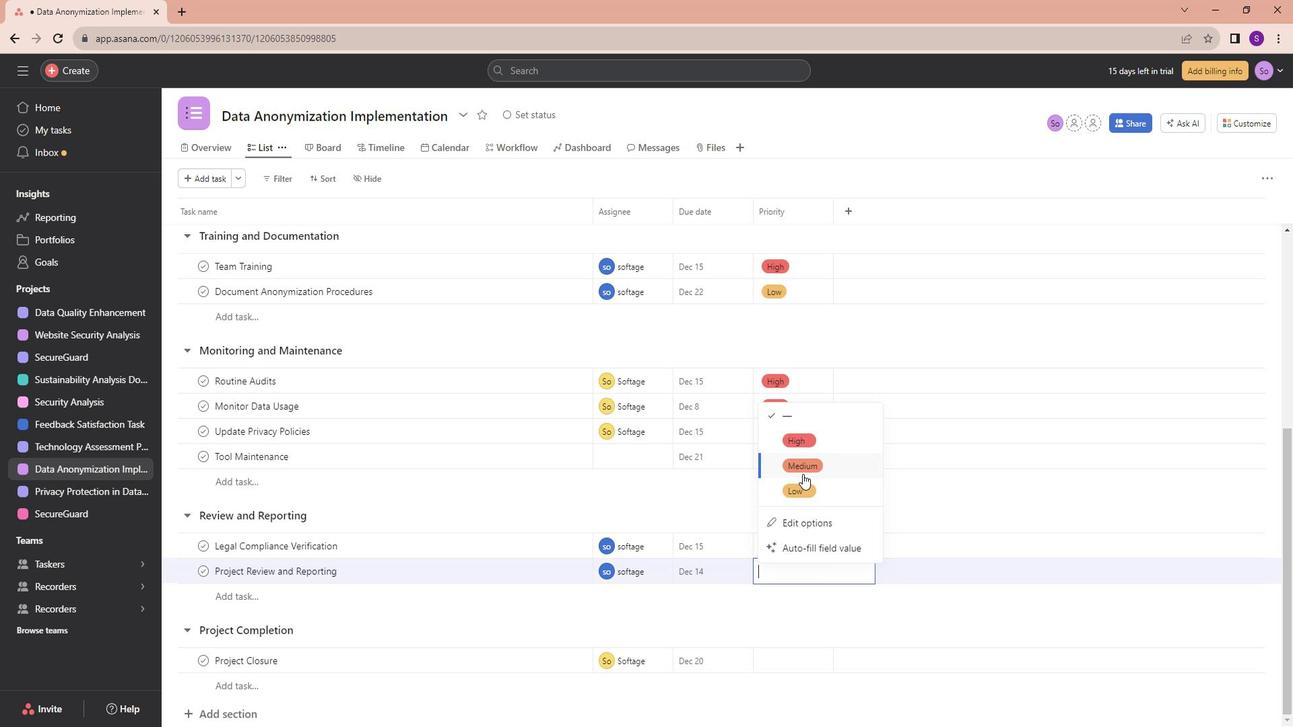 
Action: Mouse moved to (811, 648)
Screenshot: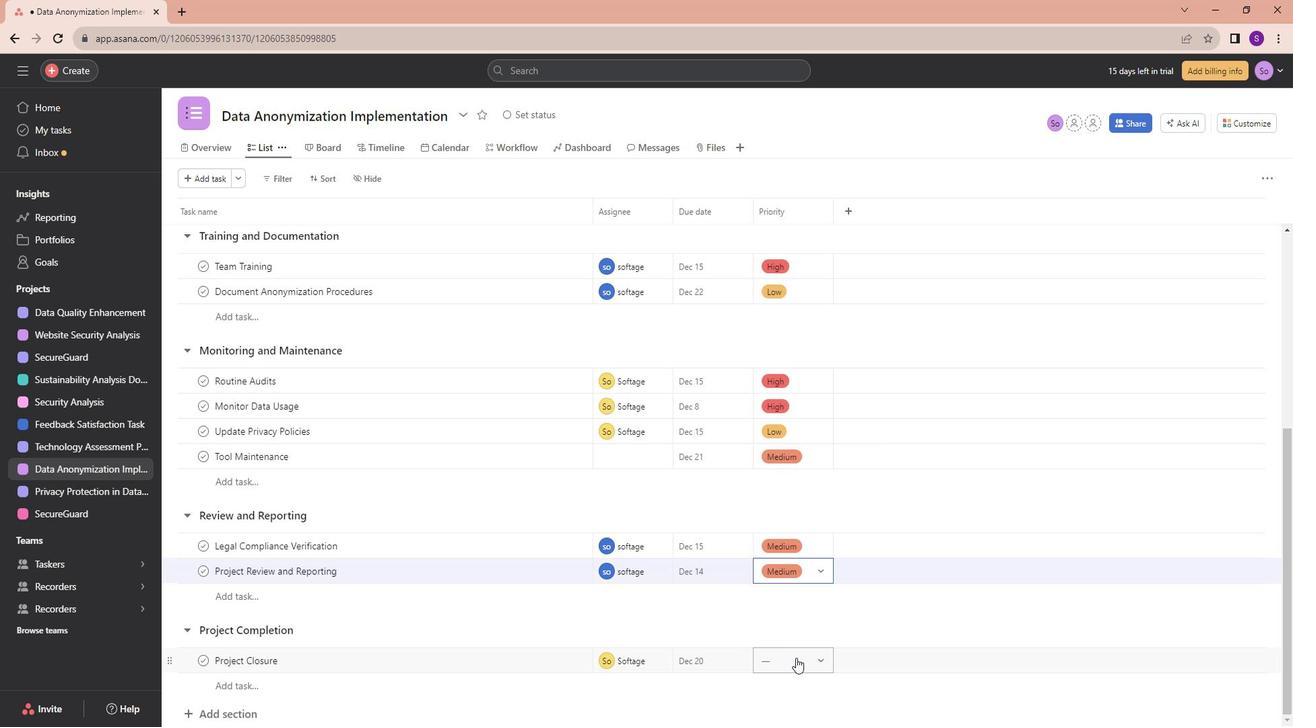 
Action: Mouse pressed left at (811, 648)
Screenshot: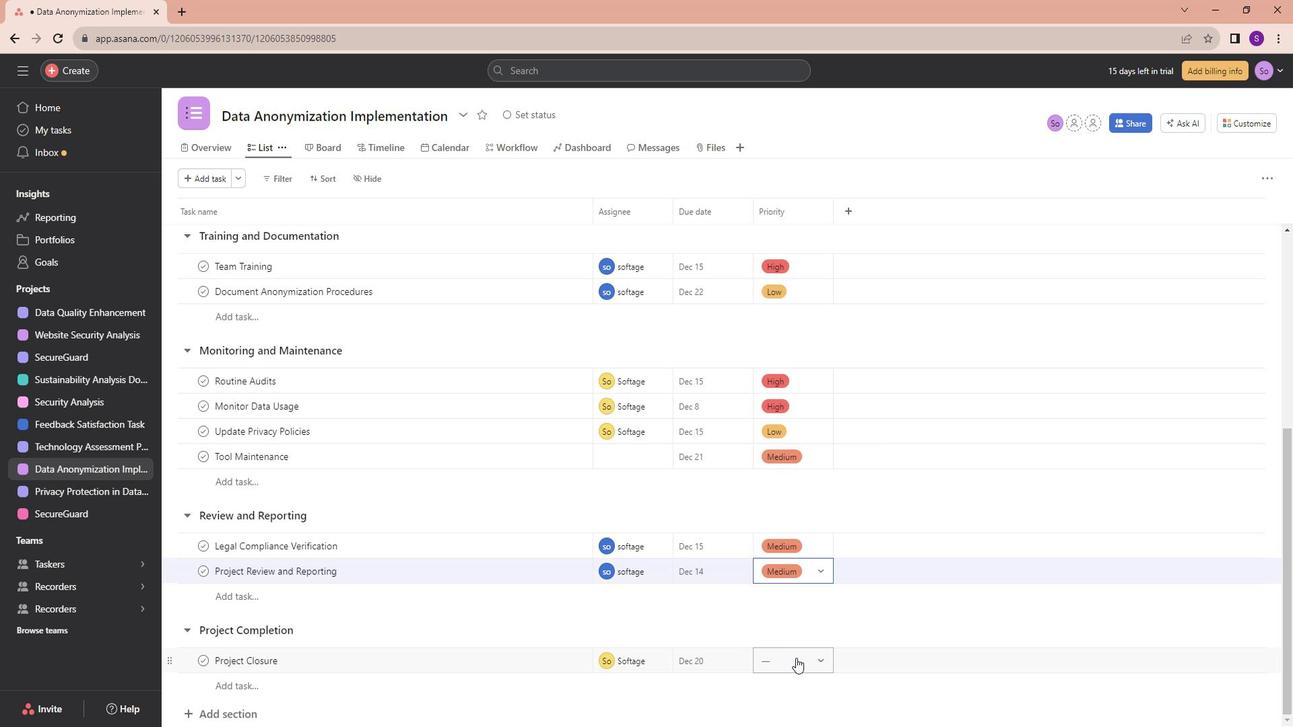 
Action: Mouse moved to (831, 527)
Screenshot: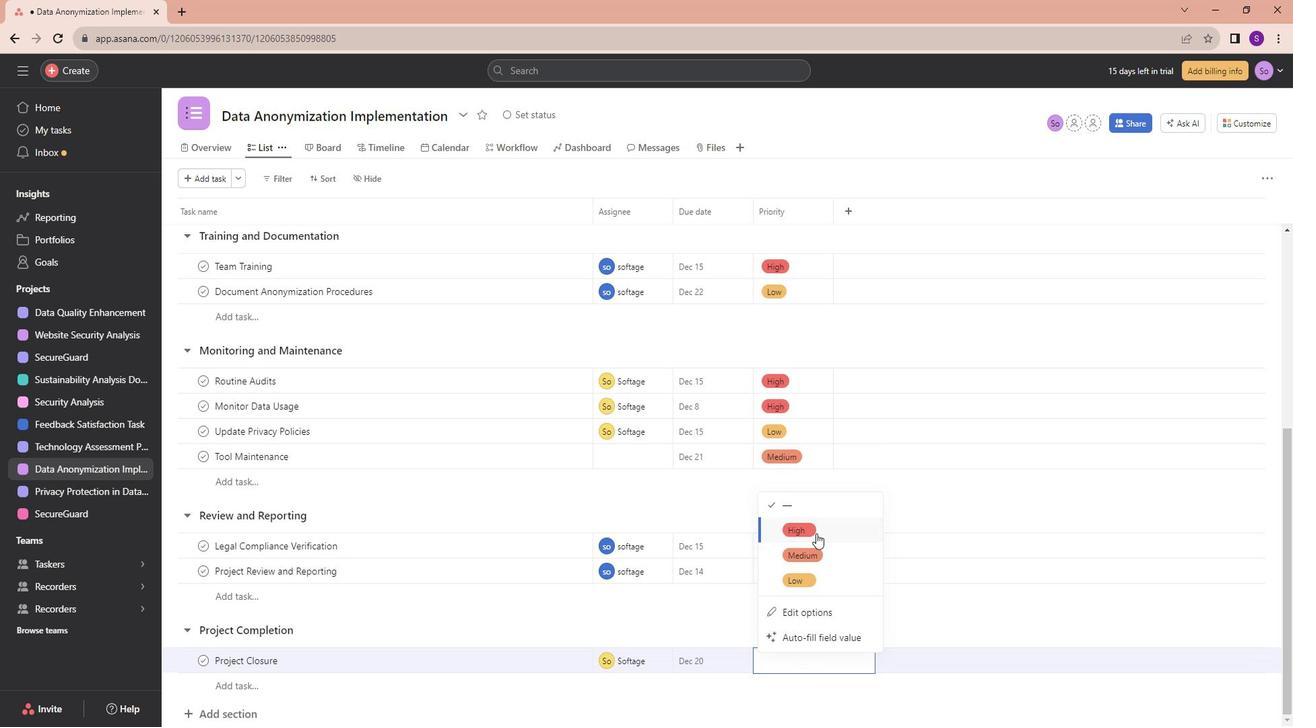 
Action: Mouse pressed left at (831, 527)
Screenshot: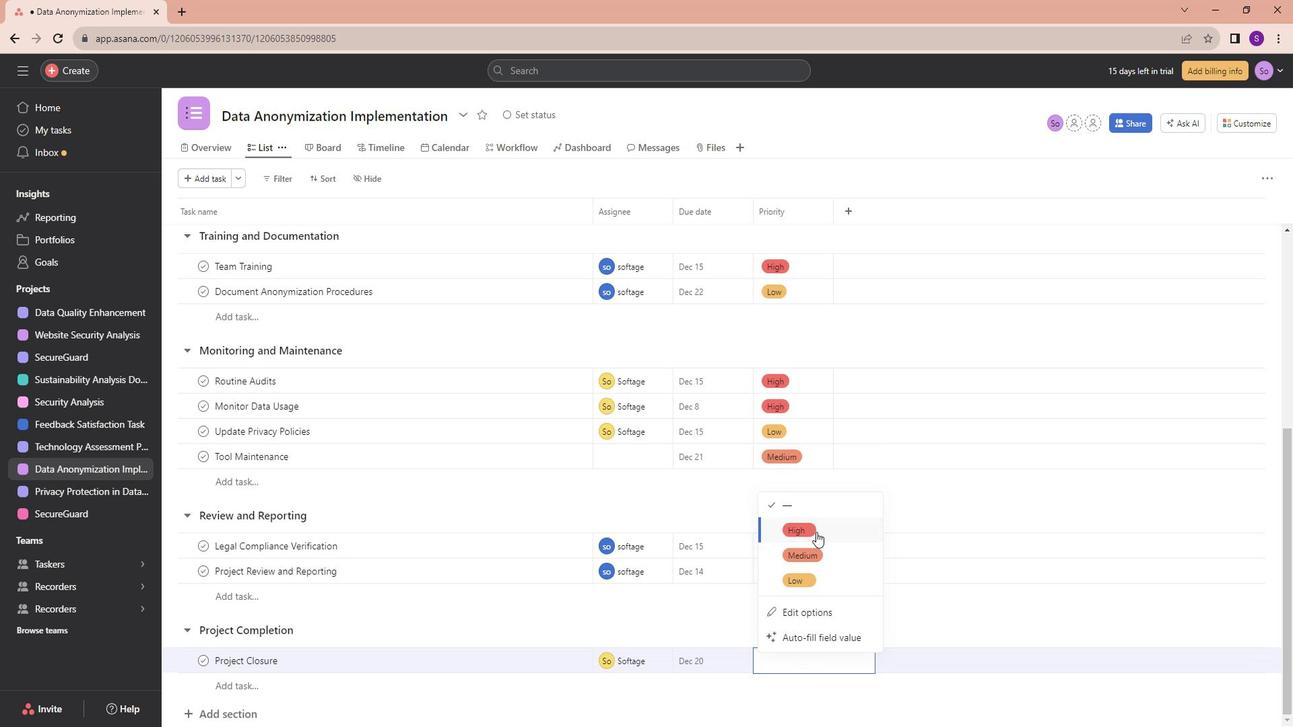 
Action: Mouse moved to (835, 597)
Screenshot: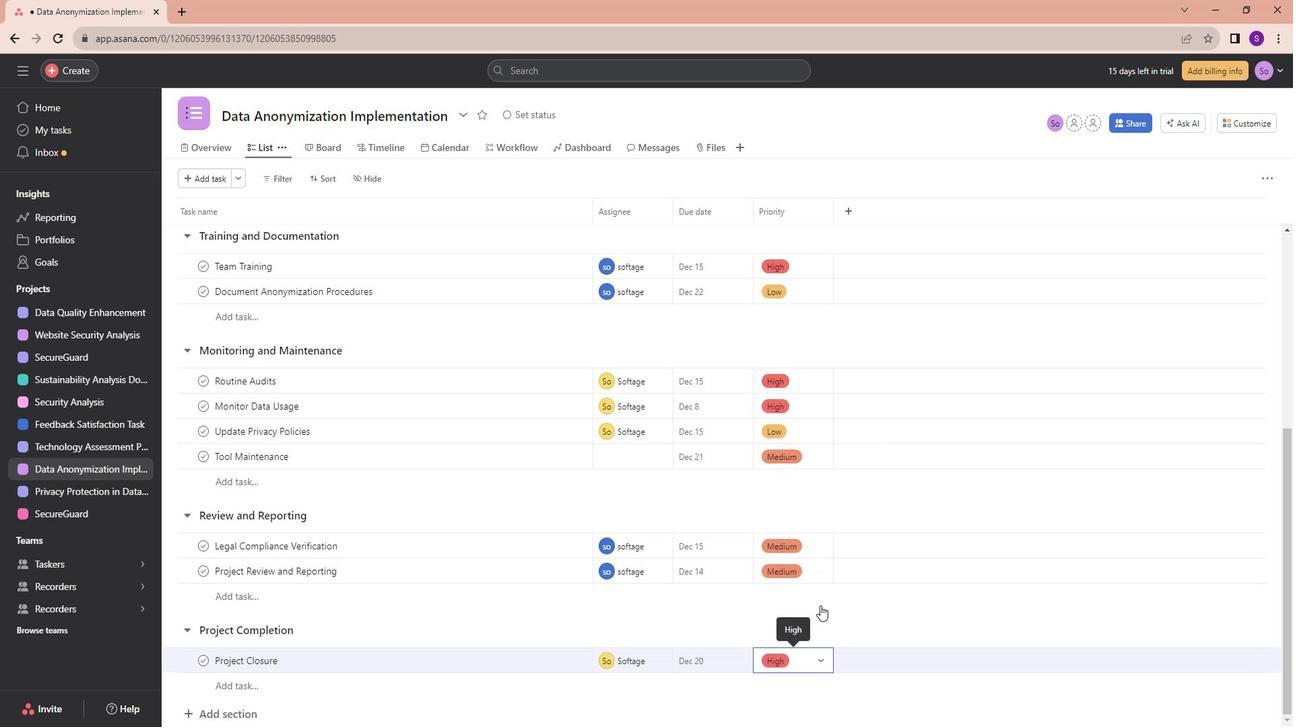 
